 Task: Compose an email with the signature Jeanette Hall with the subject Confirmation of a task assignment and the message Im writing to request a follow-up meeting to discuss the issues we raised in the last meeting. from softage.5@softage.net to softage.10@softage.net, select the message and change font size to large, align the email to center Send the email. Finally, move the email from Sent Items to the label Grades
Action: Mouse moved to (66, 55)
Screenshot: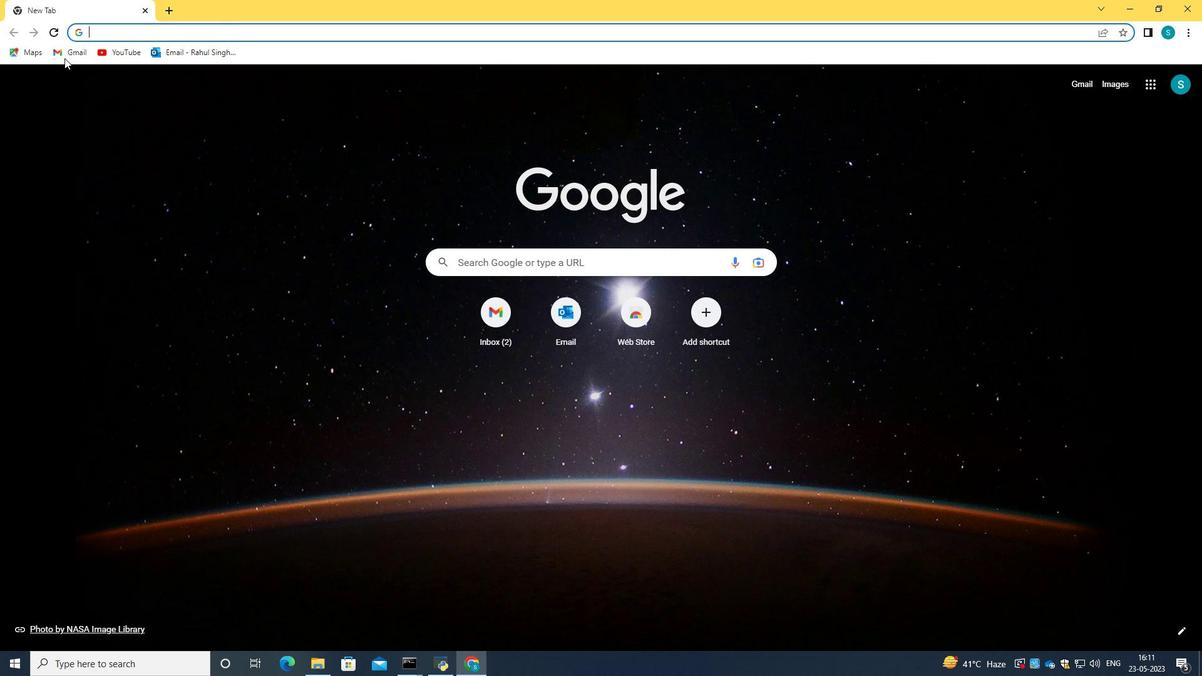 
Action: Mouse pressed left at (66, 55)
Screenshot: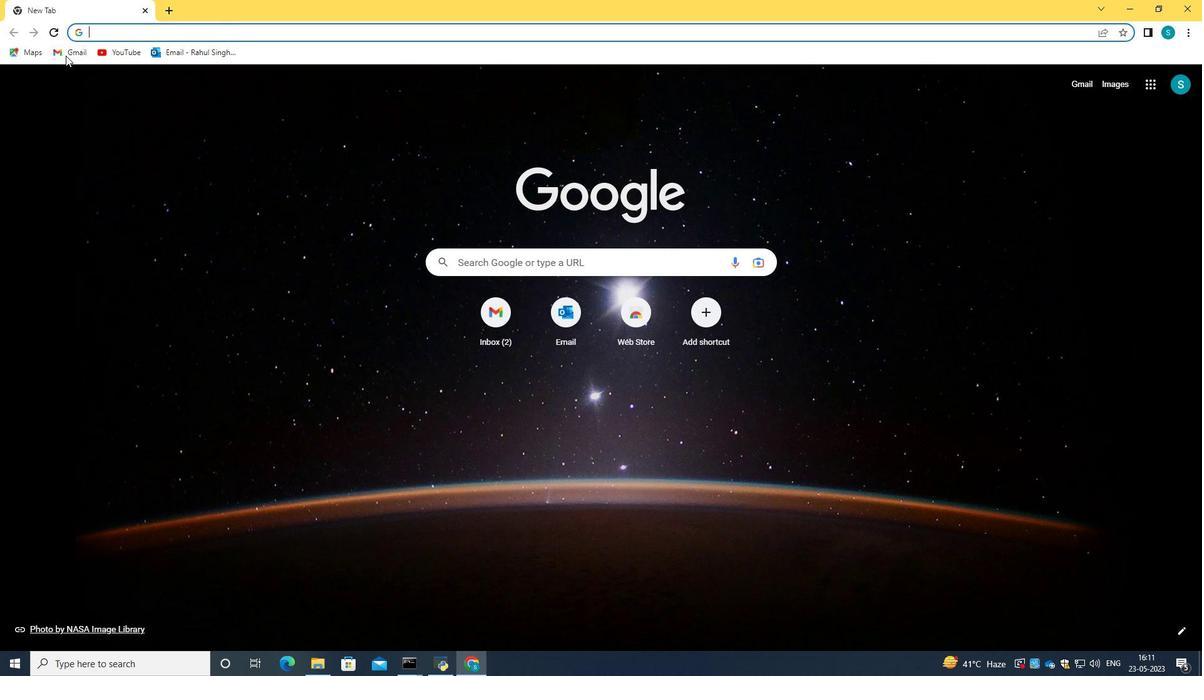 
Action: Mouse moved to (588, 197)
Screenshot: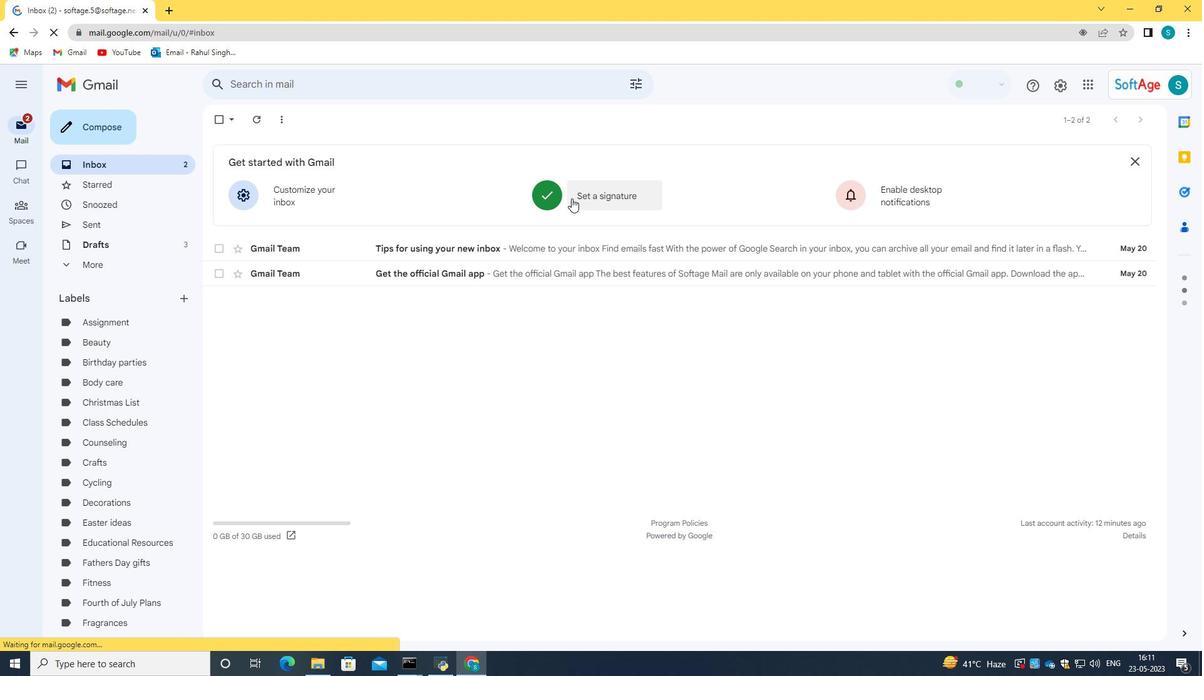 
Action: Mouse pressed left at (588, 197)
Screenshot: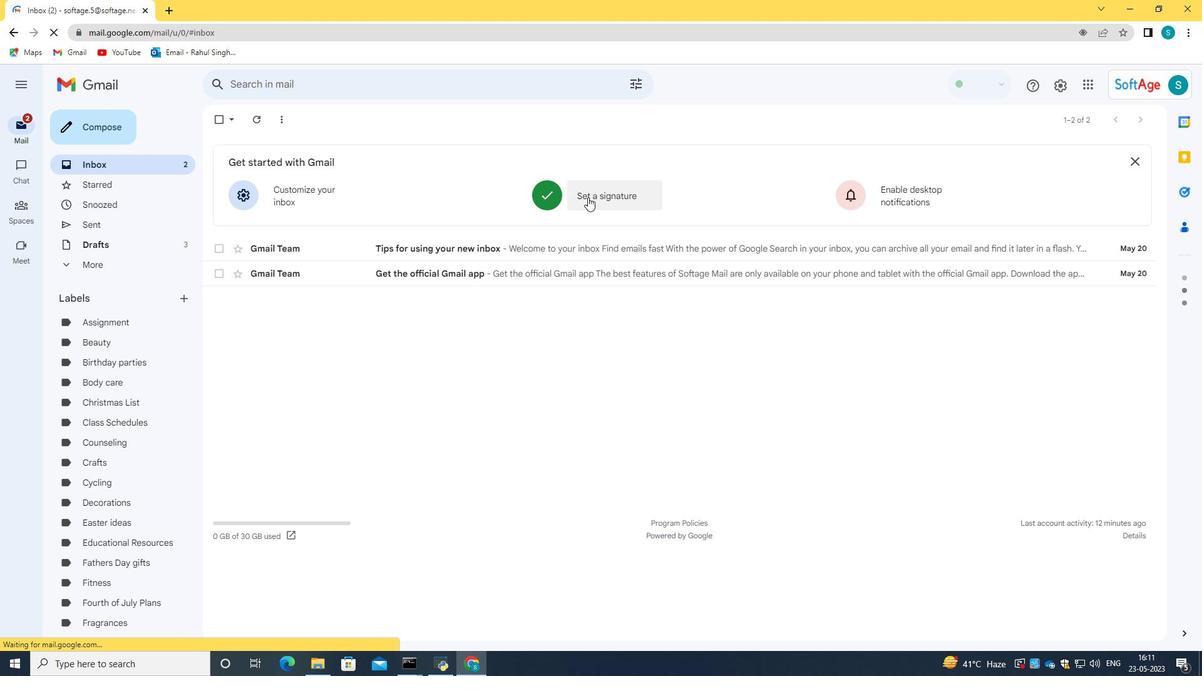 
Action: Mouse moved to (562, 275)
Screenshot: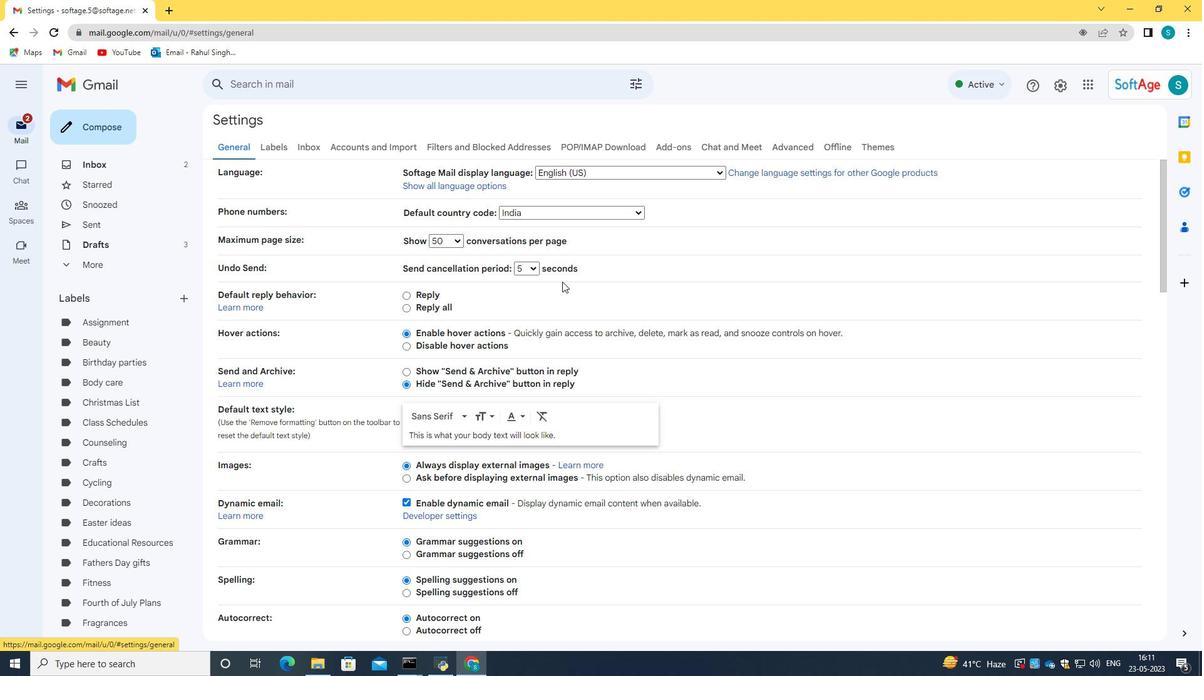 
Action: Mouse scrolled (562, 274) with delta (0, 0)
Screenshot: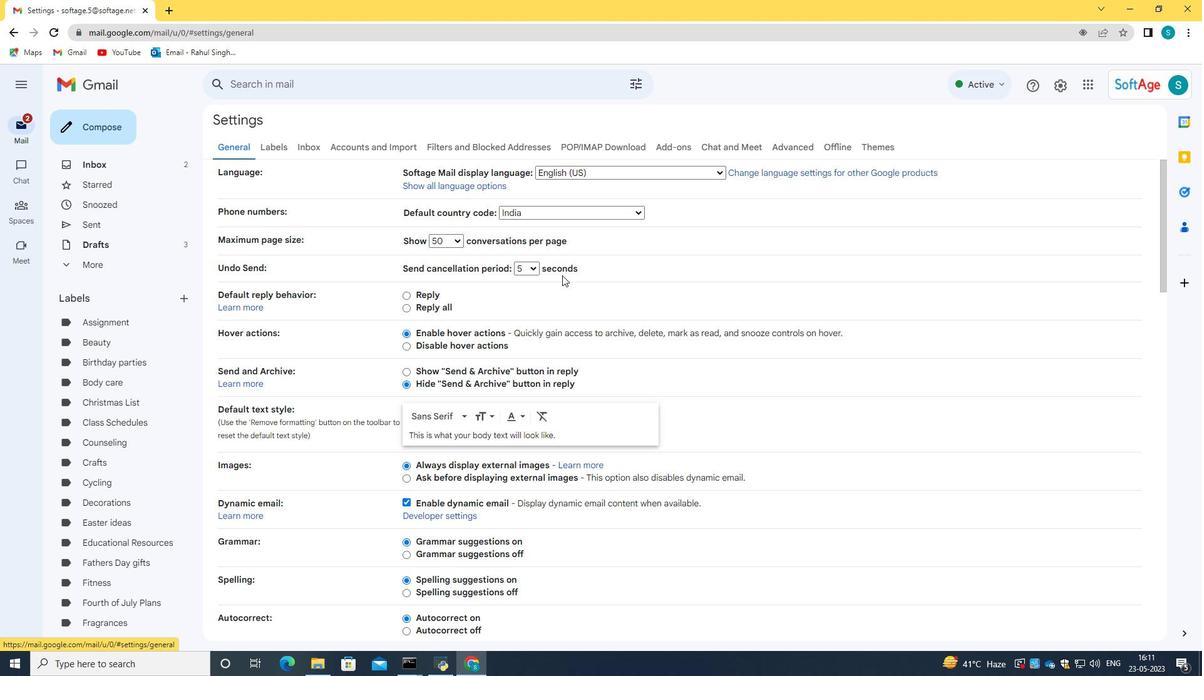 
Action: Mouse scrolled (562, 274) with delta (0, 0)
Screenshot: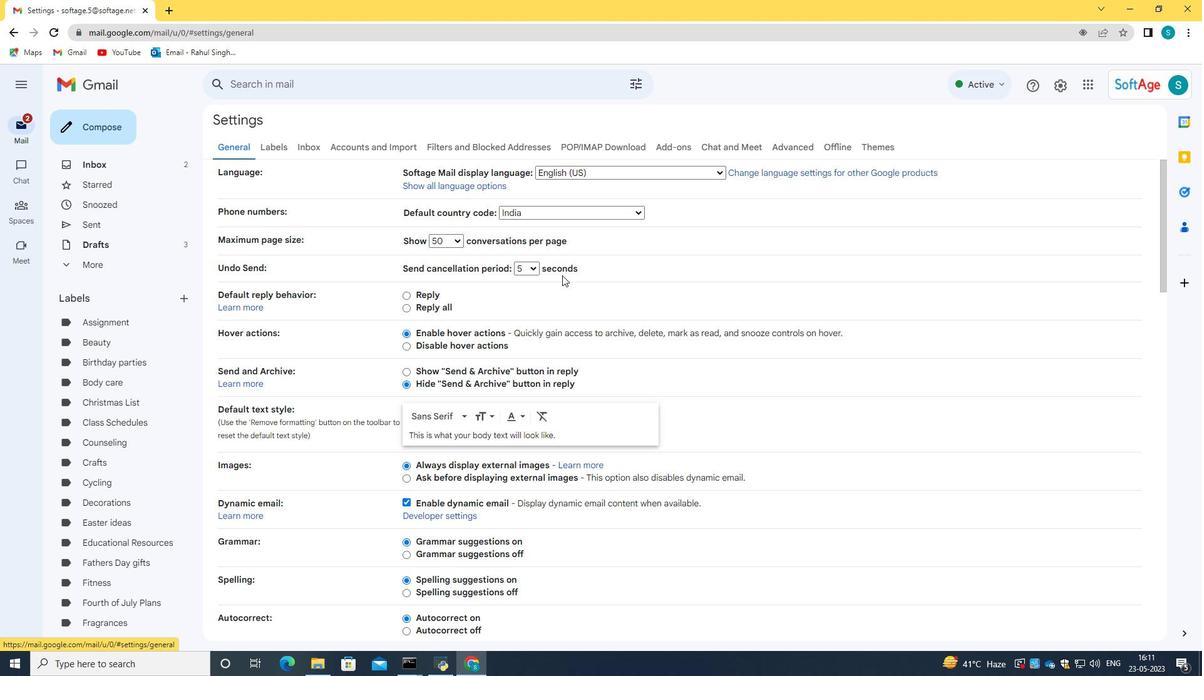 
Action: Mouse scrolled (562, 274) with delta (0, 0)
Screenshot: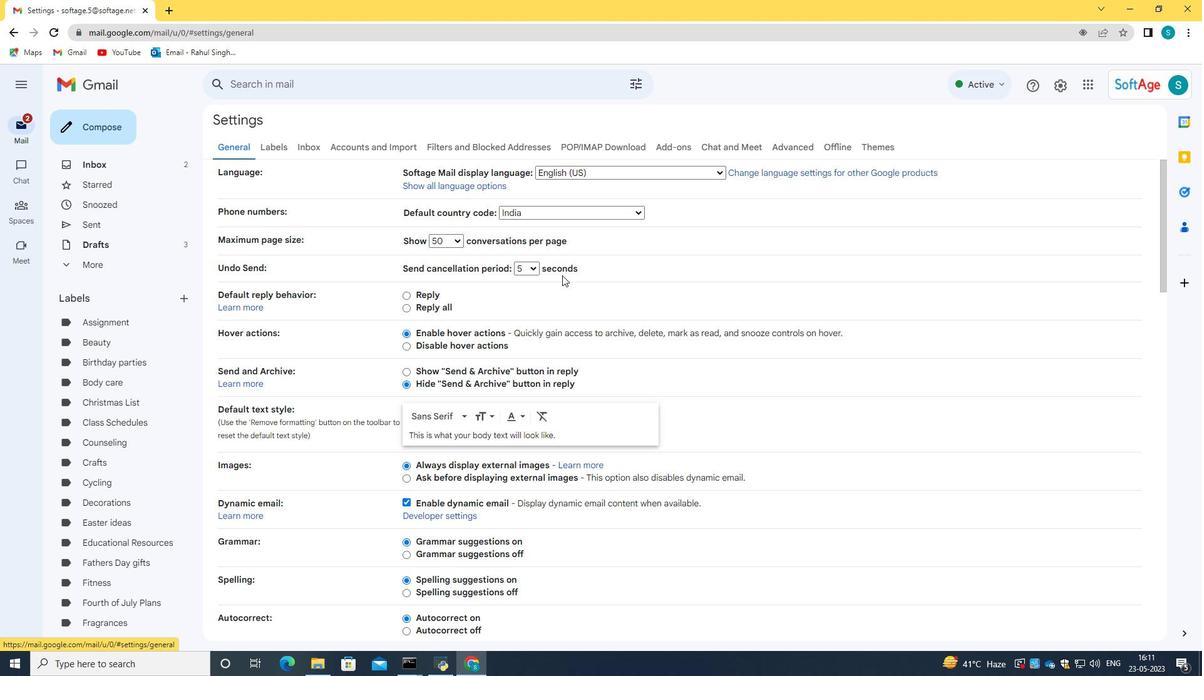 
Action: Mouse scrolled (562, 274) with delta (0, 0)
Screenshot: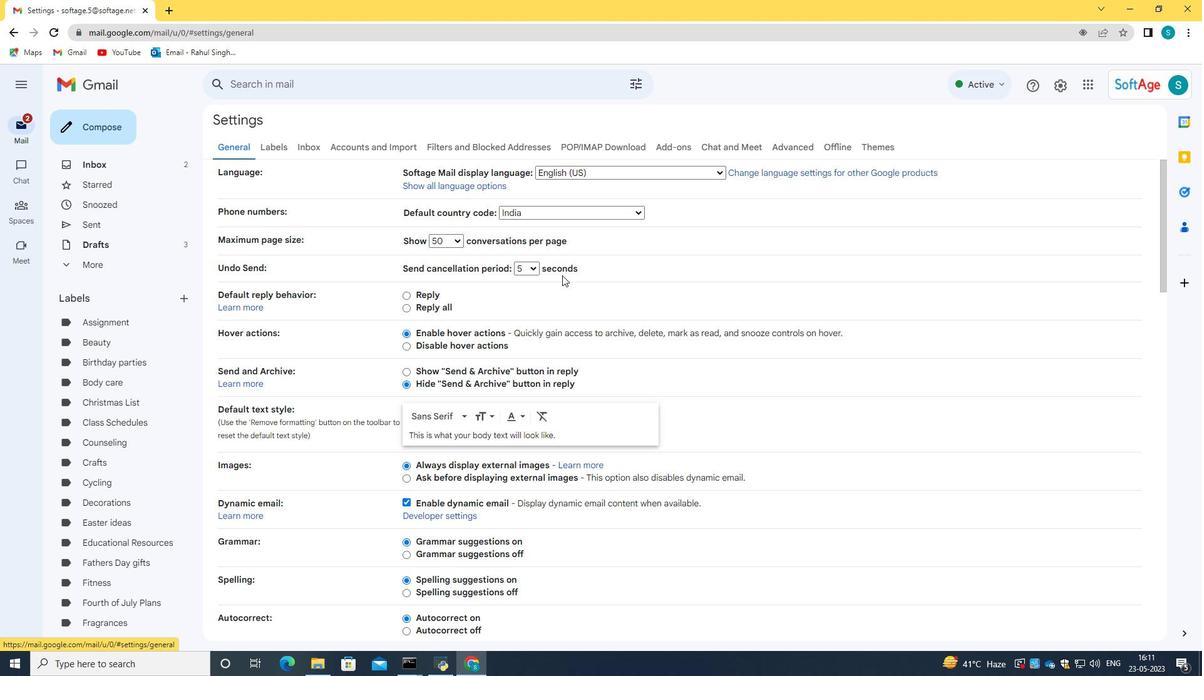 
Action: Mouse scrolled (562, 274) with delta (0, 0)
Screenshot: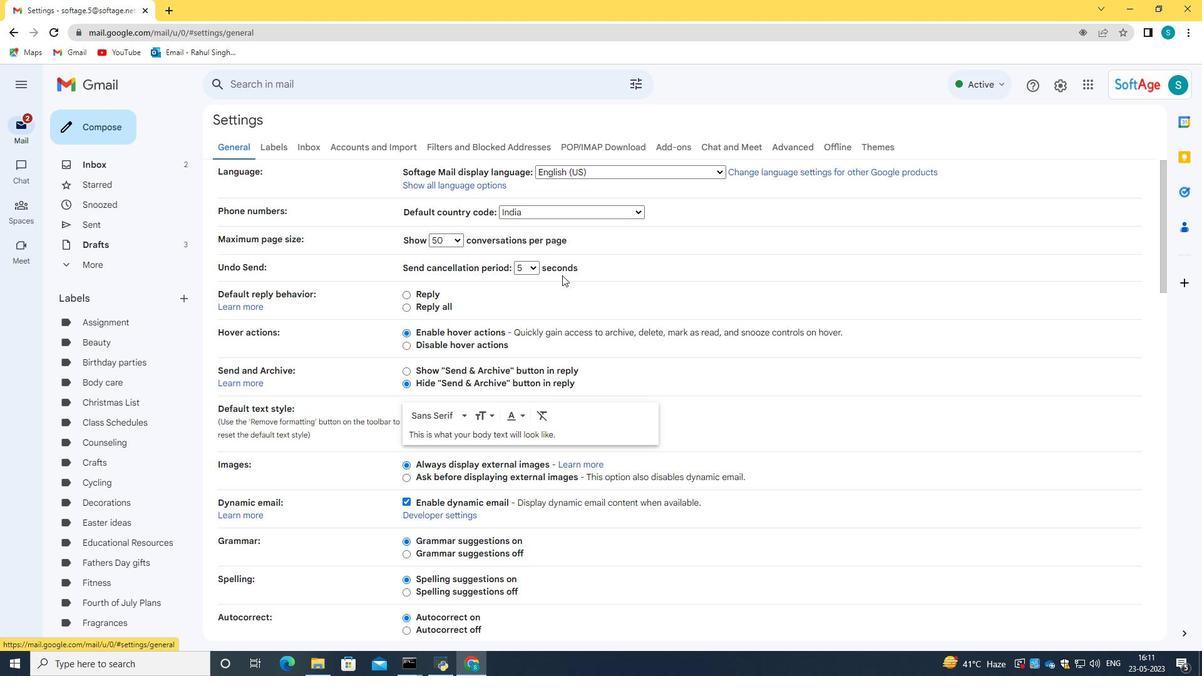 
Action: Mouse scrolled (562, 274) with delta (0, 0)
Screenshot: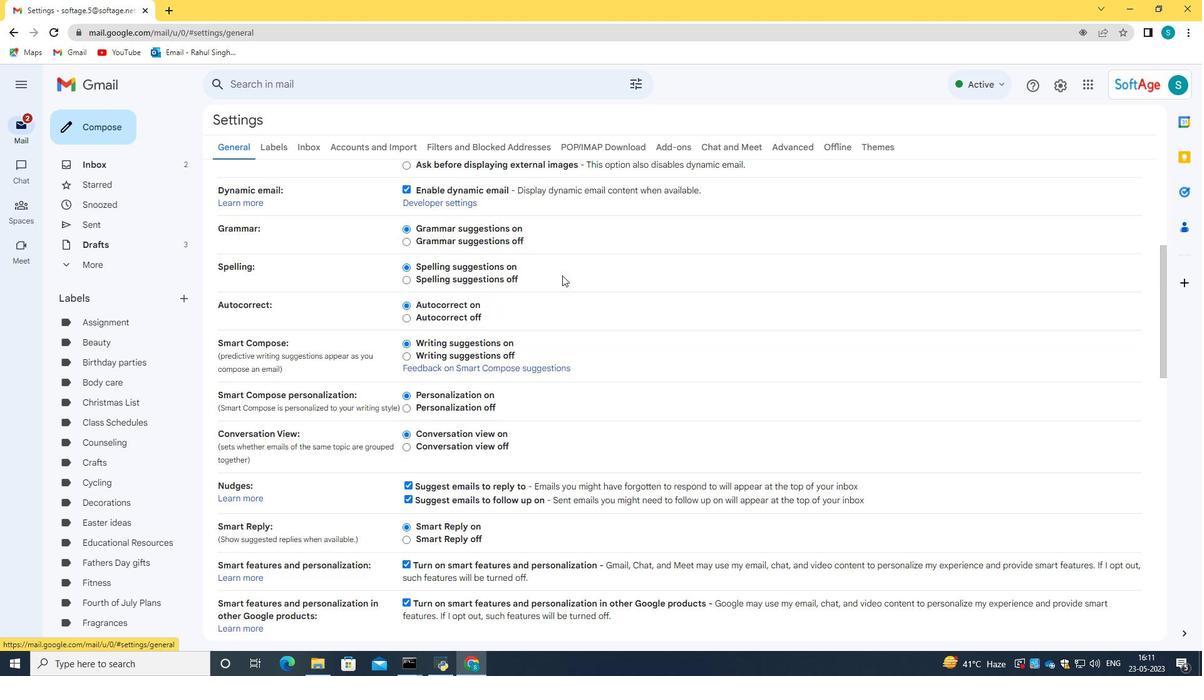 
Action: Mouse scrolled (562, 274) with delta (0, 0)
Screenshot: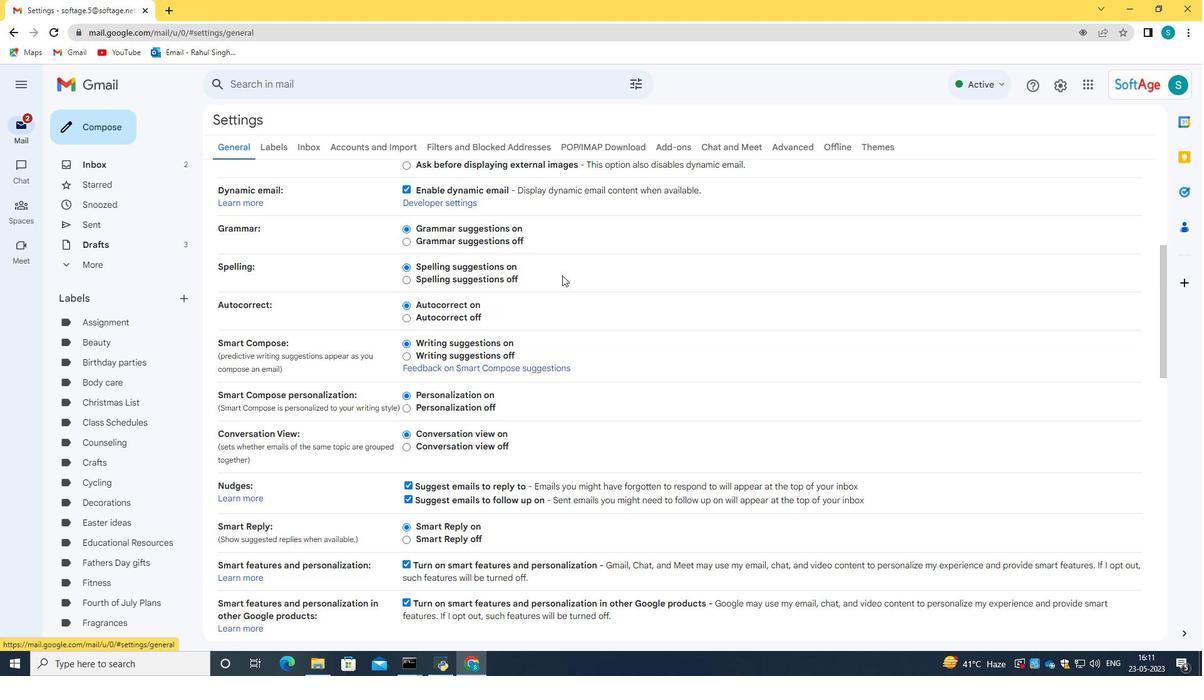 
Action: Mouse scrolled (562, 274) with delta (0, 0)
Screenshot: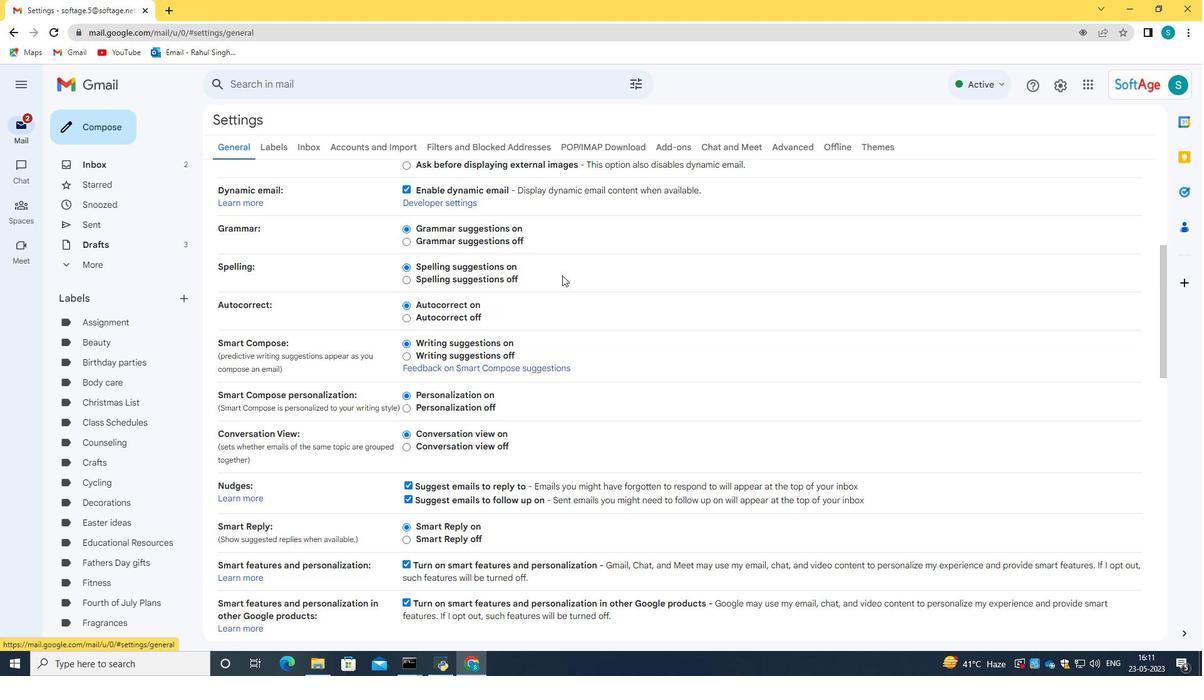 
Action: Mouse moved to (562, 275)
Screenshot: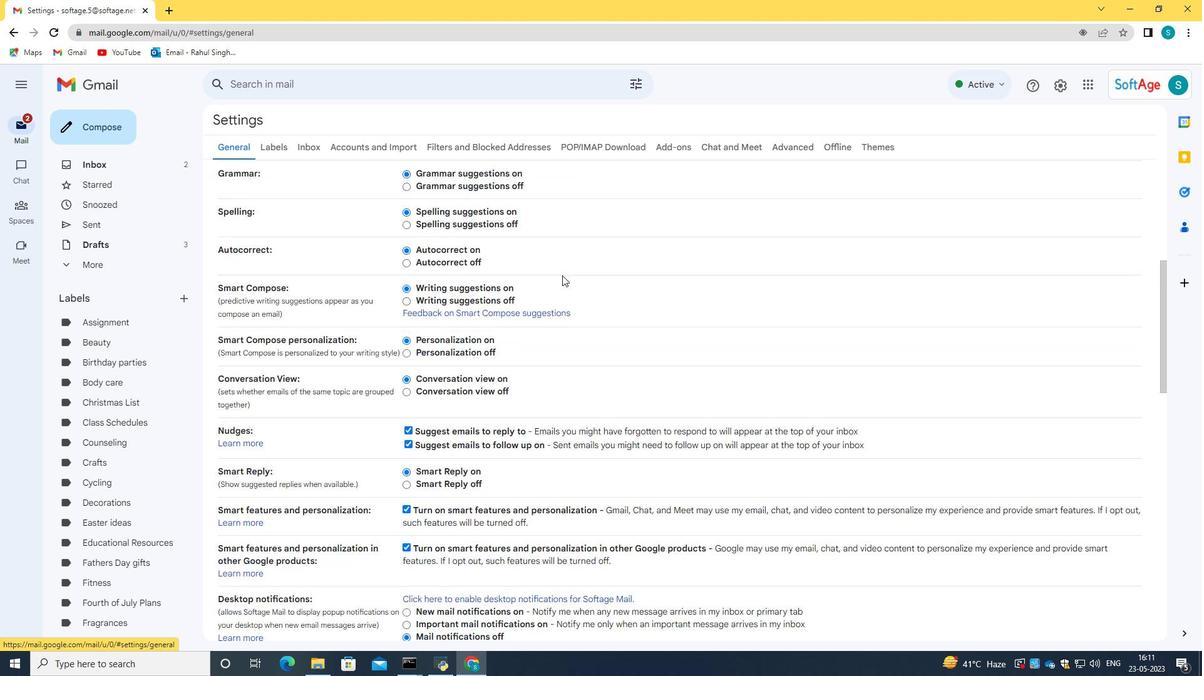 
Action: Mouse scrolled (562, 274) with delta (0, 0)
Screenshot: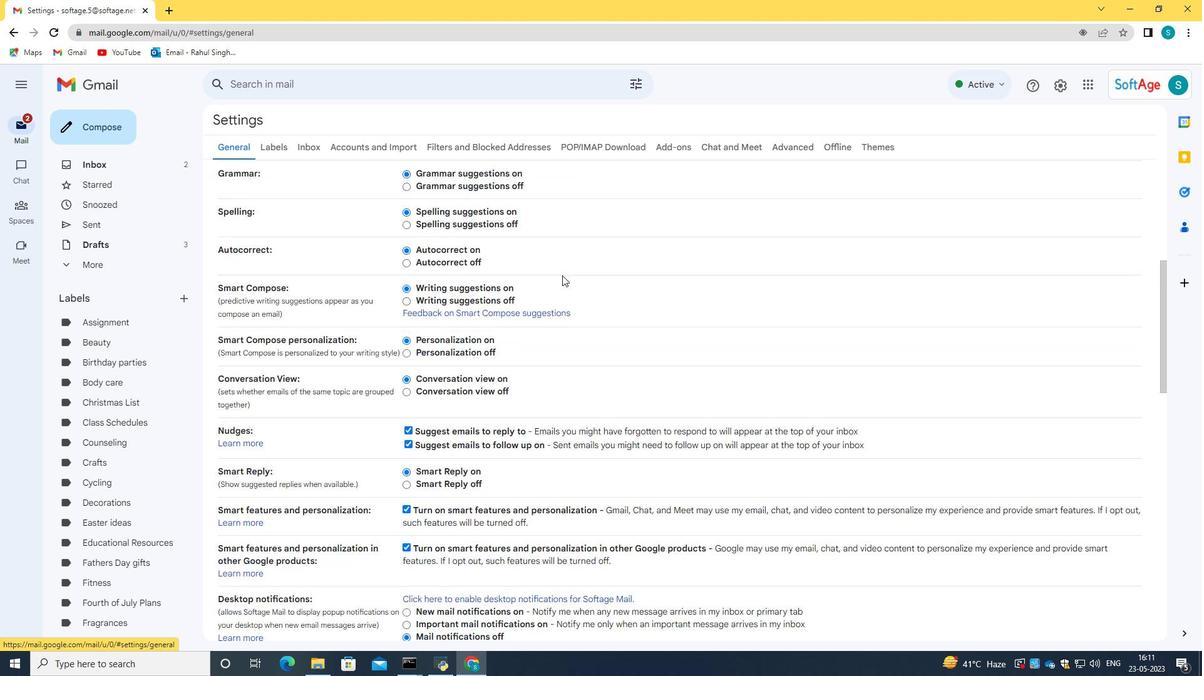 
Action: Mouse scrolled (562, 274) with delta (0, 0)
Screenshot: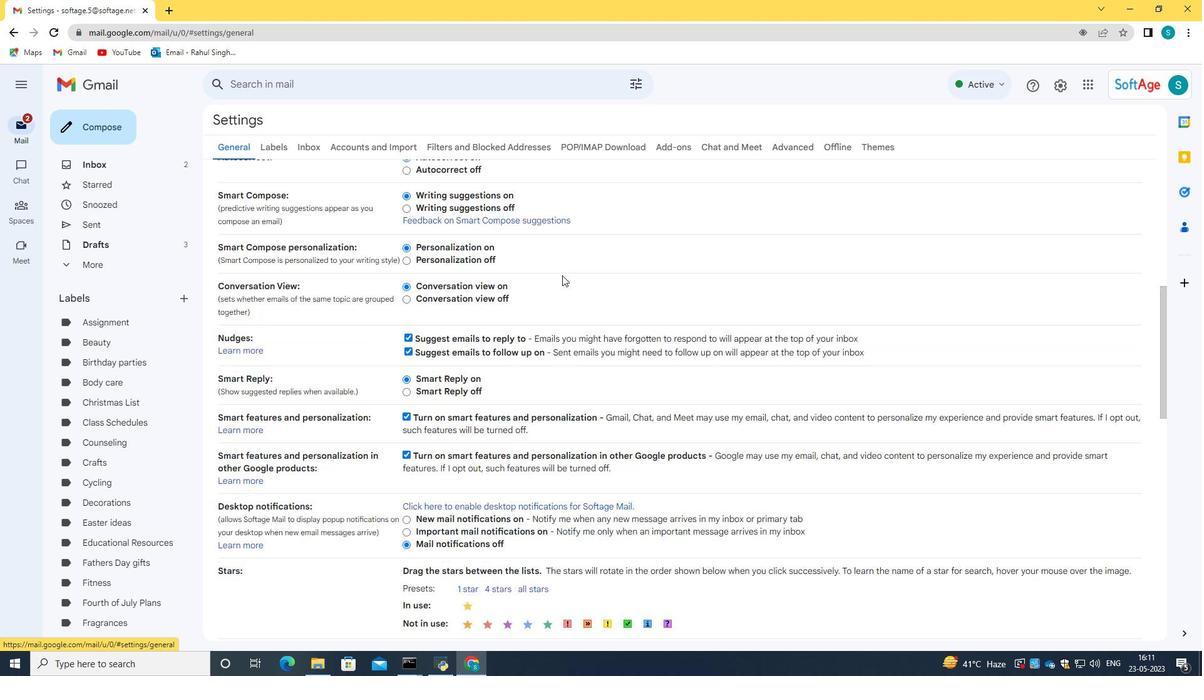 
Action: Mouse scrolled (562, 274) with delta (0, 0)
Screenshot: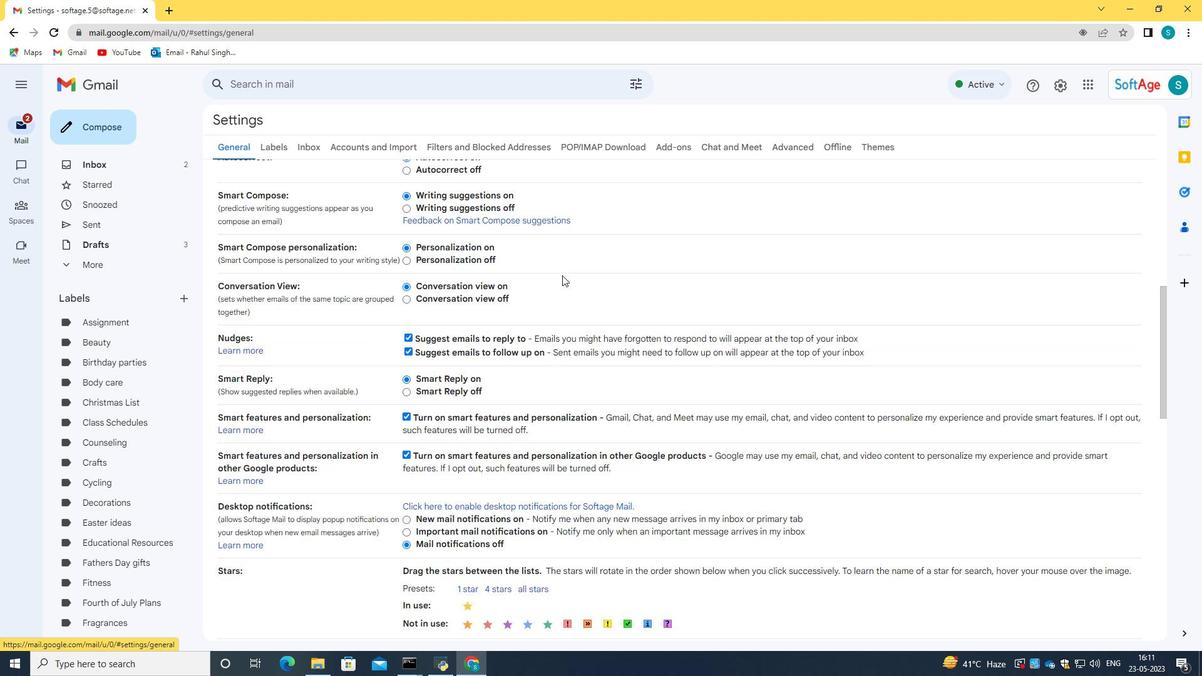 
Action: Mouse scrolled (562, 274) with delta (0, 0)
Screenshot: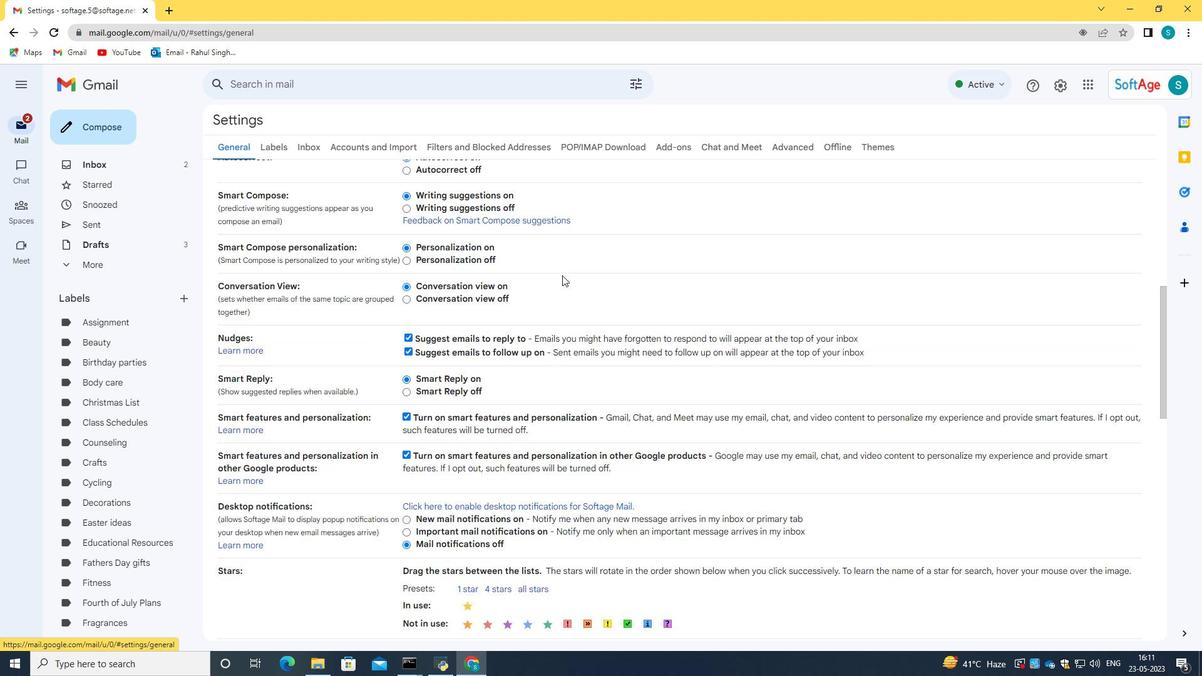 
Action: Mouse scrolled (562, 274) with delta (0, 0)
Screenshot: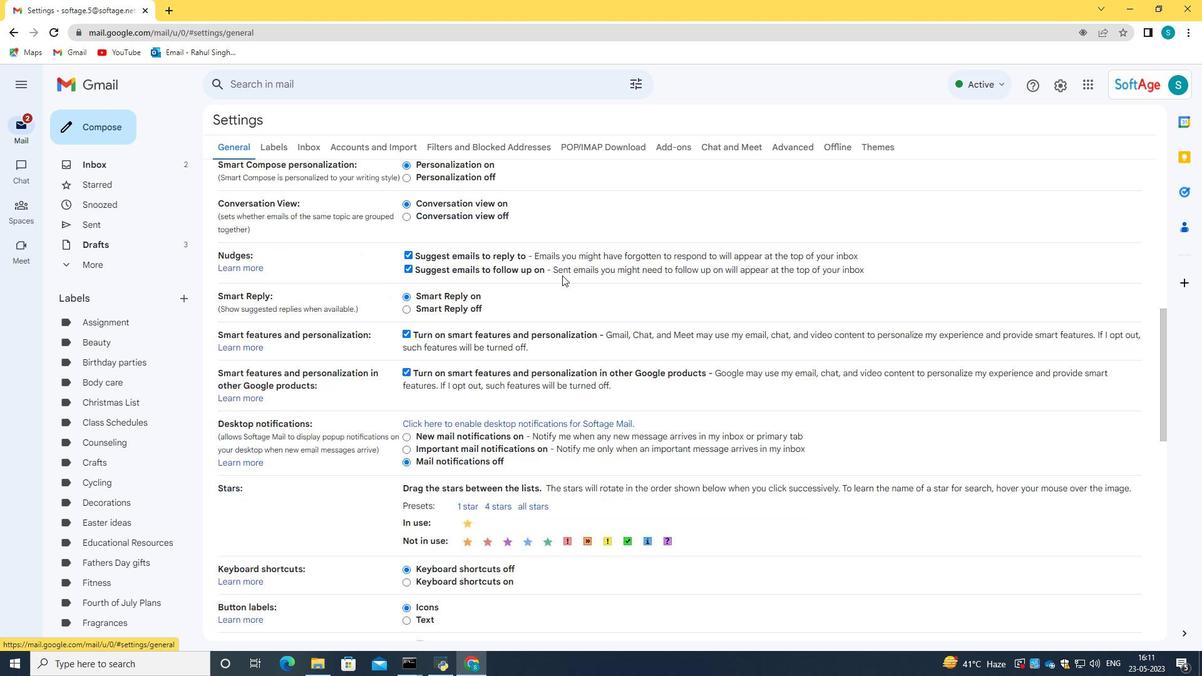 
Action: Mouse moved to (455, 572)
Screenshot: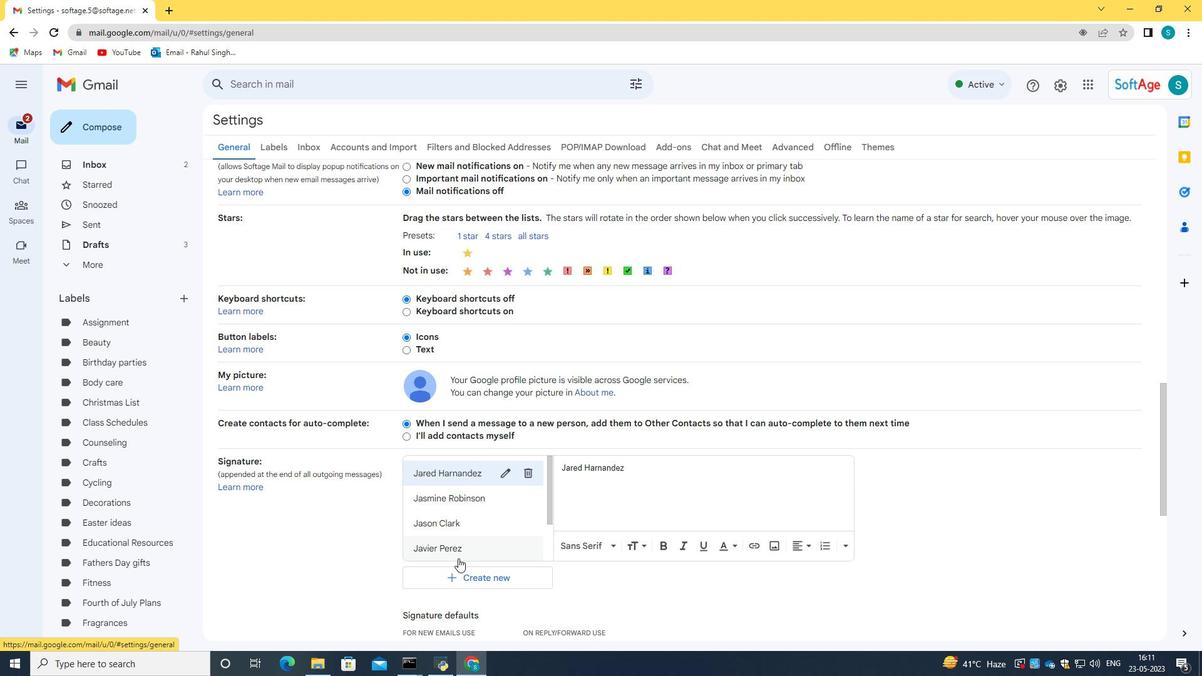 
Action: Mouse pressed left at (455, 572)
Screenshot: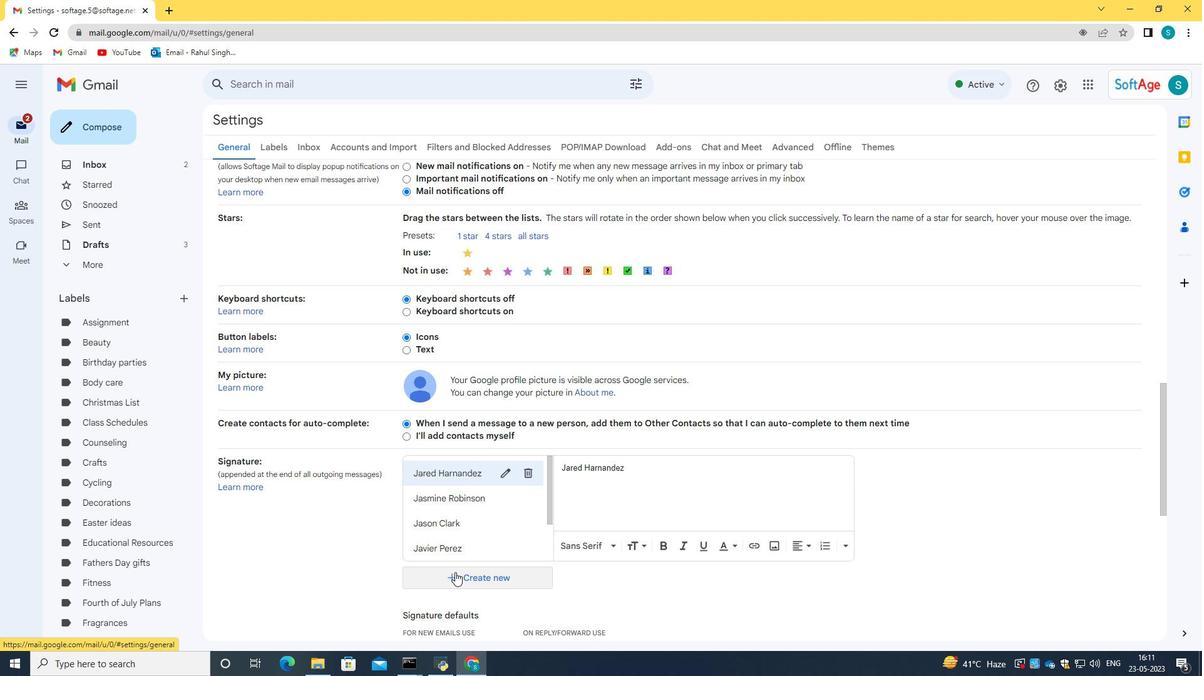 
Action: Mouse moved to (553, 351)
Screenshot: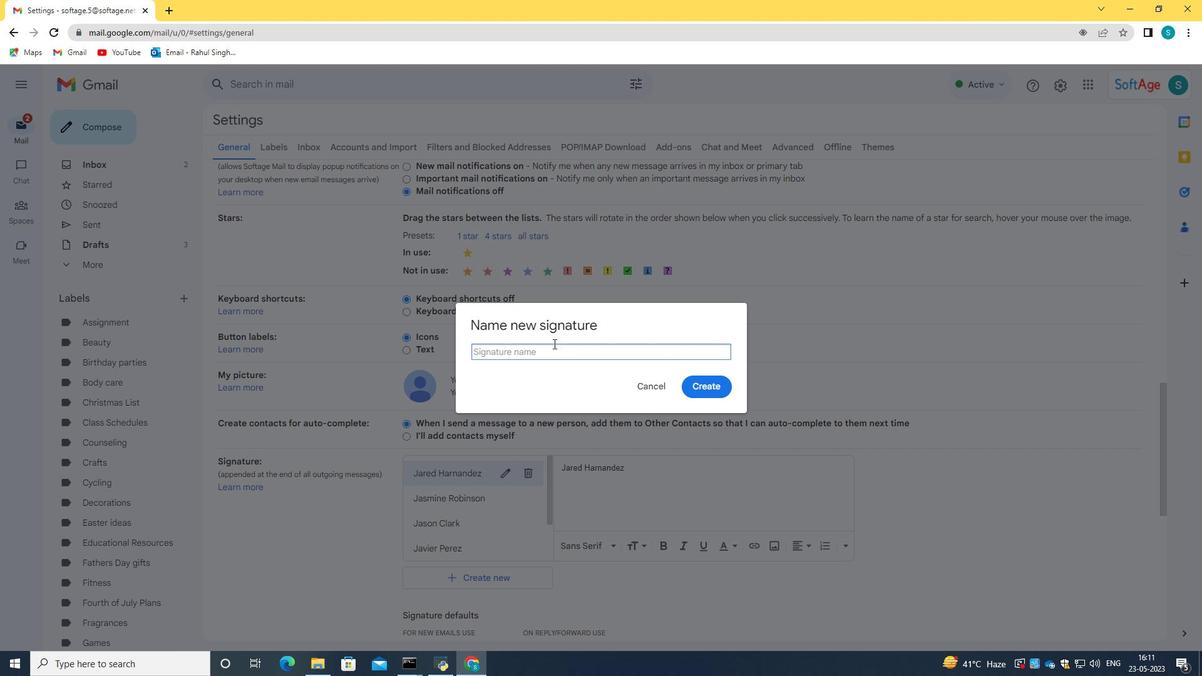 
Action: Key pressed <Key.caps_lock>J<Key.caps_lock>eanette<Key.space><Key.caps_lock>H<Key.caps_lock>all
Screenshot: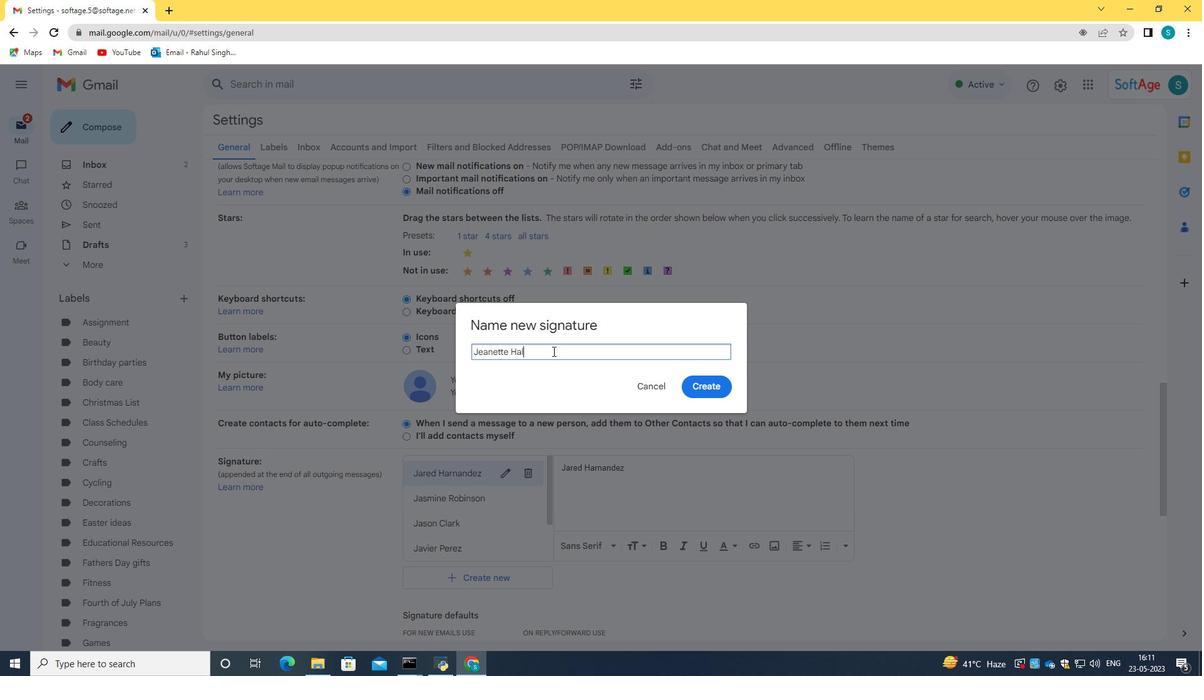 
Action: Mouse moved to (694, 387)
Screenshot: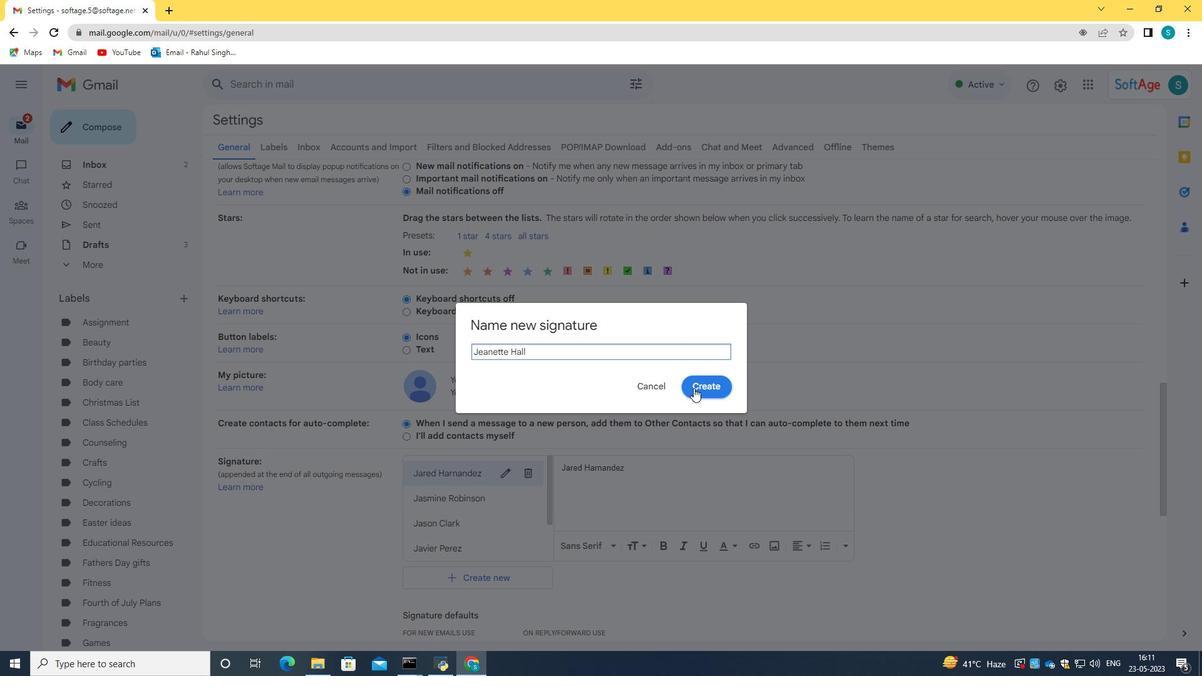 
Action: Mouse pressed left at (694, 387)
Screenshot: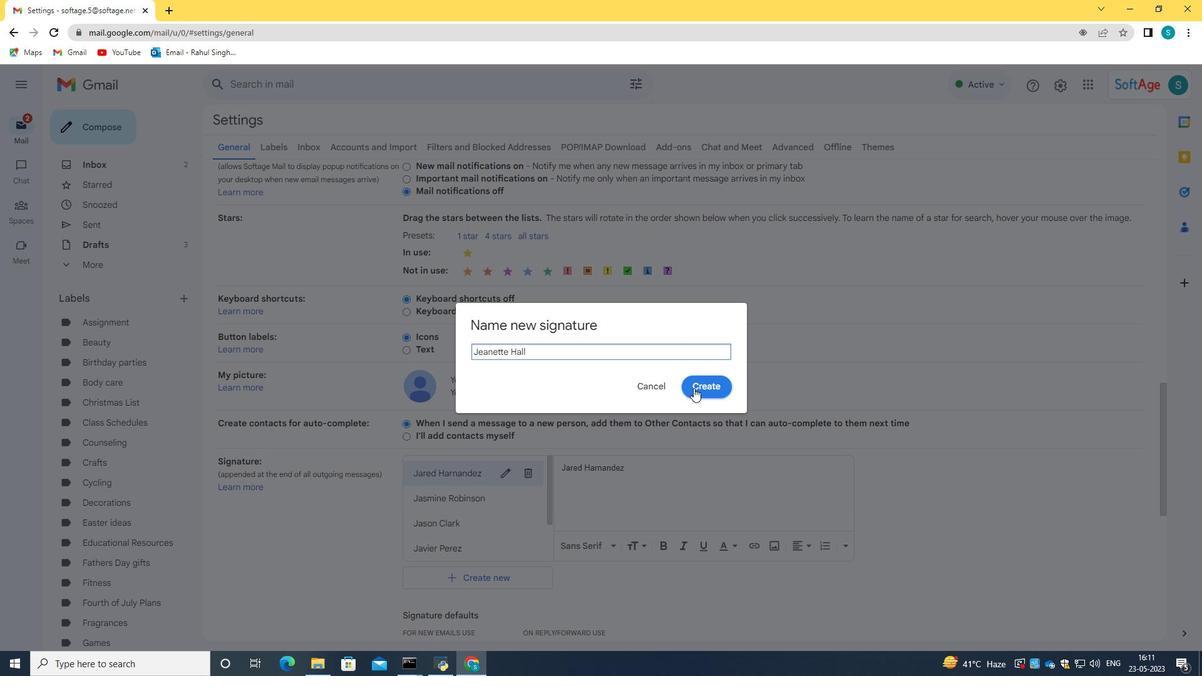 
Action: Mouse moved to (509, 265)
Screenshot: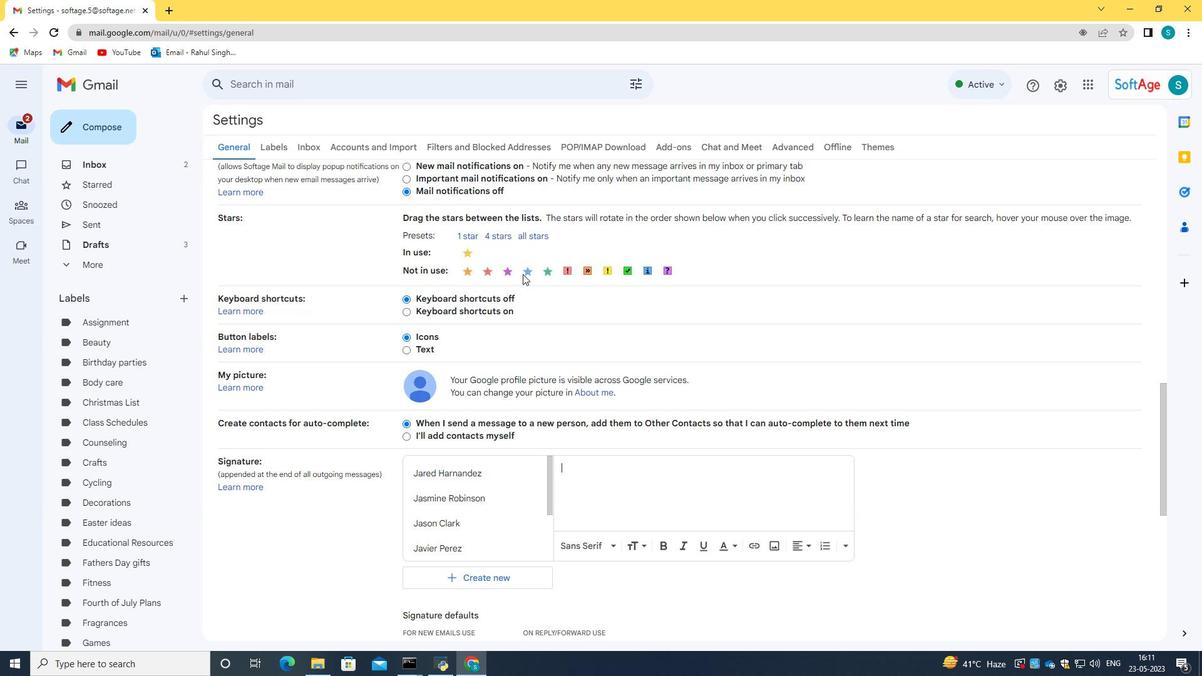 
Action: Mouse scrolled (509, 264) with delta (0, 0)
Screenshot: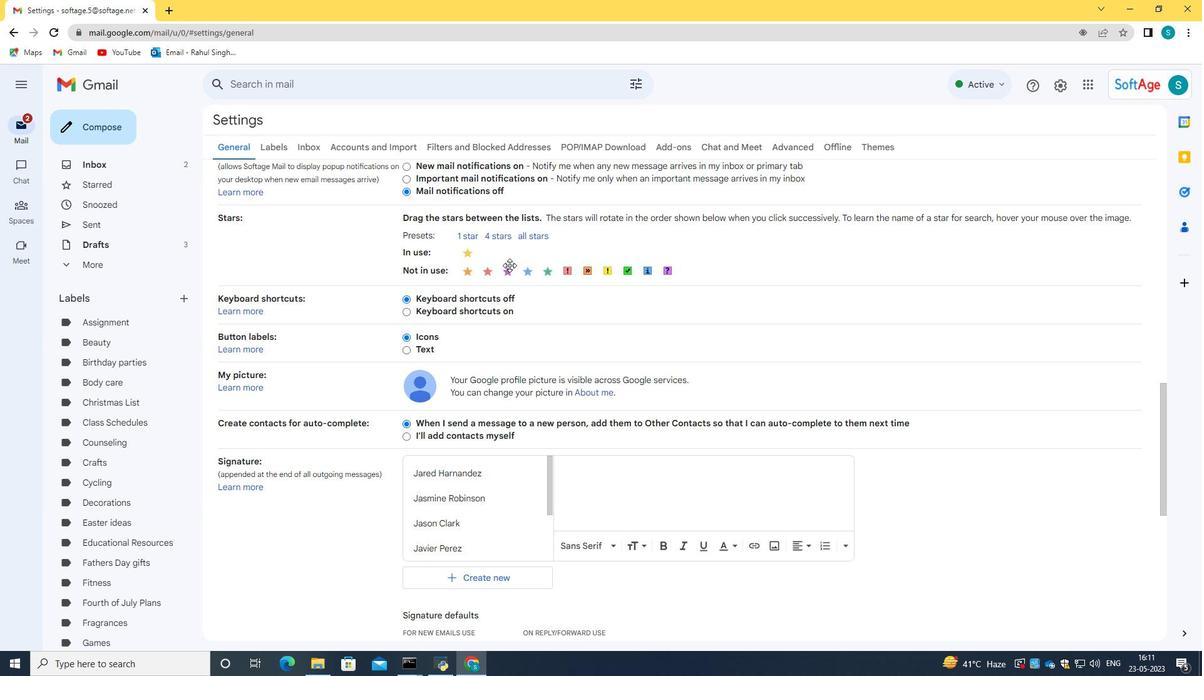 
Action: Mouse scrolled (509, 264) with delta (0, 0)
Screenshot: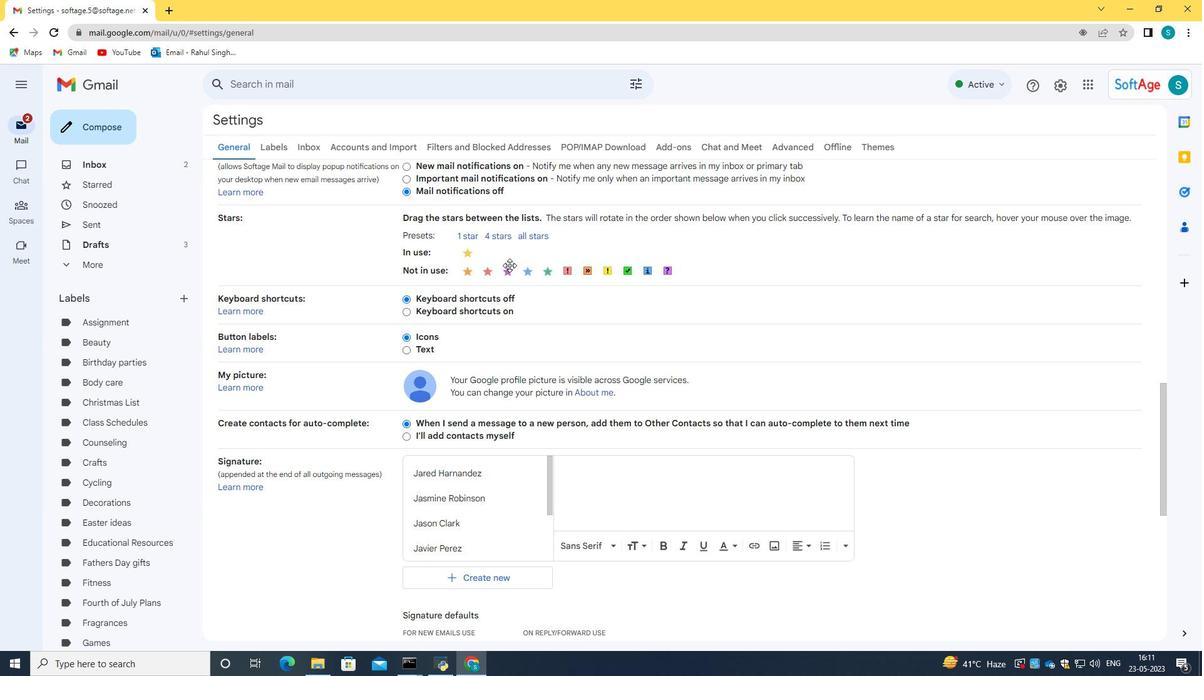 
Action: Mouse scrolled (509, 264) with delta (0, 0)
Screenshot: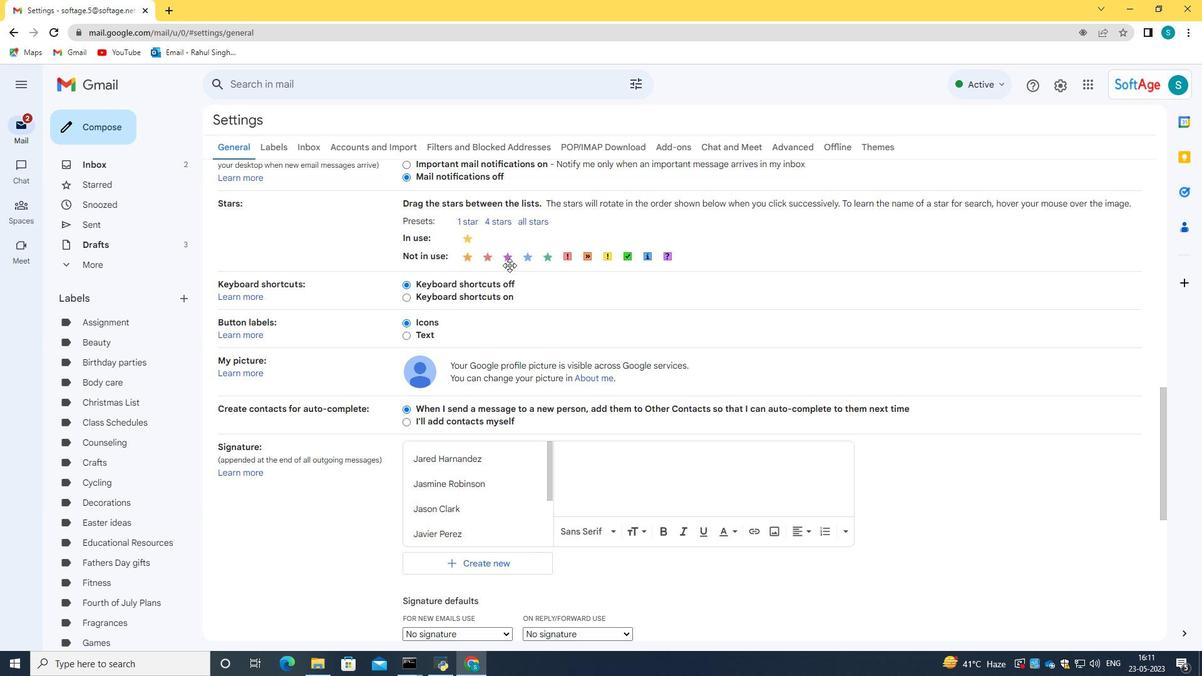 
Action: Mouse moved to (593, 291)
Screenshot: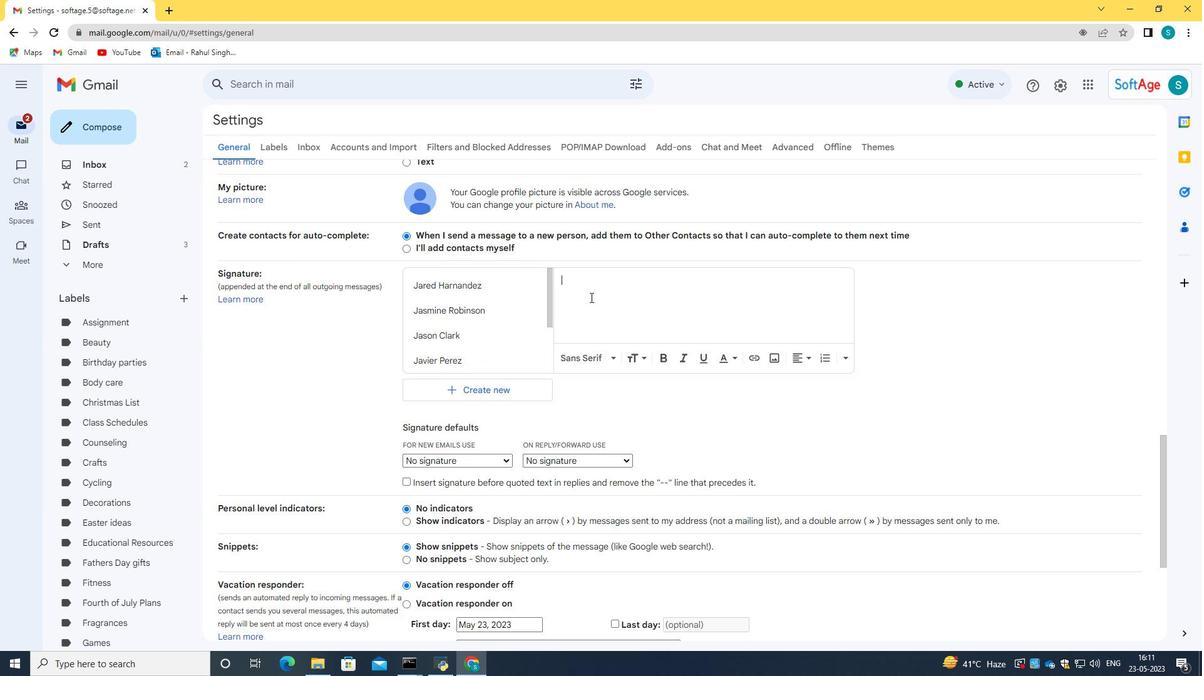 
Action: Key pressed <Key.caps_lock>J<Key.caps_lock>ee<Key.backspace>anette<Key.space><Key.caps_lock>H<Key.caps_lock>all
Screenshot: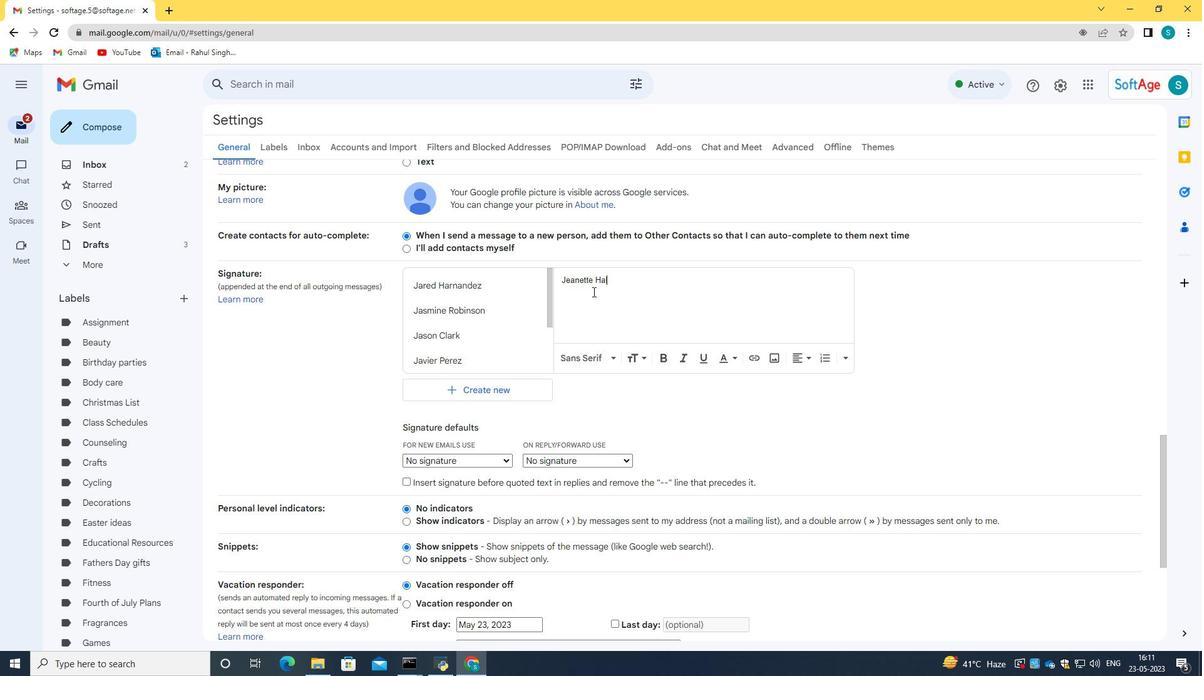 
Action: Mouse scrolled (593, 291) with delta (0, 0)
Screenshot: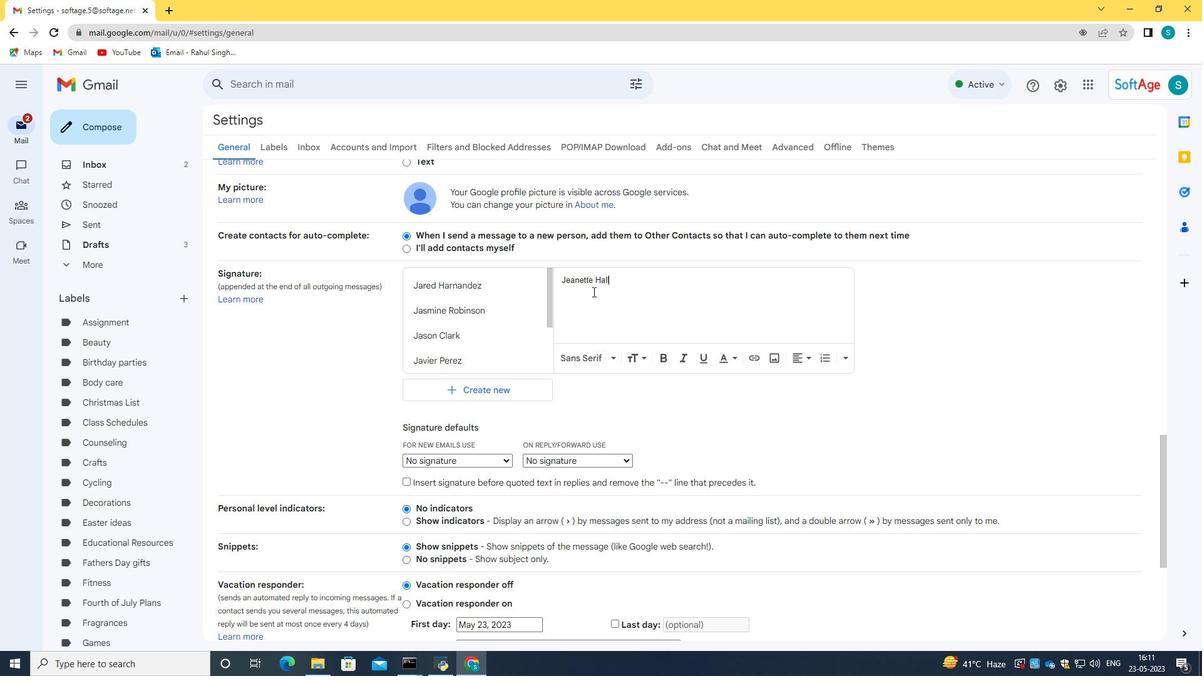 
Action: Mouse scrolled (593, 291) with delta (0, 0)
Screenshot: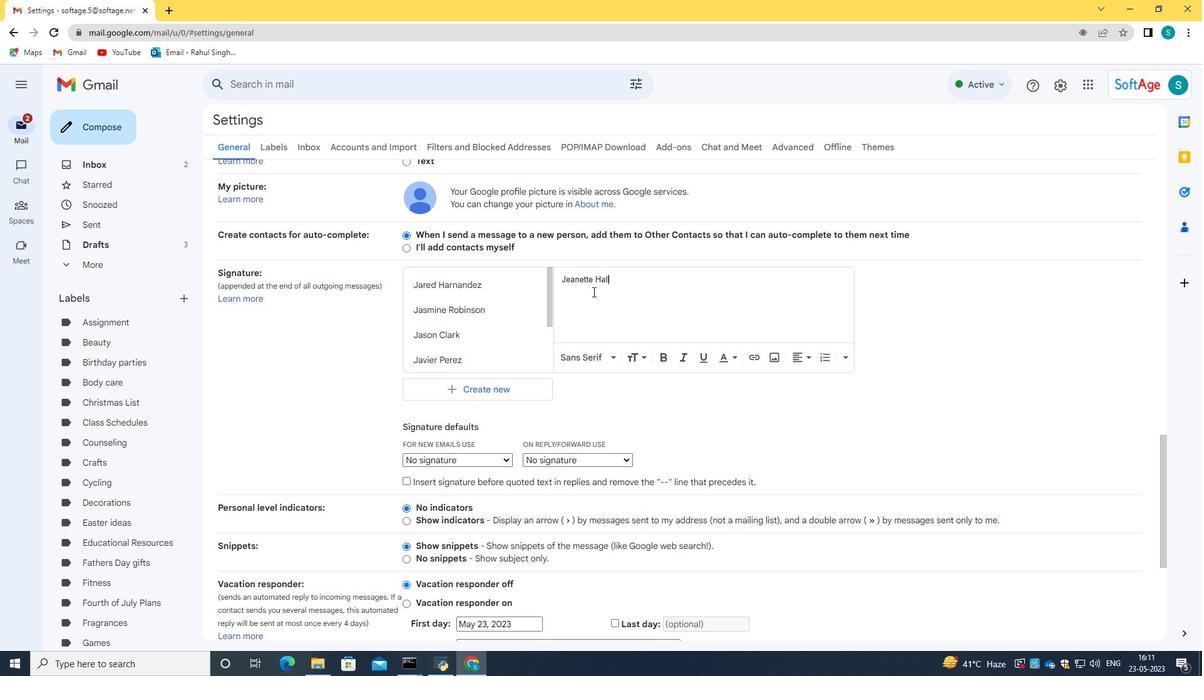 
Action: Mouse scrolled (593, 291) with delta (0, 0)
Screenshot: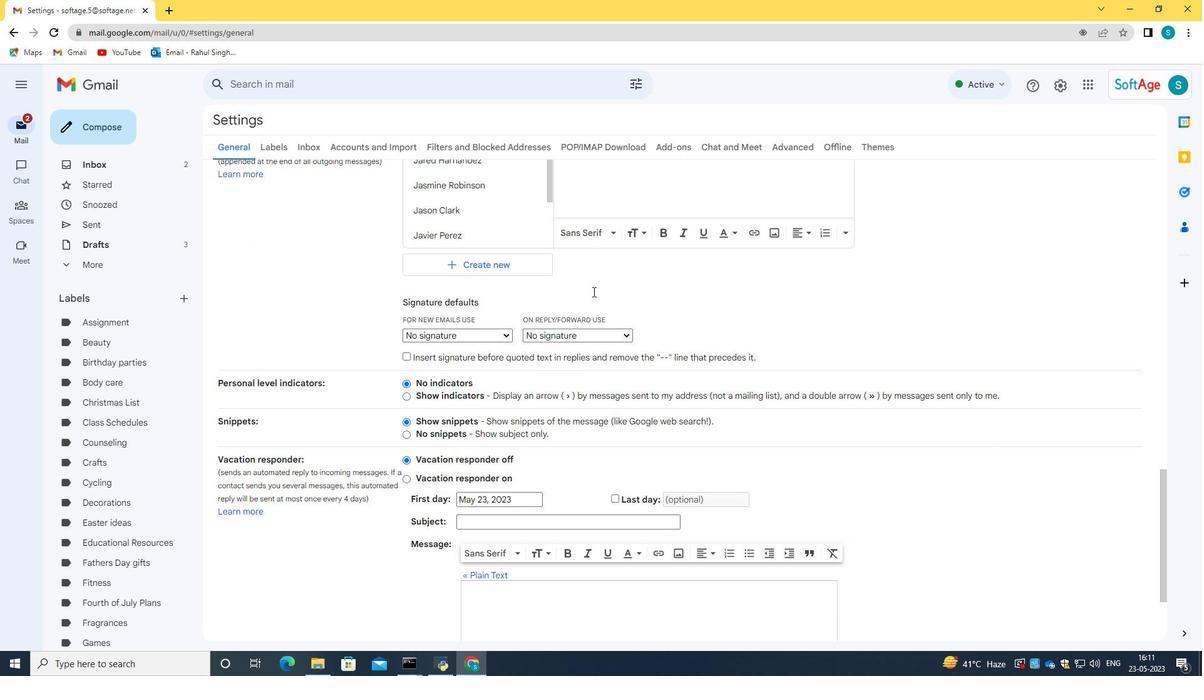 
Action: Mouse scrolled (593, 291) with delta (0, 0)
Screenshot: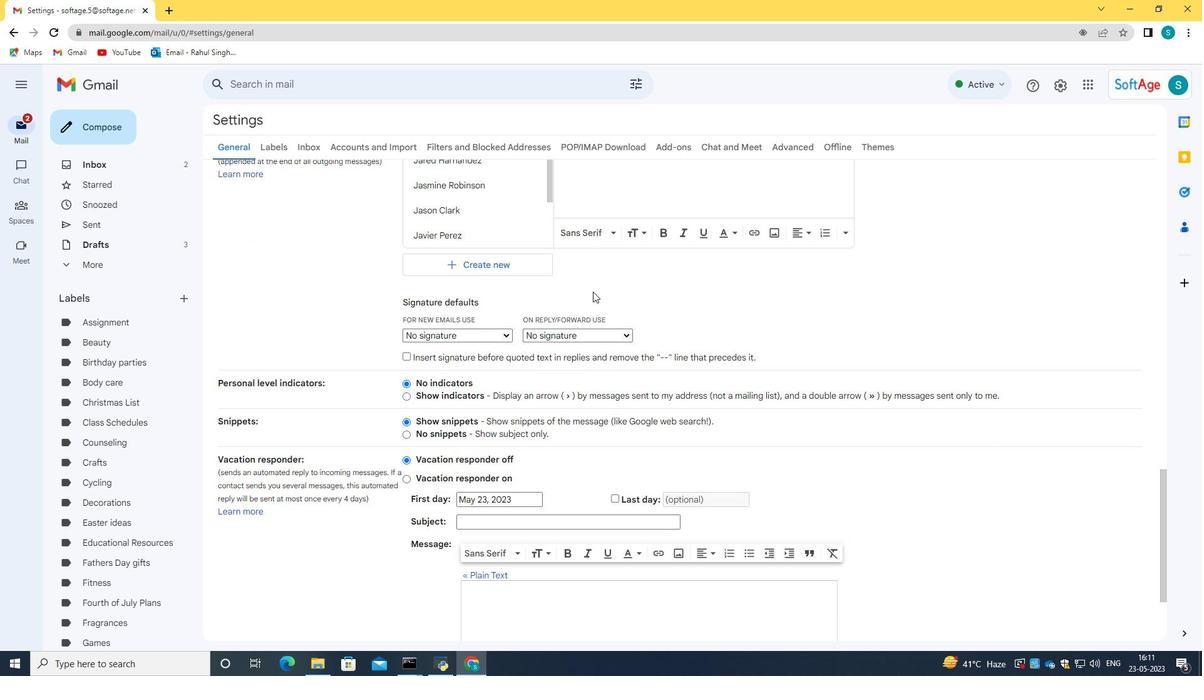 
Action: Mouse scrolled (593, 291) with delta (0, 0)
Screenshot: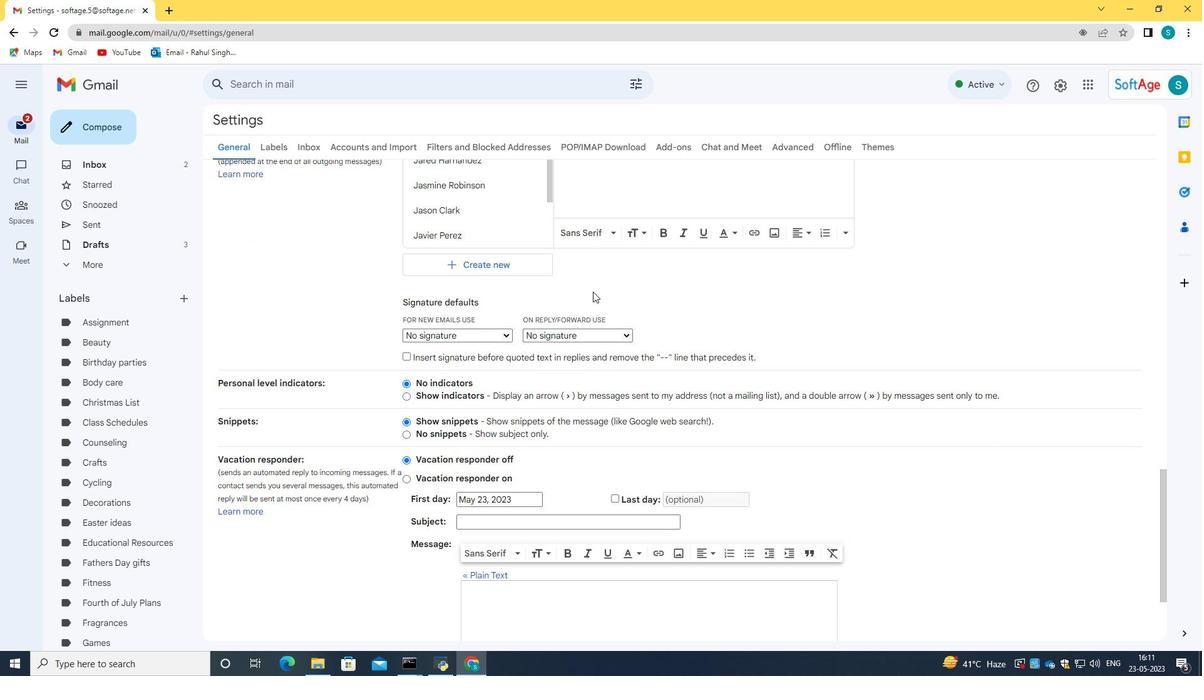
Action: Mouse scrolled (593, 291) with delta (0, 0)
Screenshot: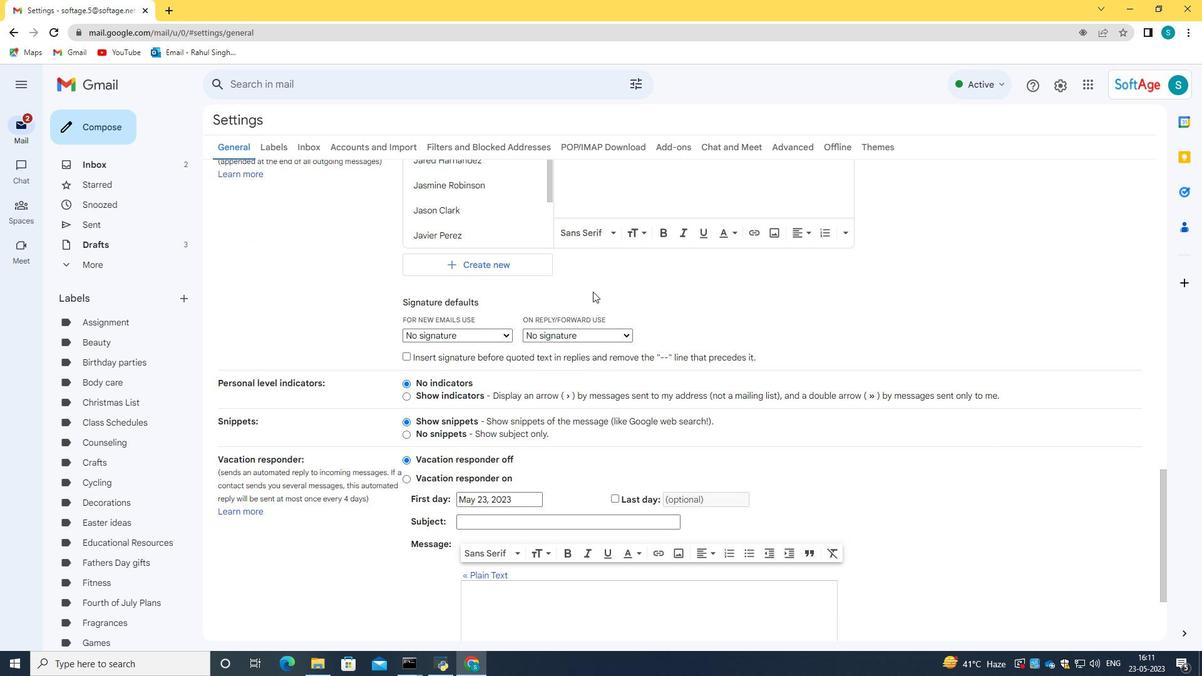 
Action: Mouse scrolled (593, 291) with delta (0, 0)
Screenshot: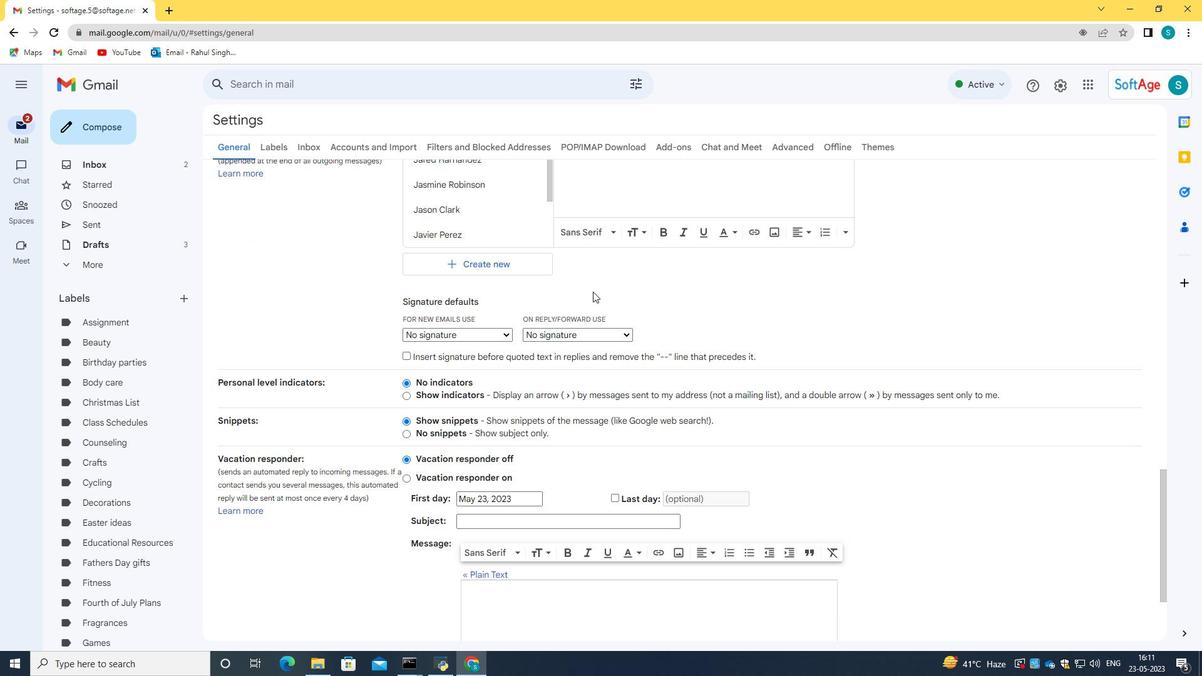
Action: Mouse scrolled (593, 291) with delta (0, 0)
Screenshot: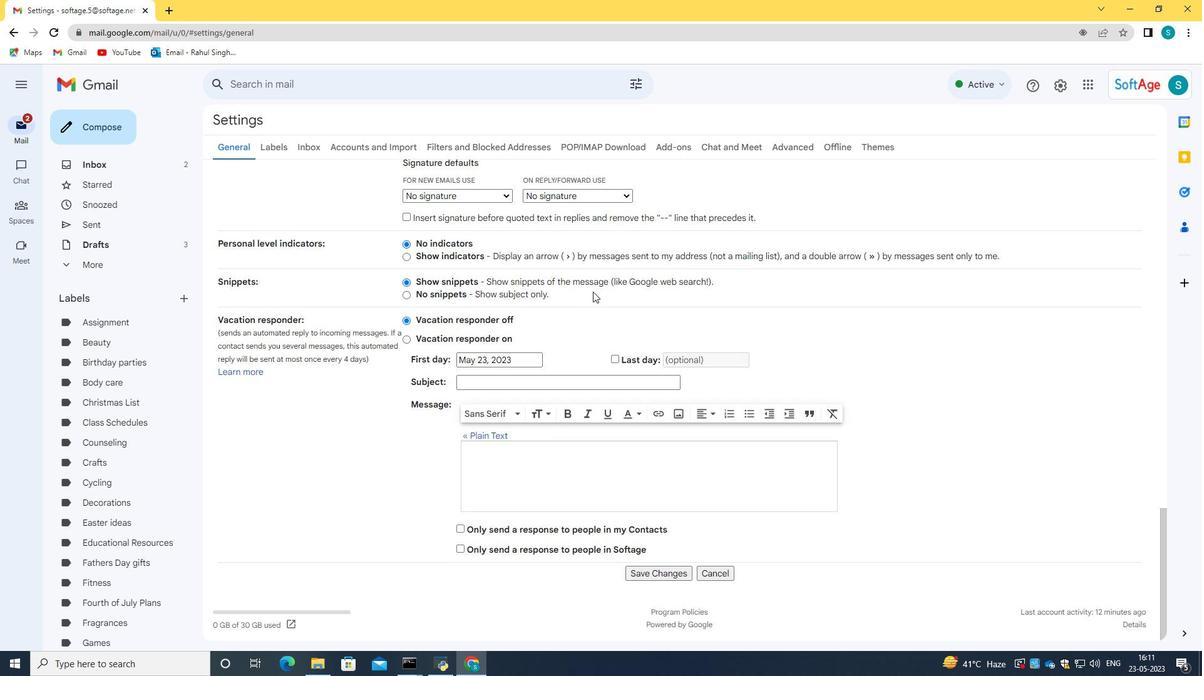 
Action: Mouse scrolled (593, 291) with delta (0, 0)
Screenshot: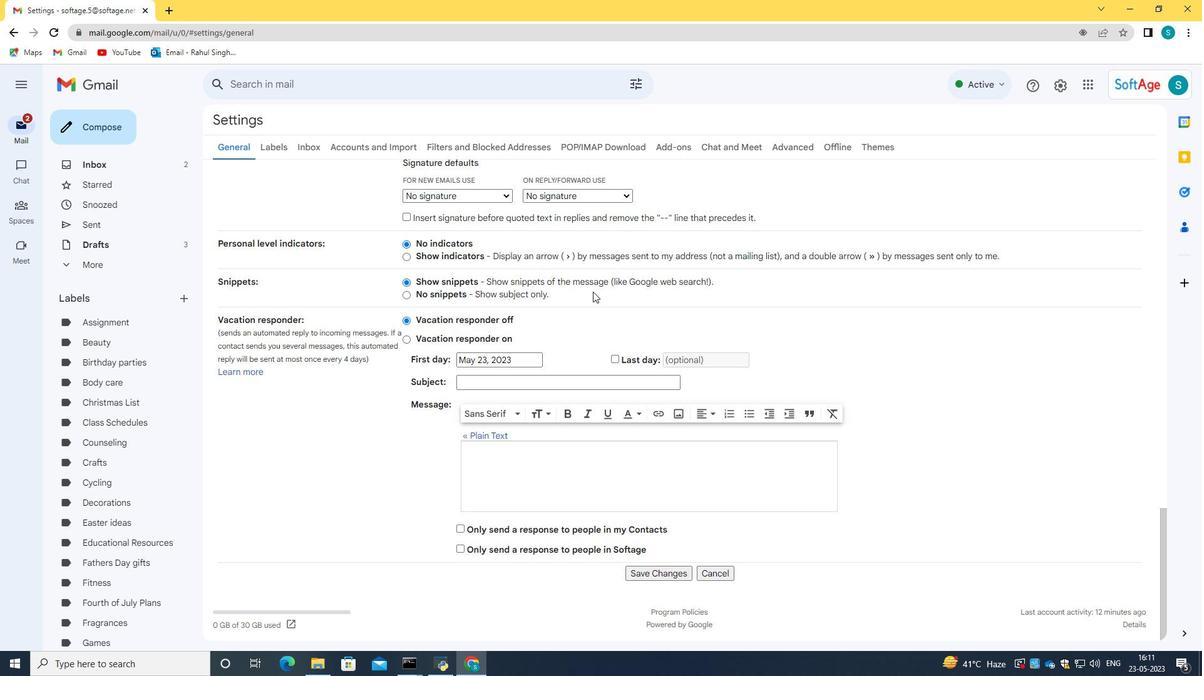 
Action: Mouse scrolled (593, 291) with delta (0, 0)
Screenshot: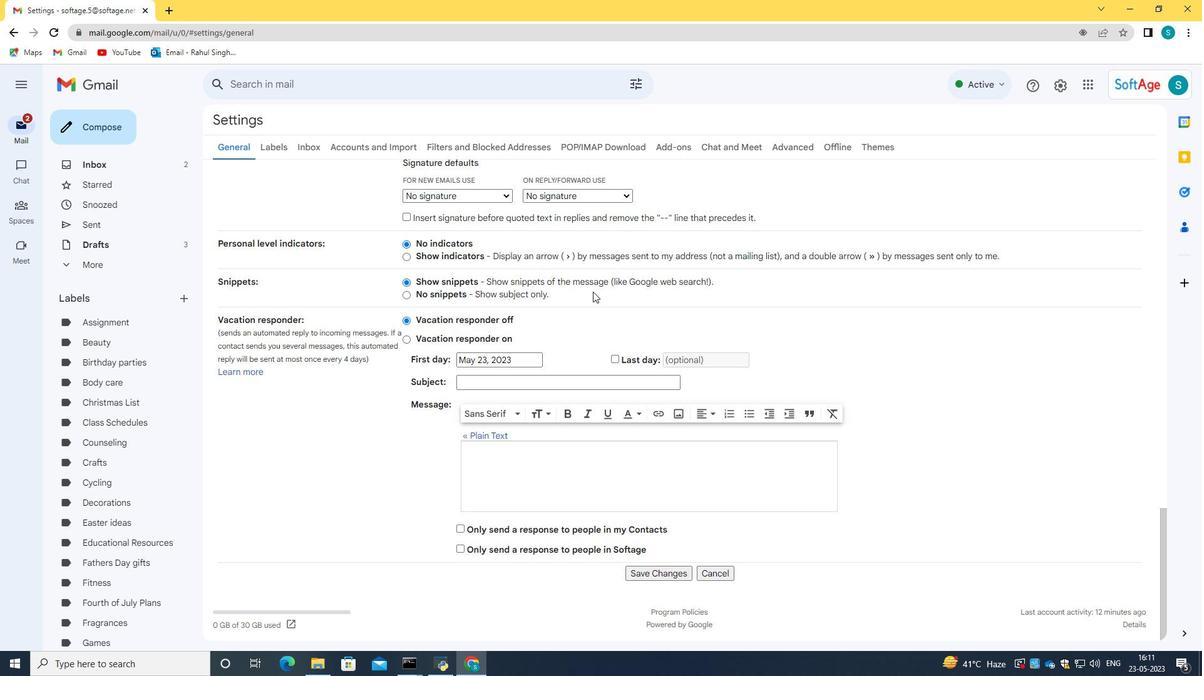 
Action: Mouse moved to (593, 291)
Screenshot: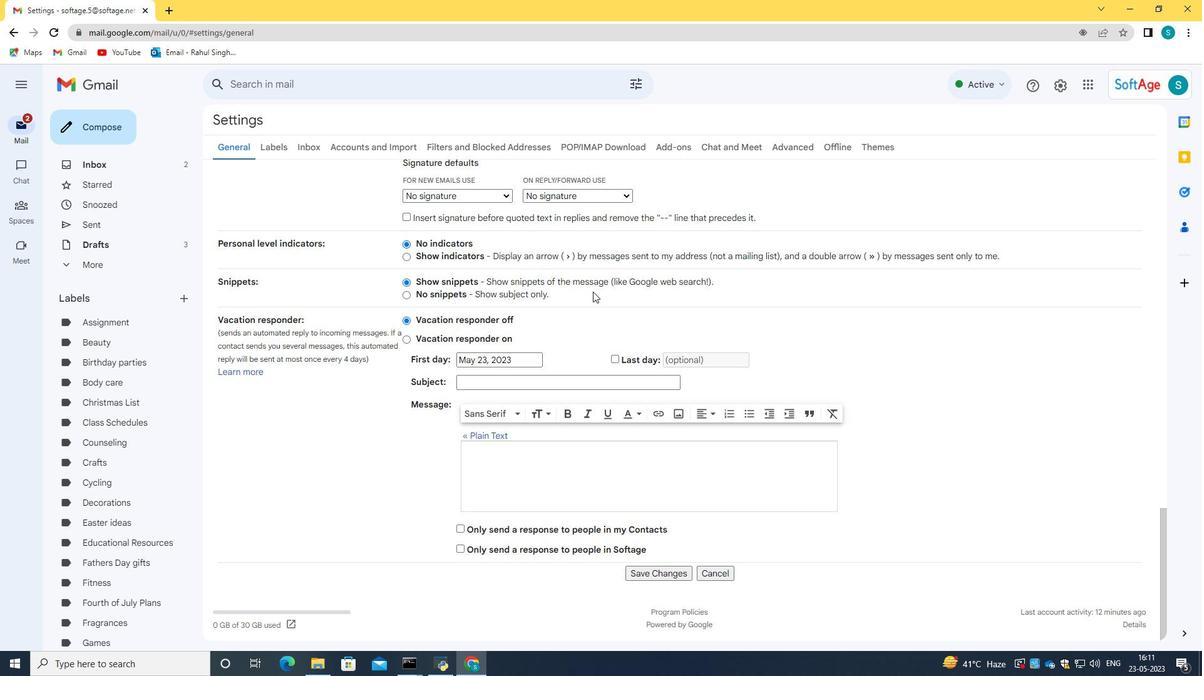 
Action: Mouse scrolled (593, 290) with delta (0, 0)
Screenshot: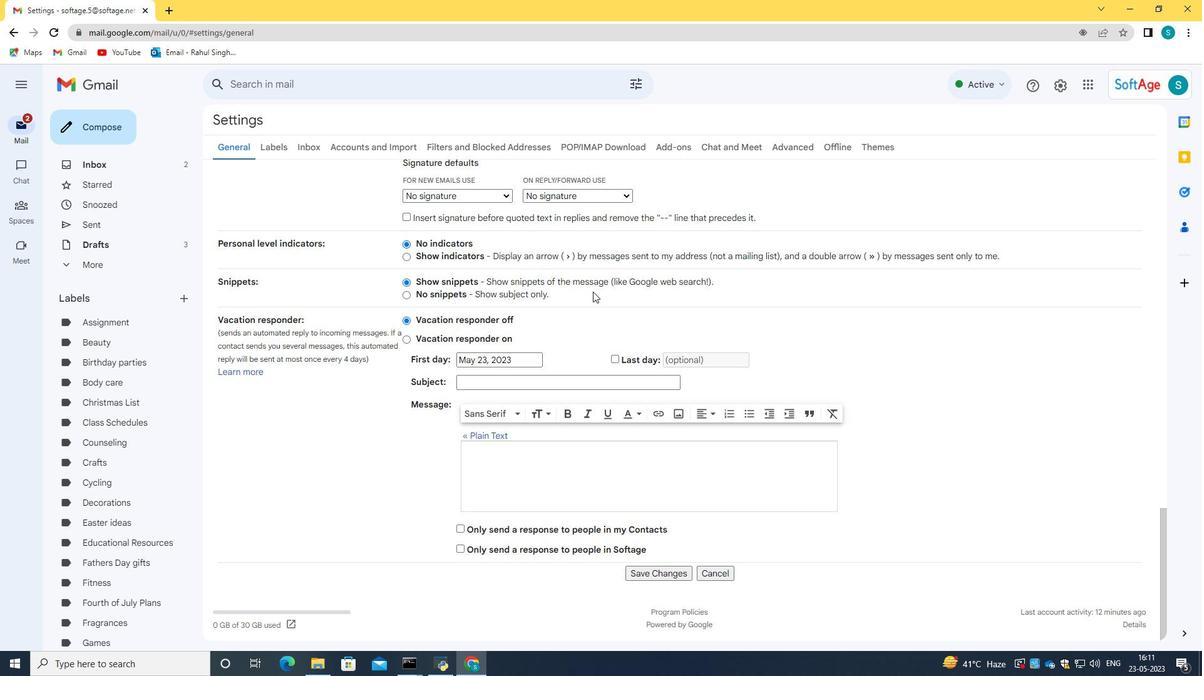 
Action: Mouse moved to (670, 578)
Screenshot: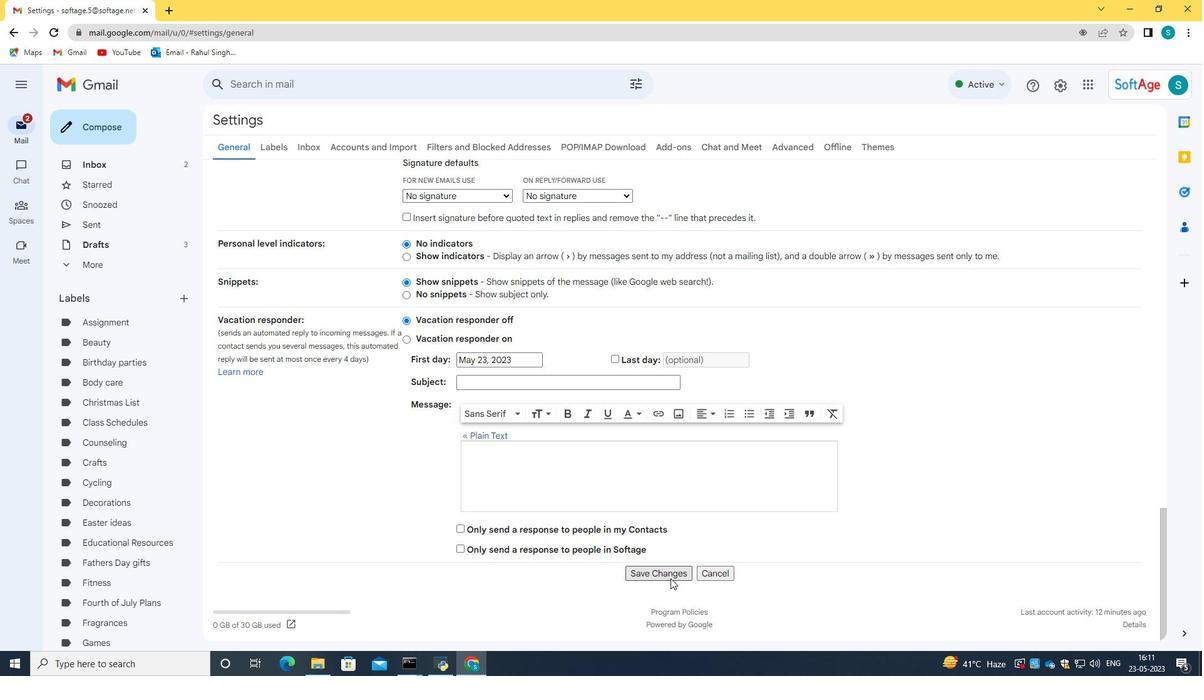 
Action: Mouse pressed left at (670, 578)
Screenshot: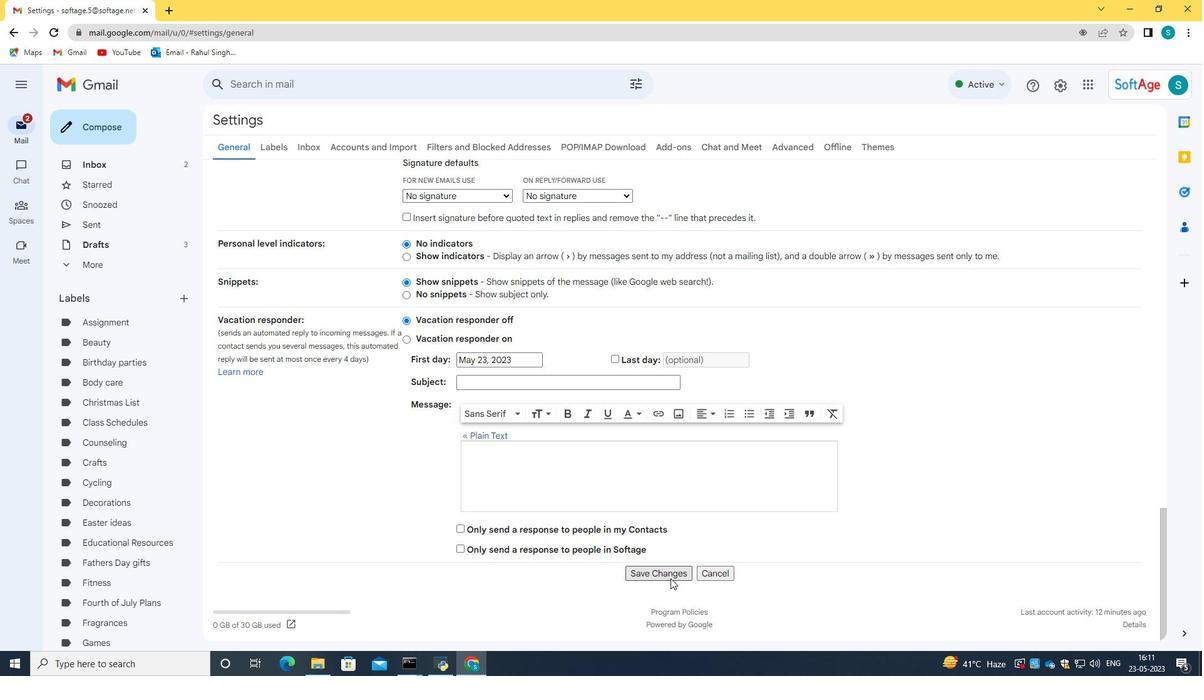 
Action: Mouse moved to (101, 133)
Screenshot: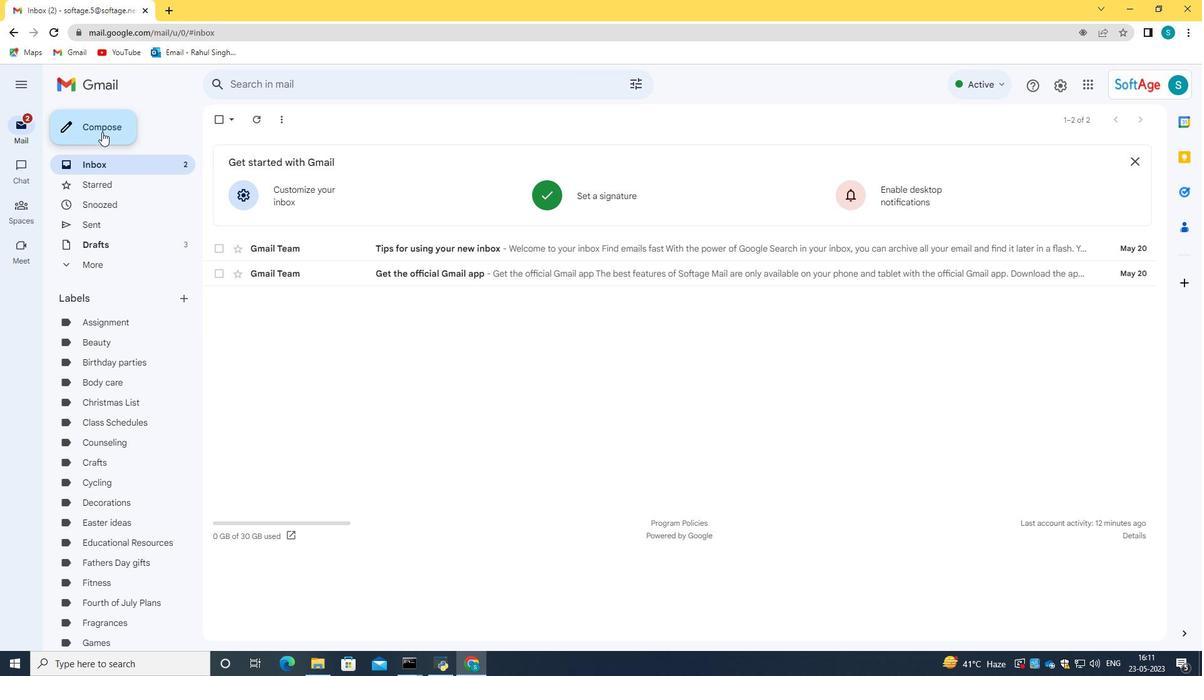 
Action: Mouse pressed left at (101, 133)
Screenshot: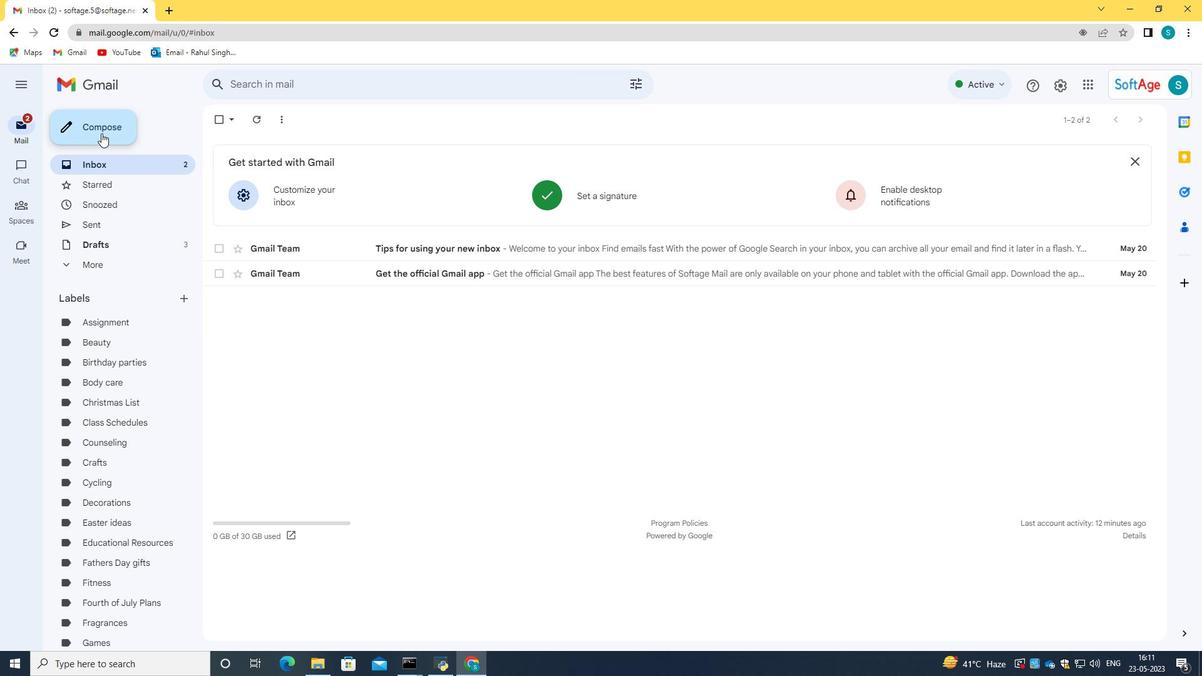 
Action: Mouse moved to (1135, 275)
Screenshot: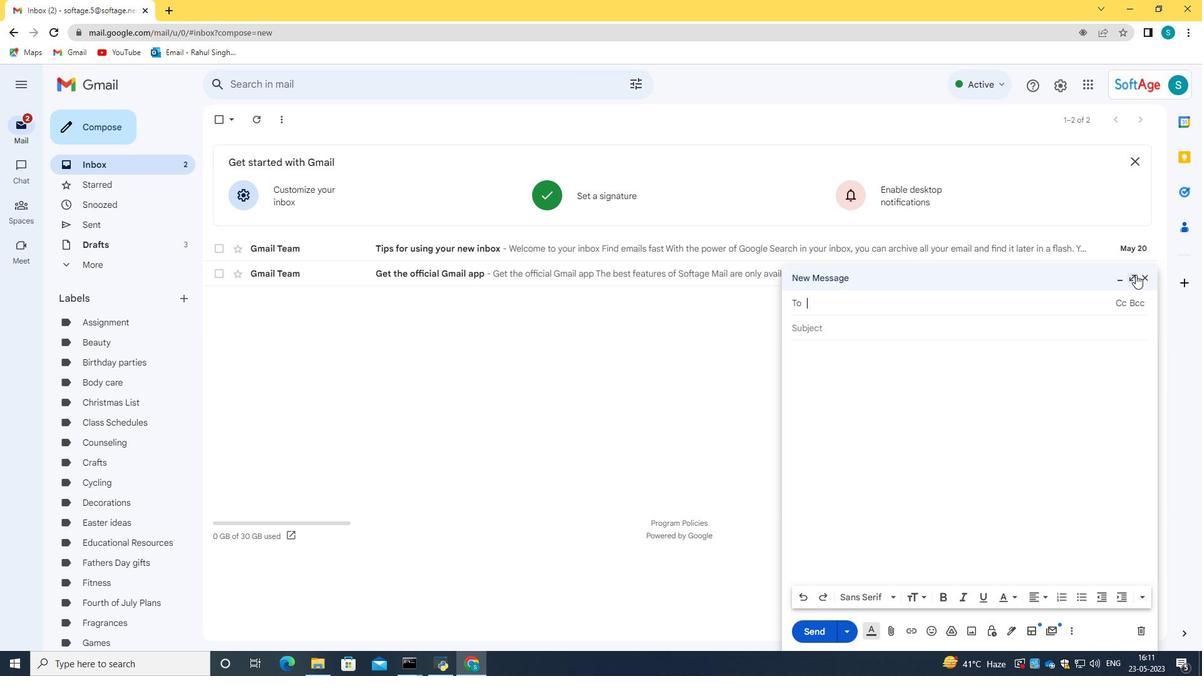 
Action: Mouse pressed left at (1135, 275)
Screenshot: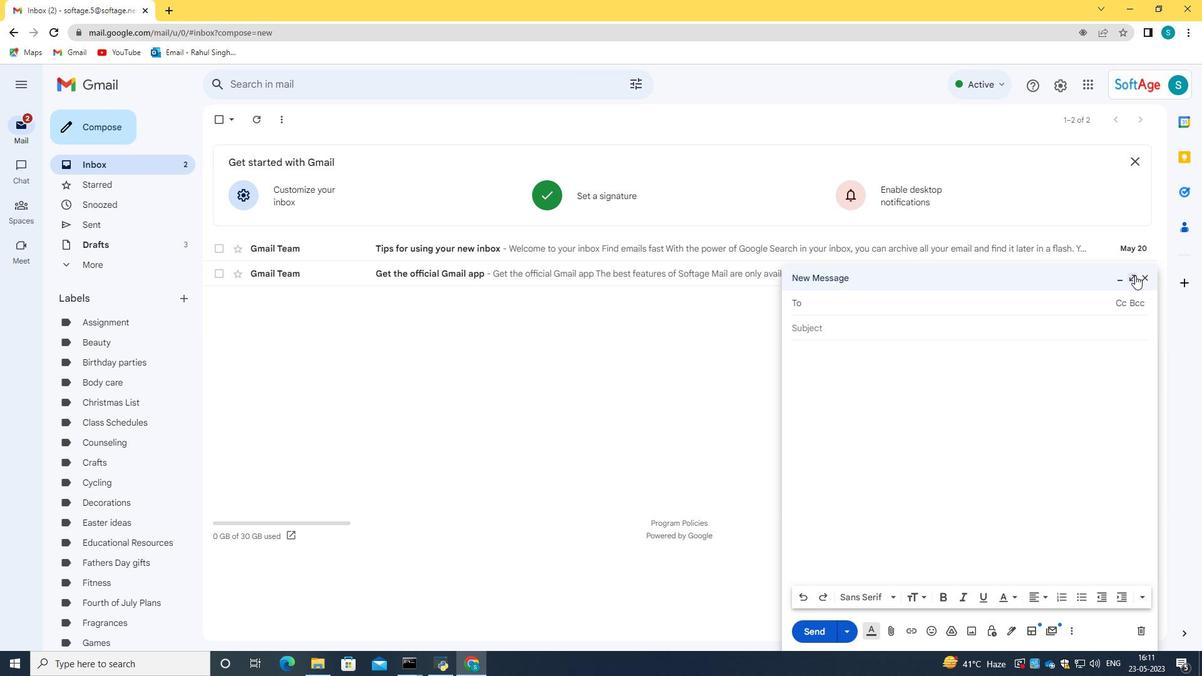 
Action: Mouse moved to (325, 611)
Screenshot: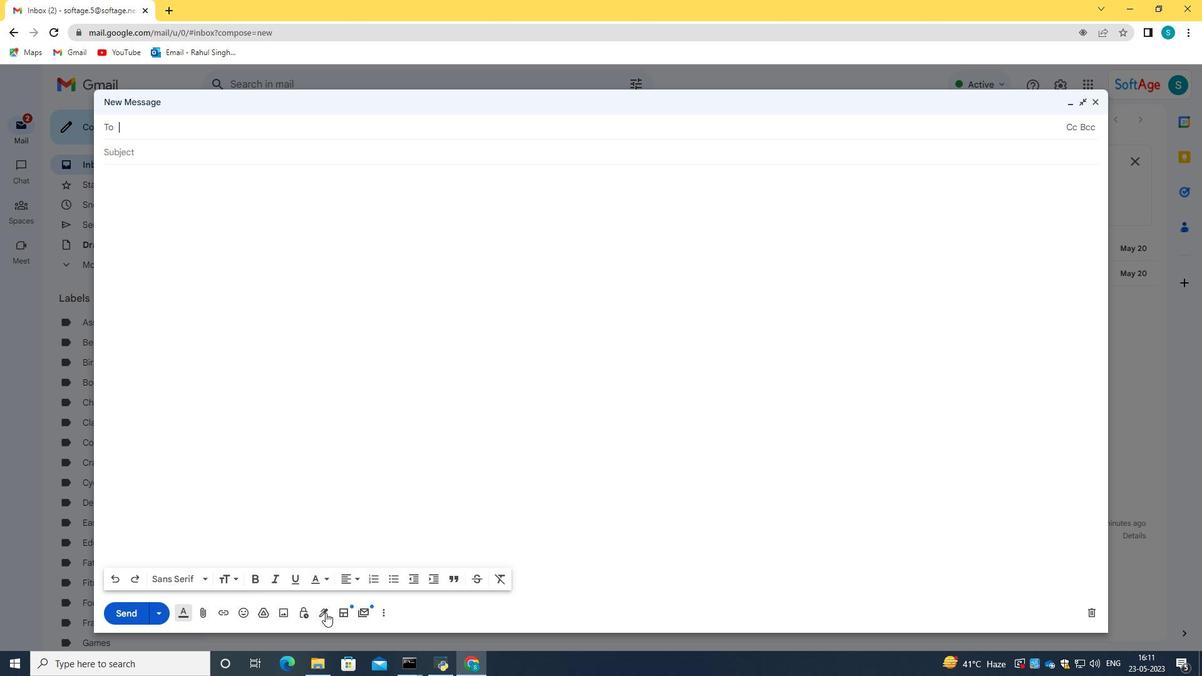 
Action: Mouse pressed left at (325, 611)
Screenshot: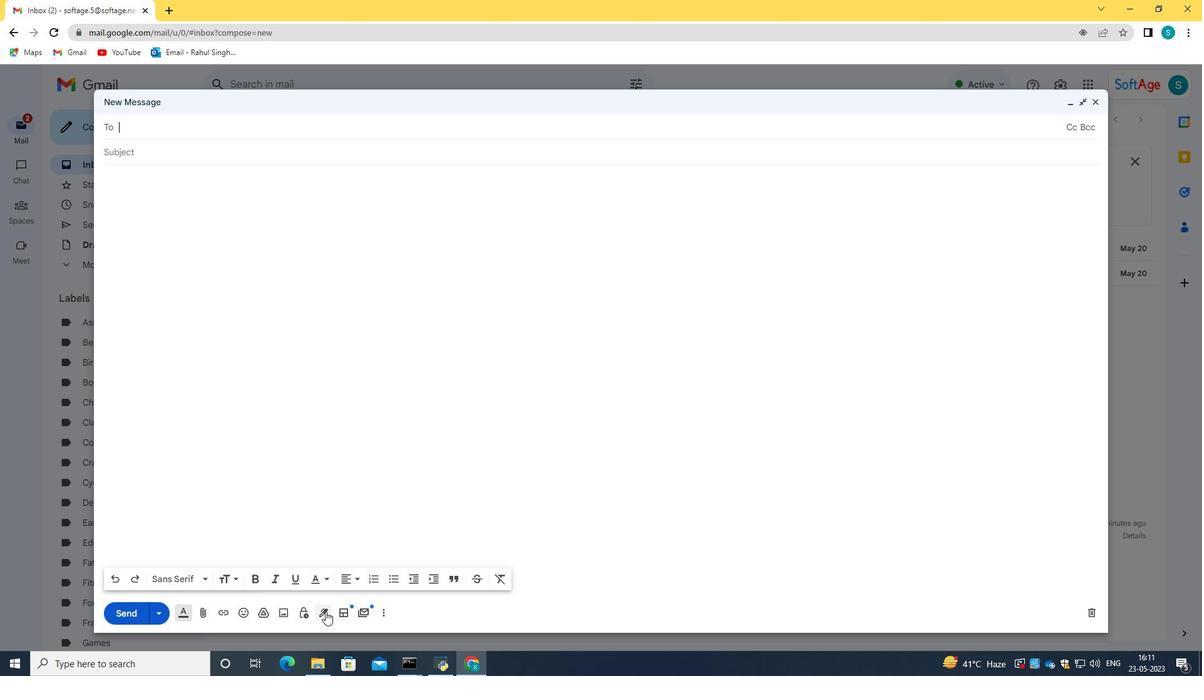 
Action: Mouse moved to (384, 584)
Screenshot: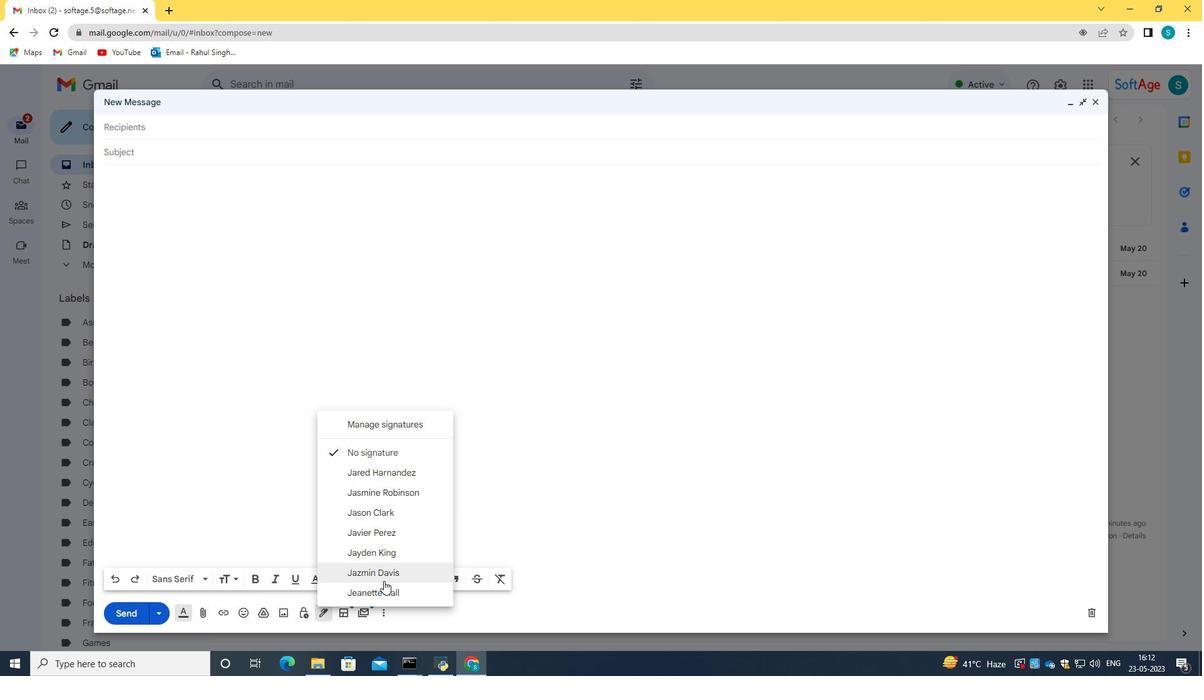
Action: Mouse pressed left at (384, 584)
Screenshot: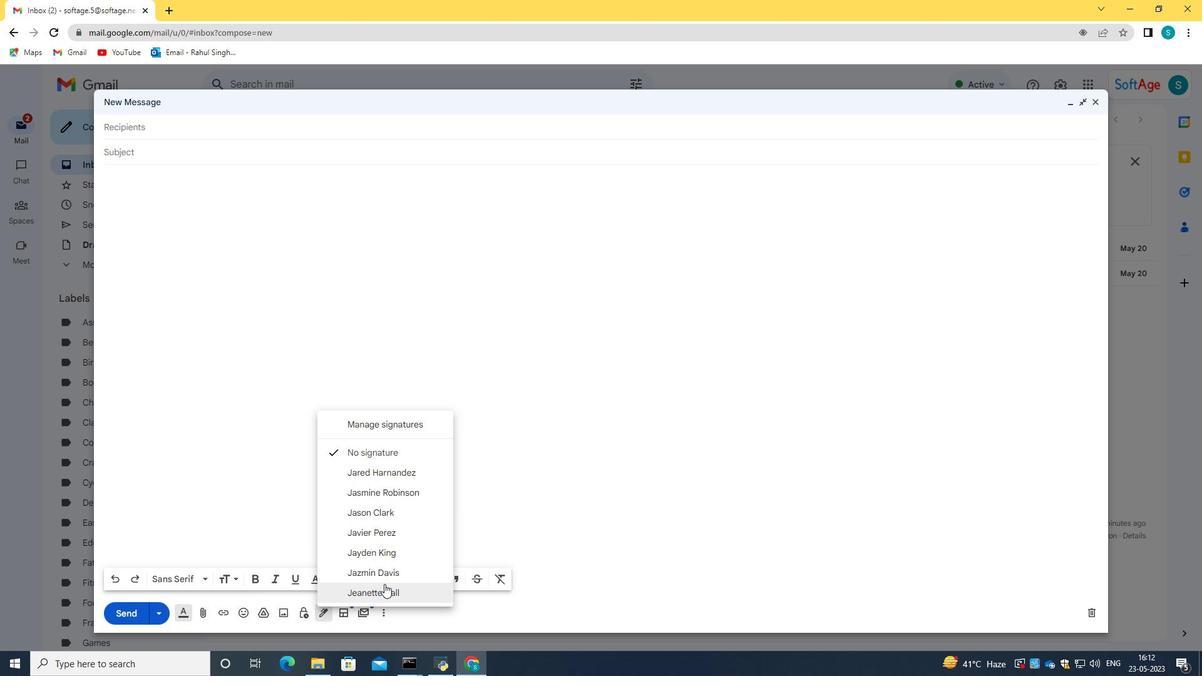 
Action: Mouse moved to (154, 157)
Screenshot: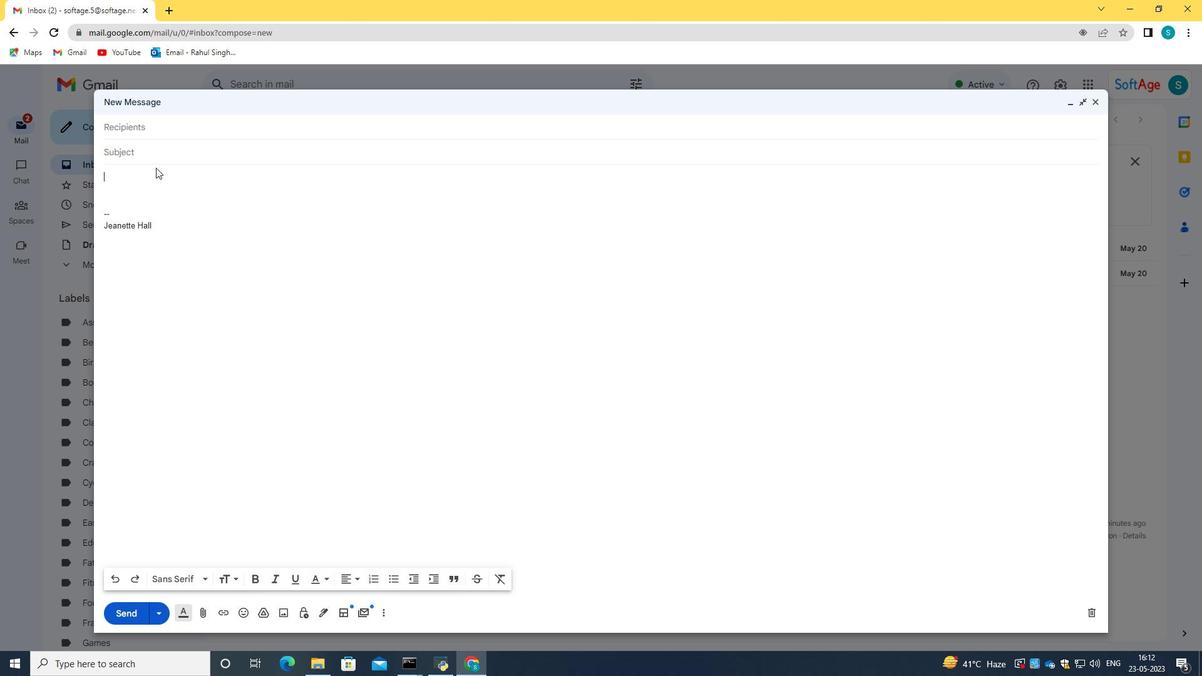 
Action: Mouse pressed left at (154, 157)
Screenshot: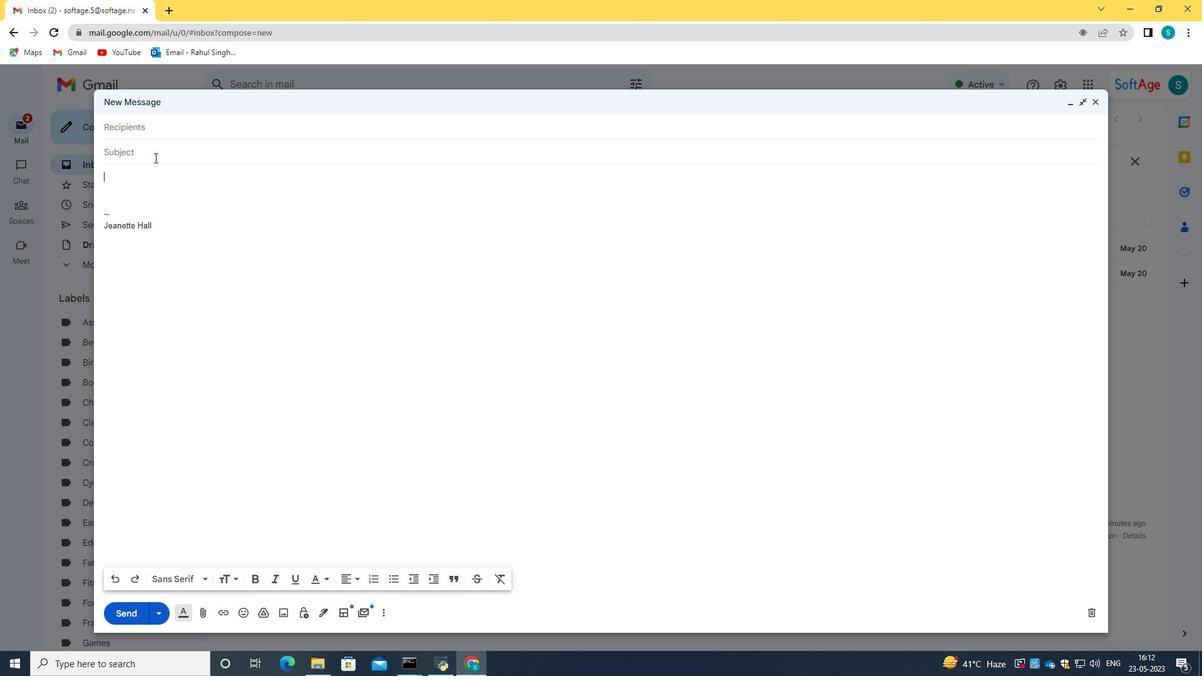 
Action: Key pressed <Key.caps_lock>C<Key.caps_lock>onfirmation<Key.space>of<Key.space>a<Key.space>task<Key.space>assignment<Key.space>
Screenshot: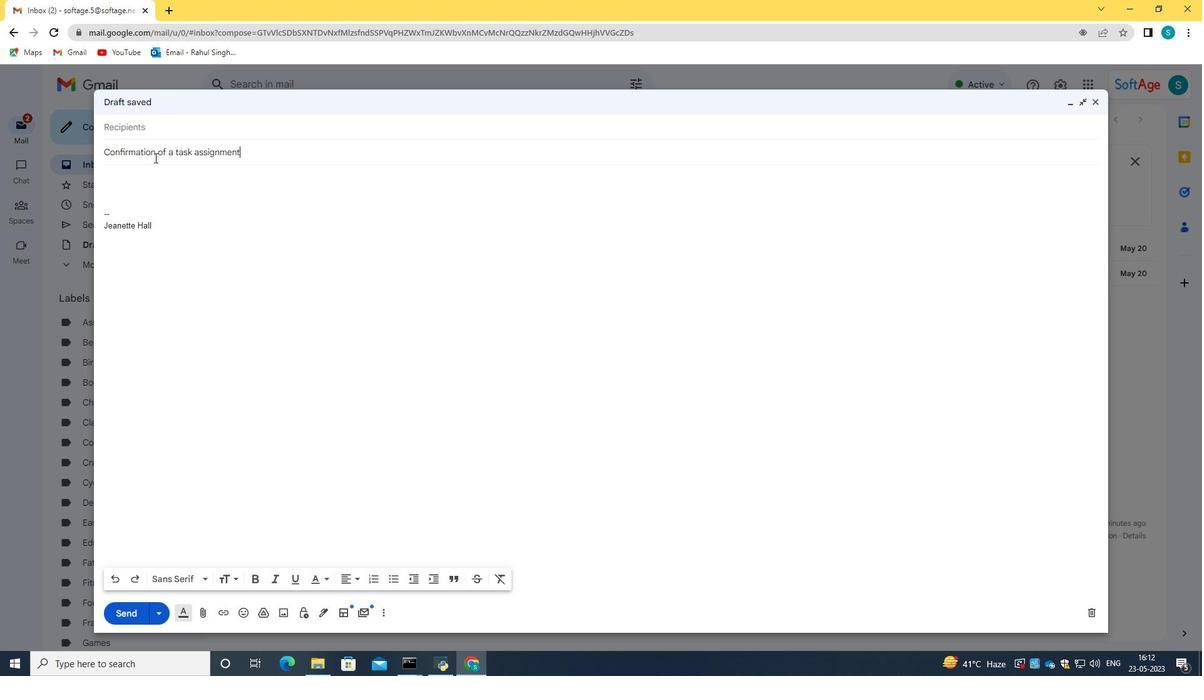 
Action: Mouse moved to (209, 181)
Screenshot: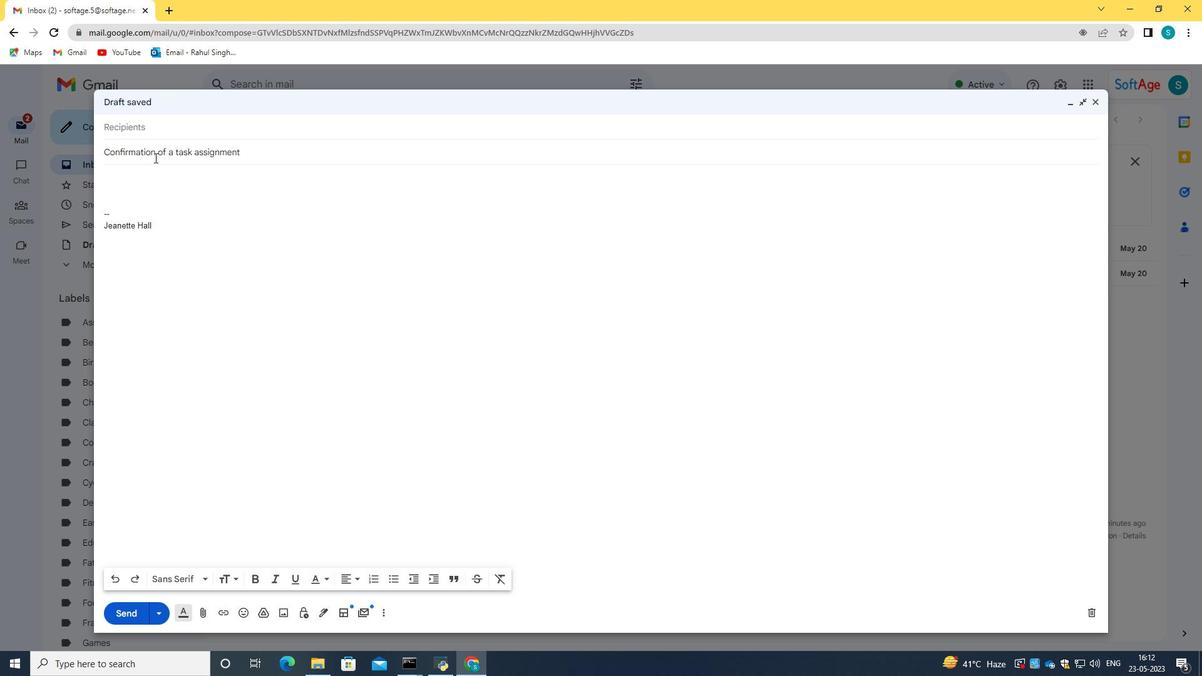 
Action: Mouse scrolled (209, 181) with delta (0, 0)
Screenshot: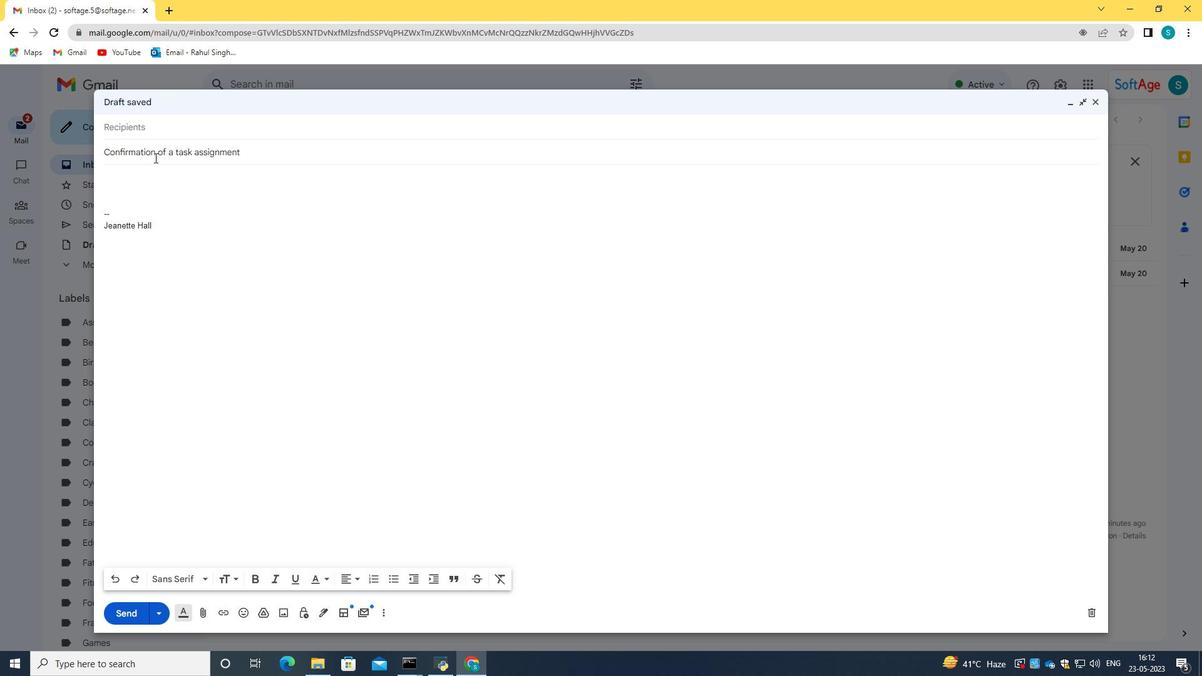 
Action: Mouse moved to (148, 177)
Screenshot: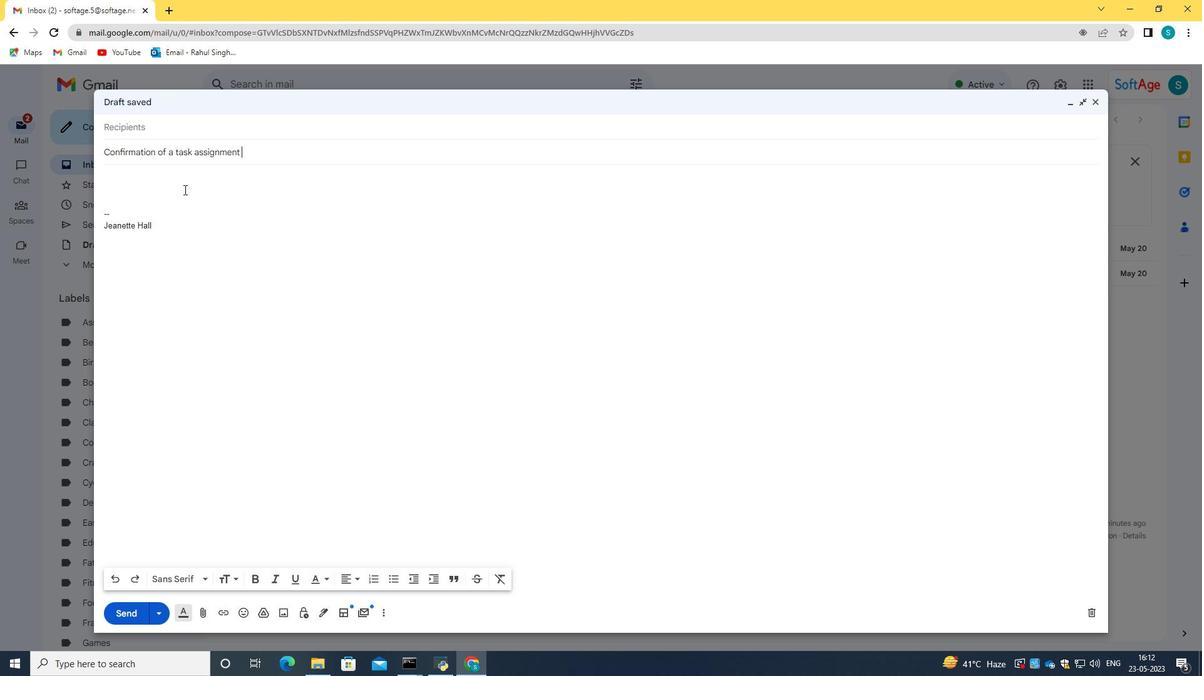 
Action: Mouse pressed left at (148, 177)
Screenshot: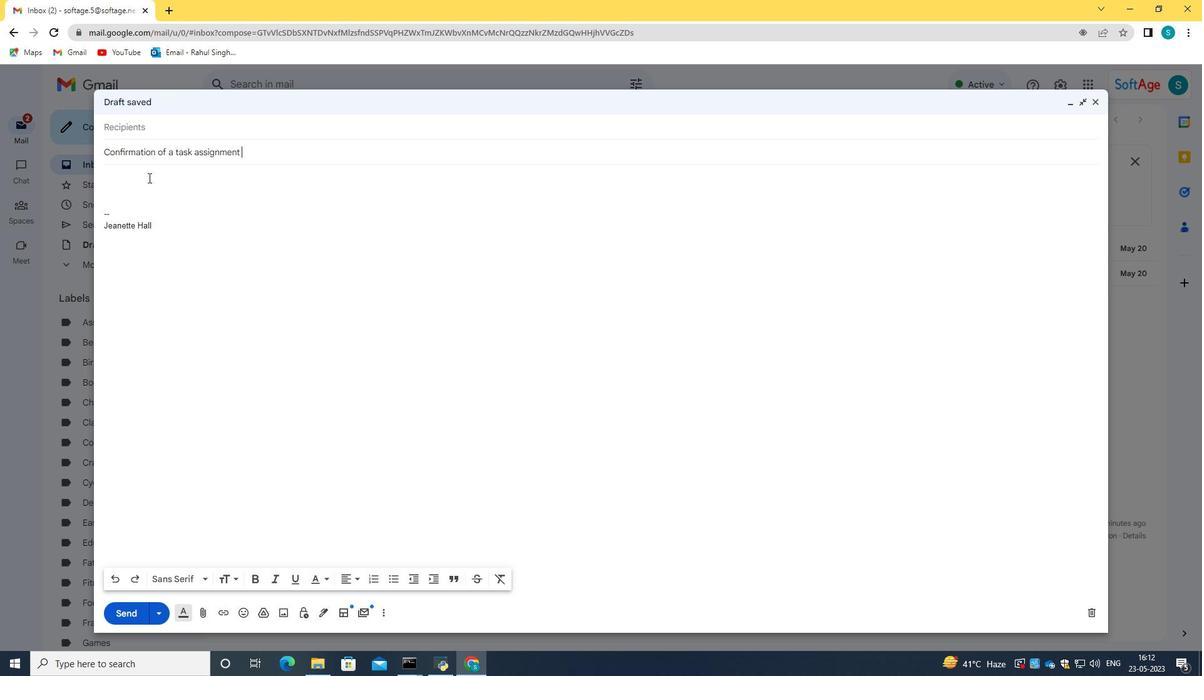 
Action: Key pressed <Key.caps_lock>I<Key.caps_lock><Key.space>m<Key.space><Key.backspace><Key.backspace>am<Key.space>writing<Key.space>a<Key.backspace>to<Key.space>request<Key.space>a<Key.space>follow-up<Key.space>meeting<Key.space>to<Key.space>discuss<Key.space>the<Key.space>issues<Key.space>we<Key.space>raised<Key.space>in<Key.space>the<Key.space>last<Key.space>meeting.
Screenshot: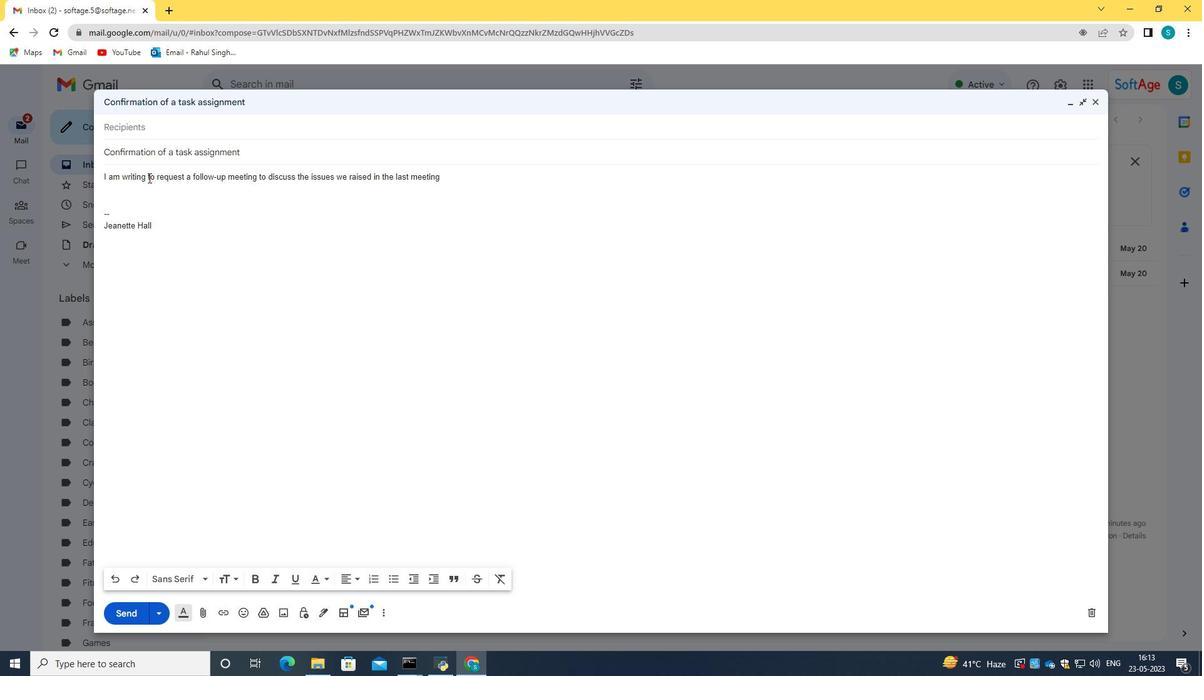 
Action: Mouse moved to (160, 127)
Screenshot: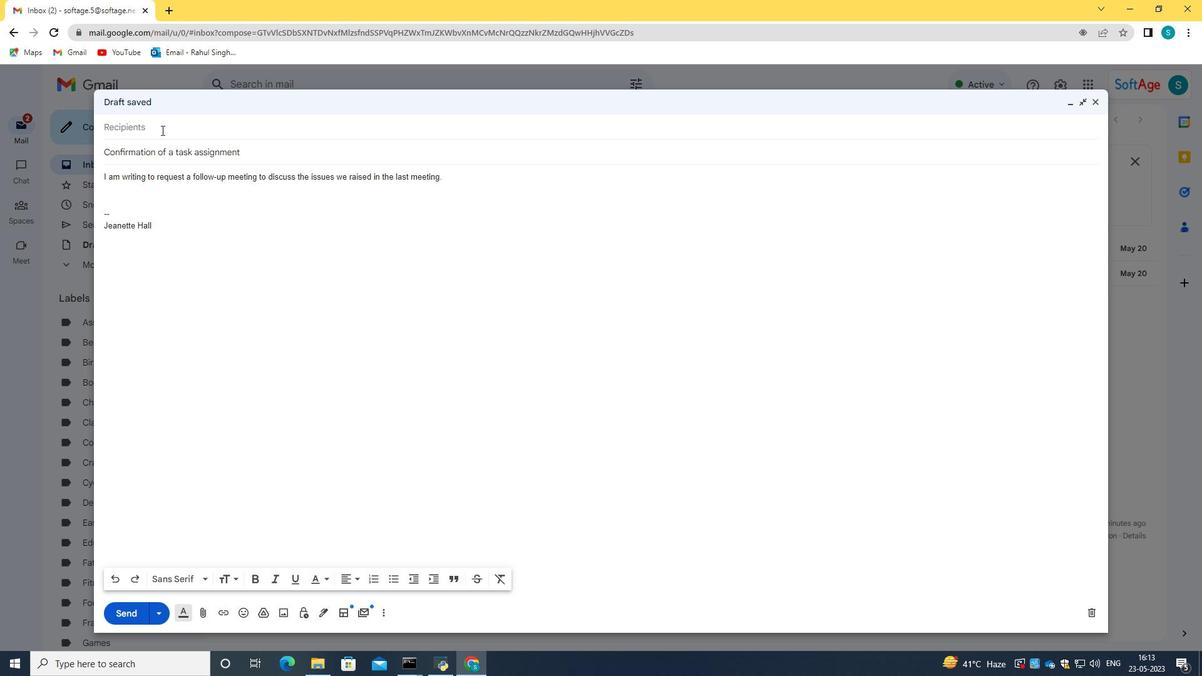 
Action: Mouse pressed left at (160, 127)
Screenshot: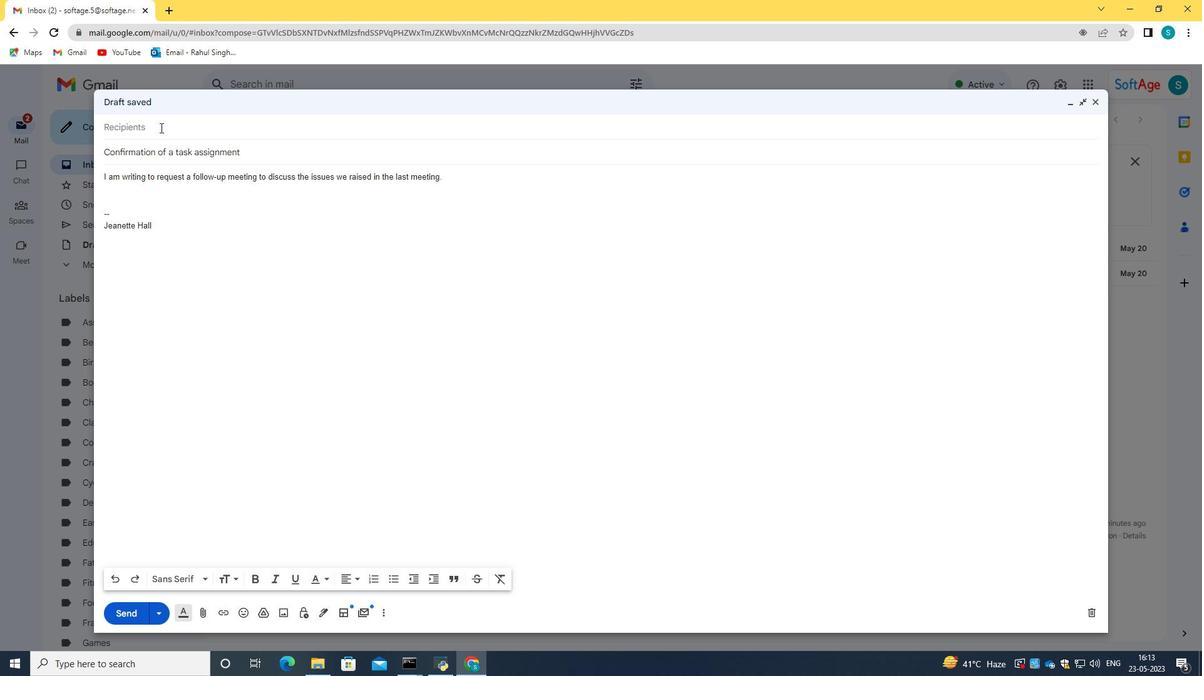 
Action: Key pressed softage.10<Key.shift>@softage.net
Screenshot: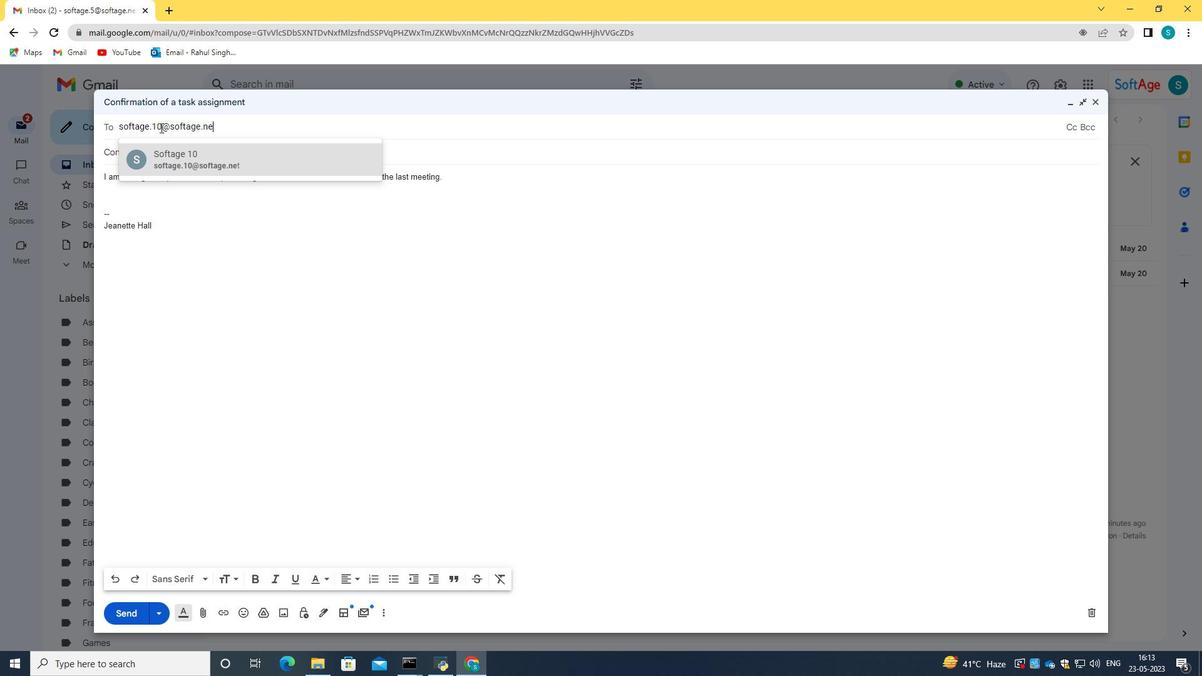 
Action: Mouse moved to (220, 151)
Screenshot: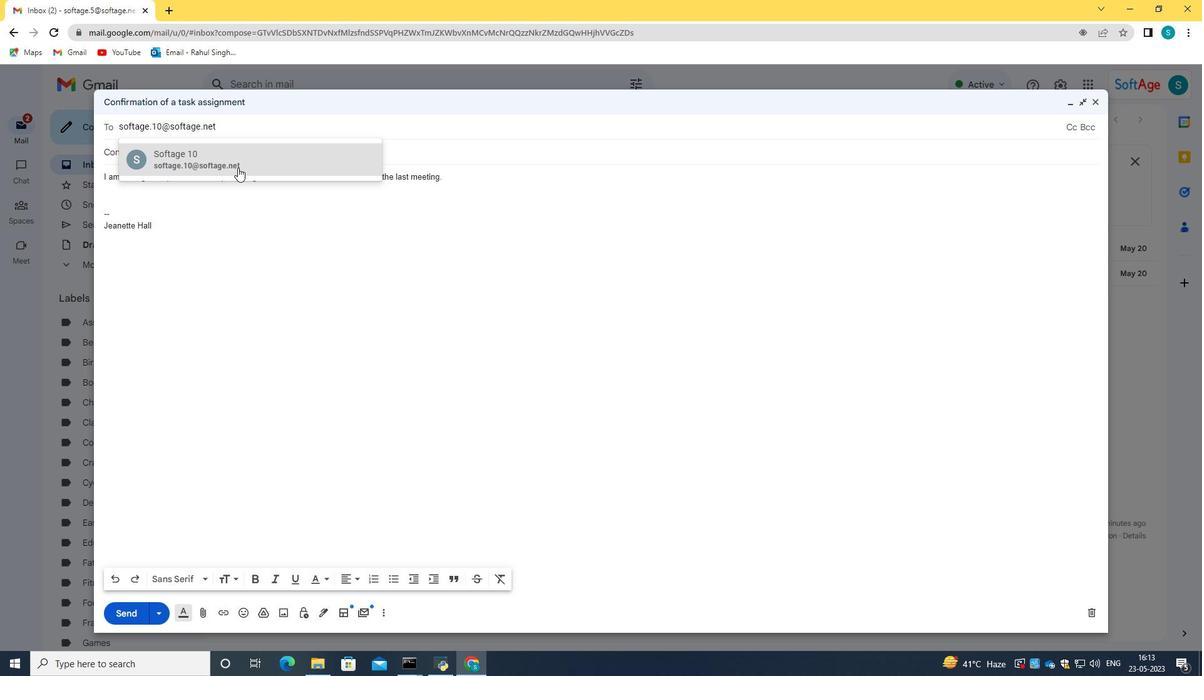 
Action: Mouse pressed left at (220, 151)
Screenshot: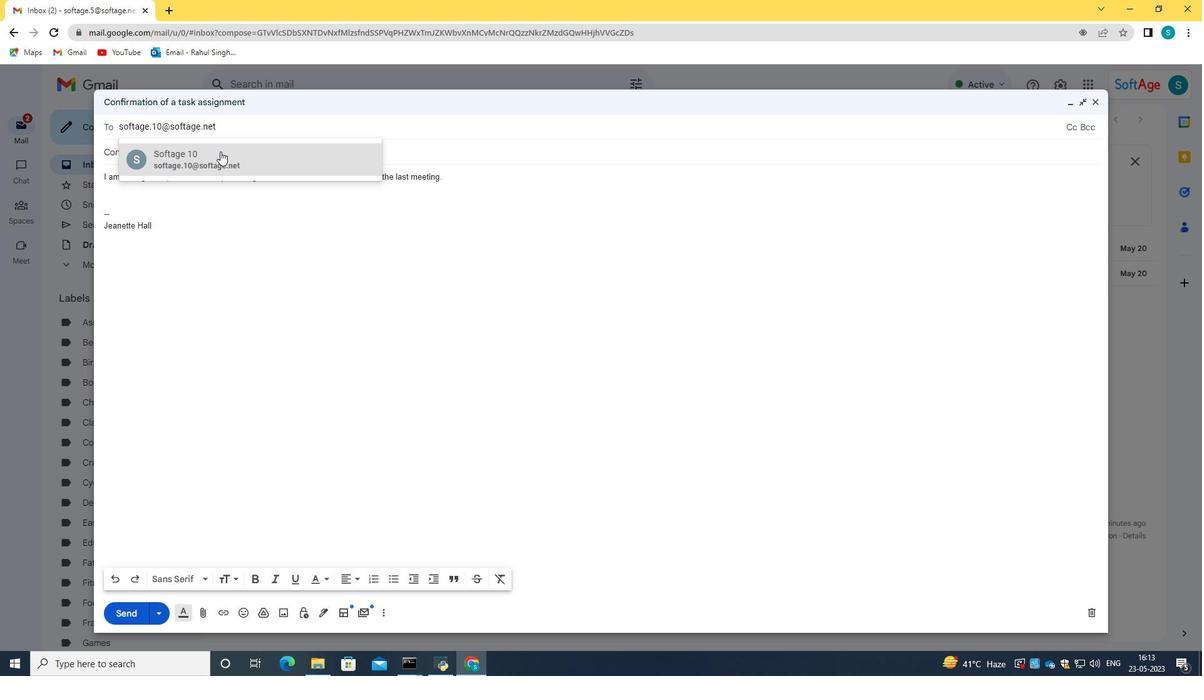 
Action: Mouse moved to (440, 189)
Screenshot: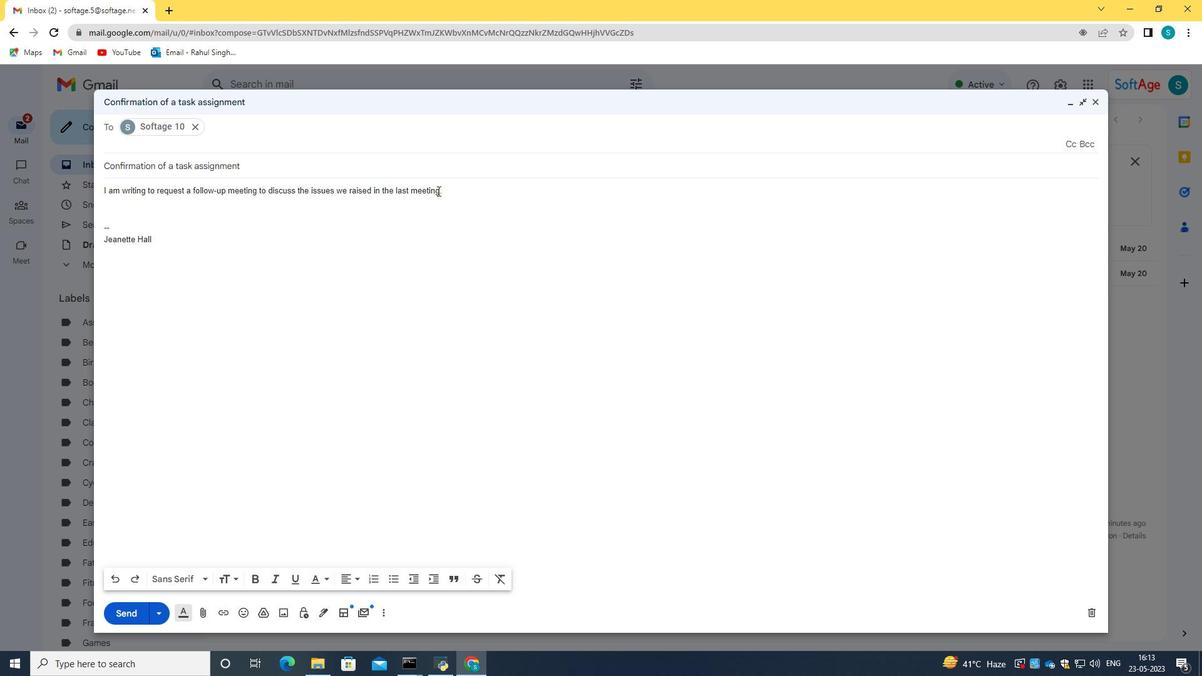 
Action: Mouse pressed left at (440, 189)
Screenshot: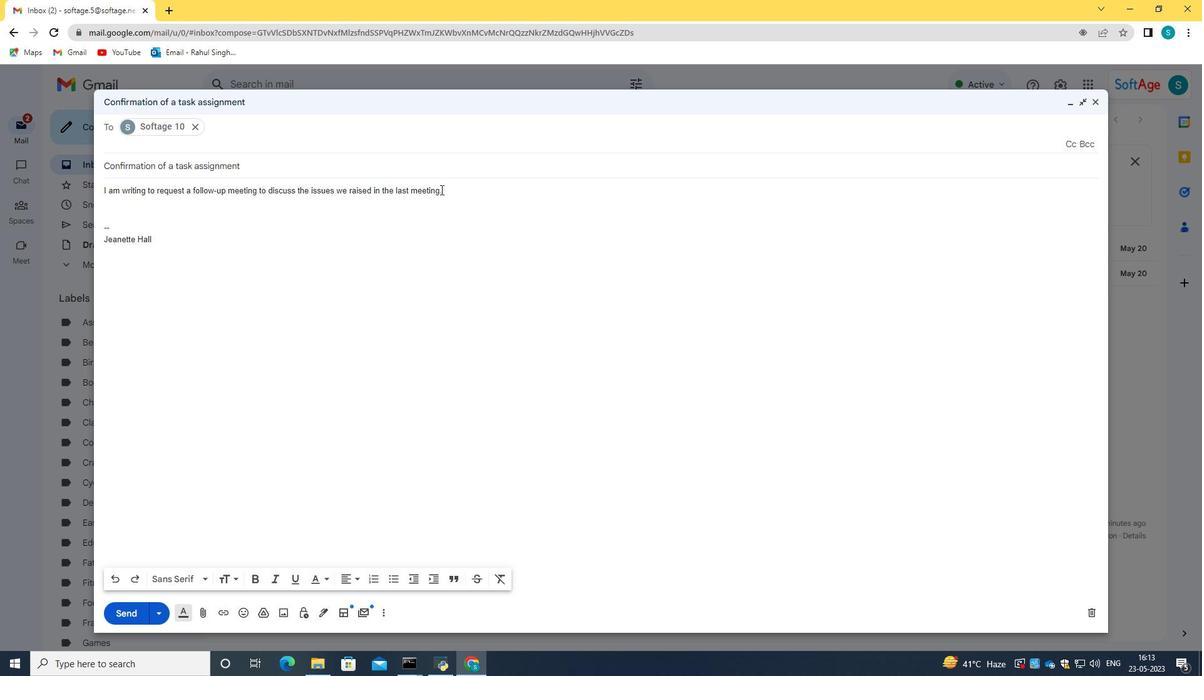 
Action: Mouse moved to (443, 177)
Screenshot: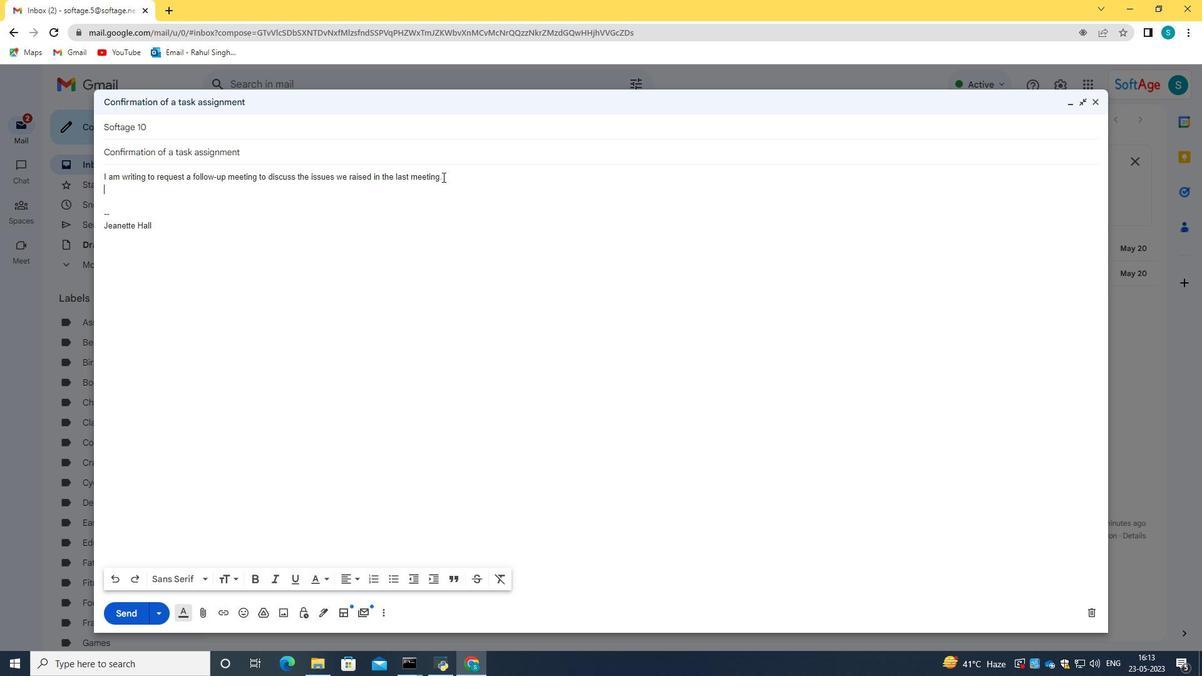 
Action: Mouse pressed left at (443, 177)
Screenshot: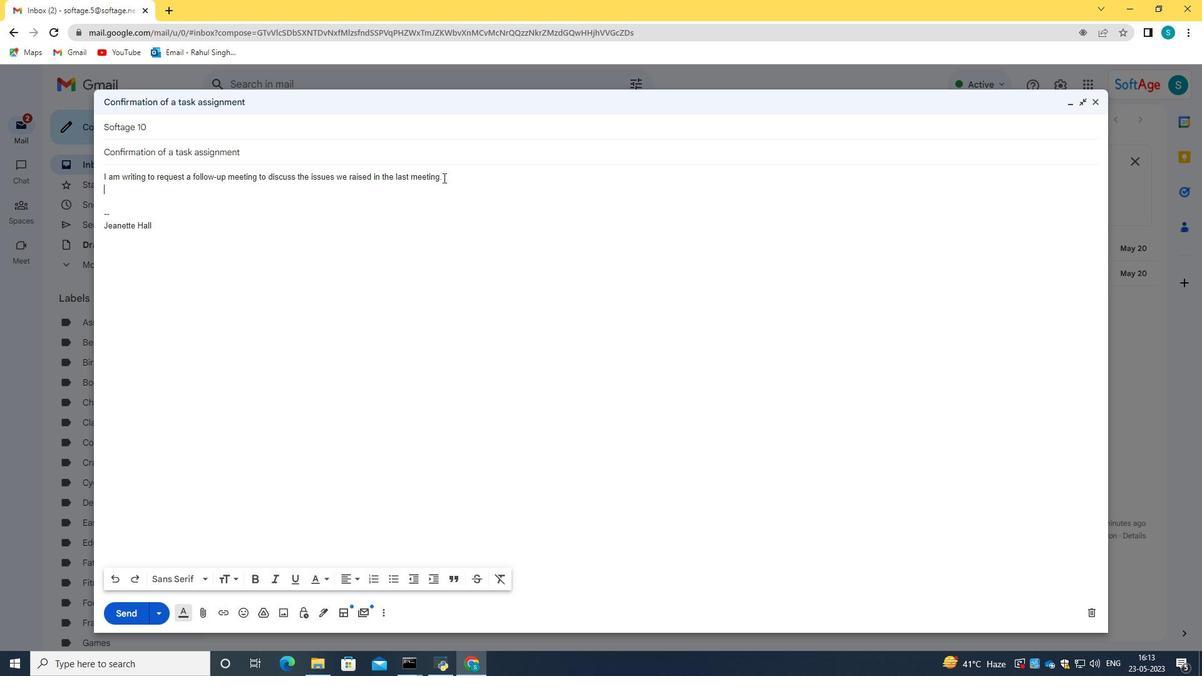 
Action: Mouse moved to (236, 581)
Screenshot: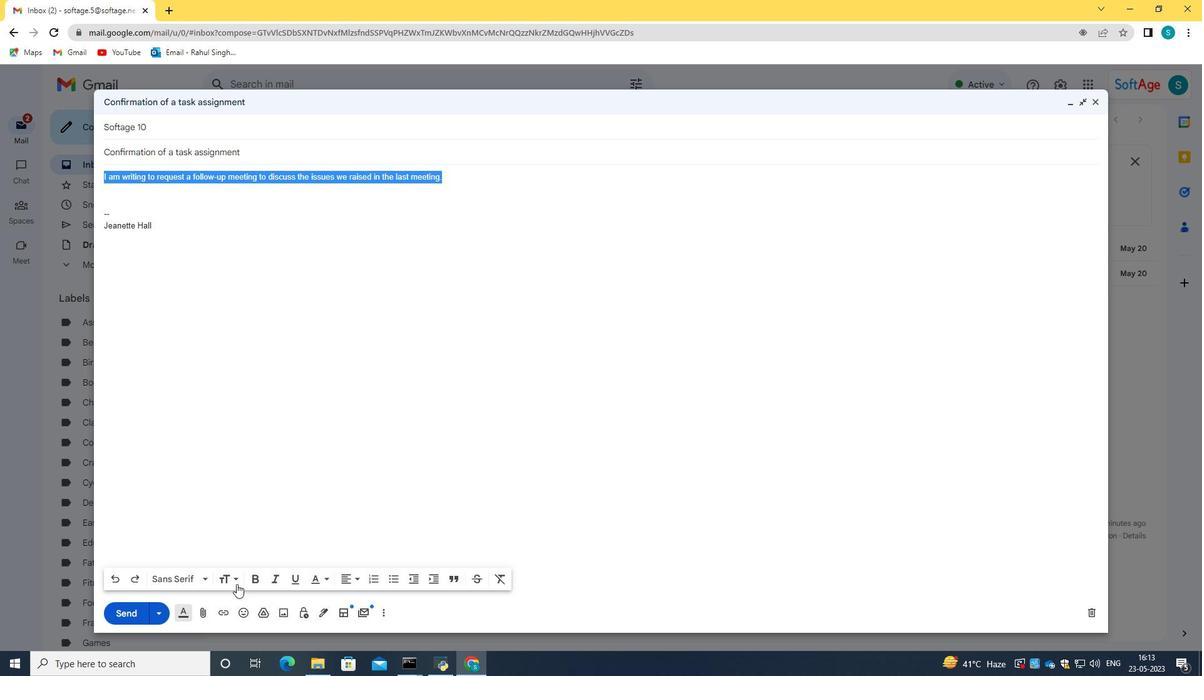 
Action: Mouse pressed left at (236, 581)
Screenshot: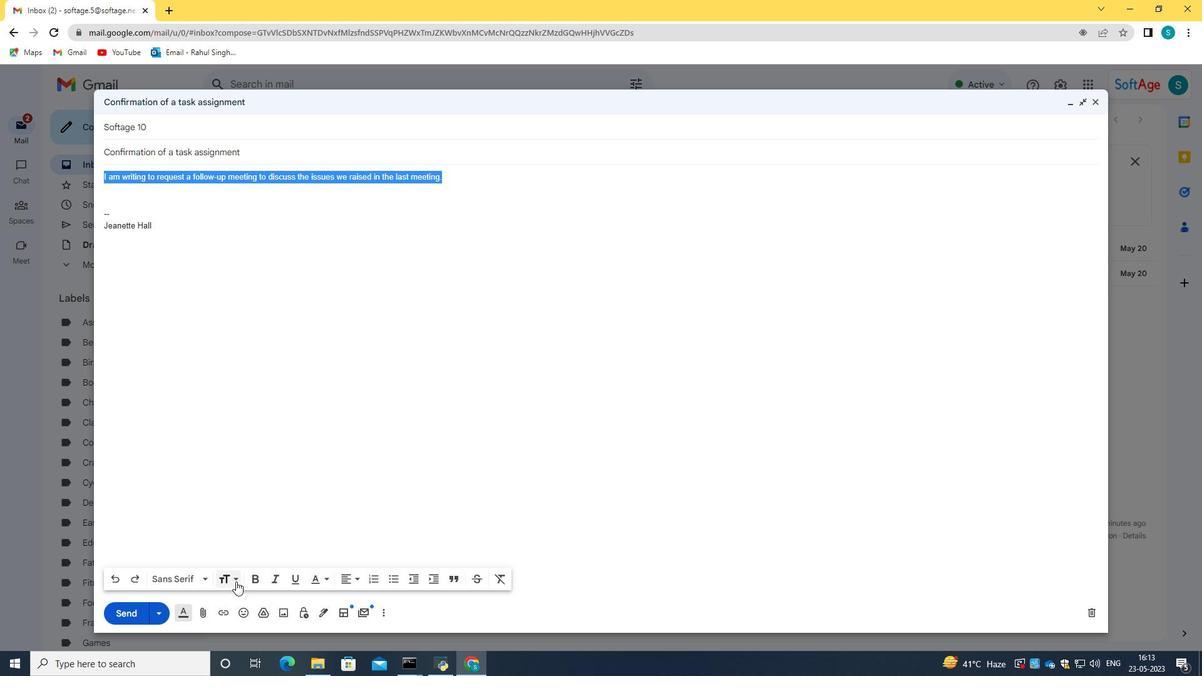 
Action: Mouse moved to (242, 534)
Screenshot: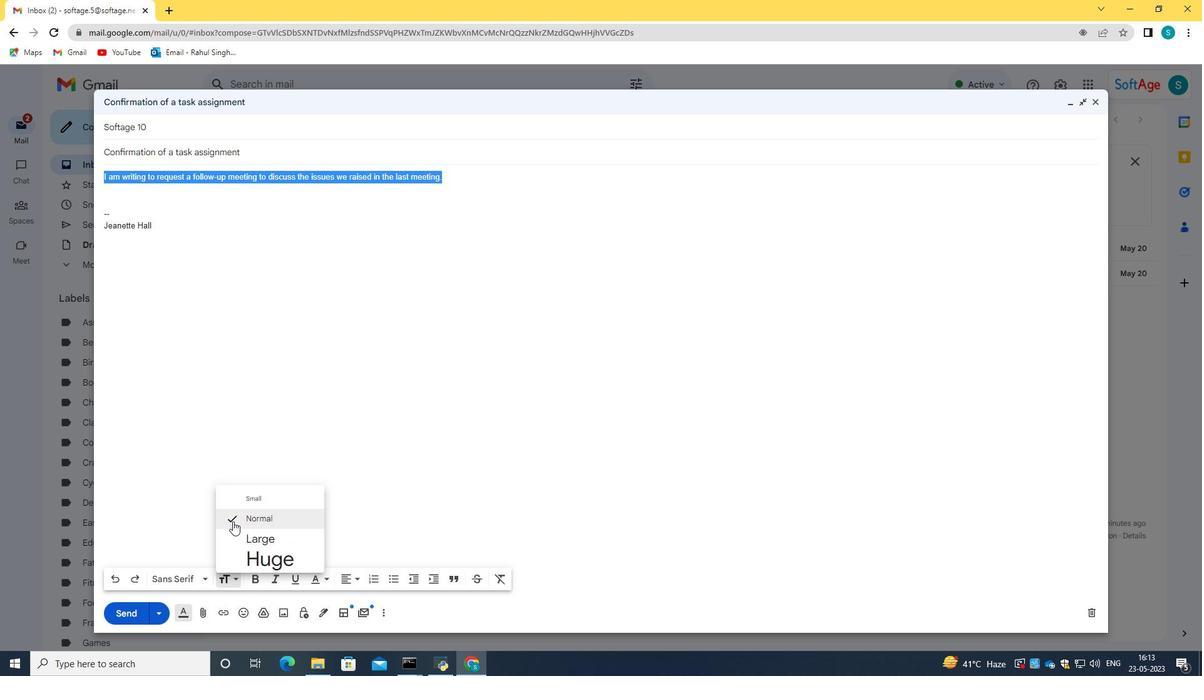 
Action: Mouse pressed left at (242, 534)
Screenshot: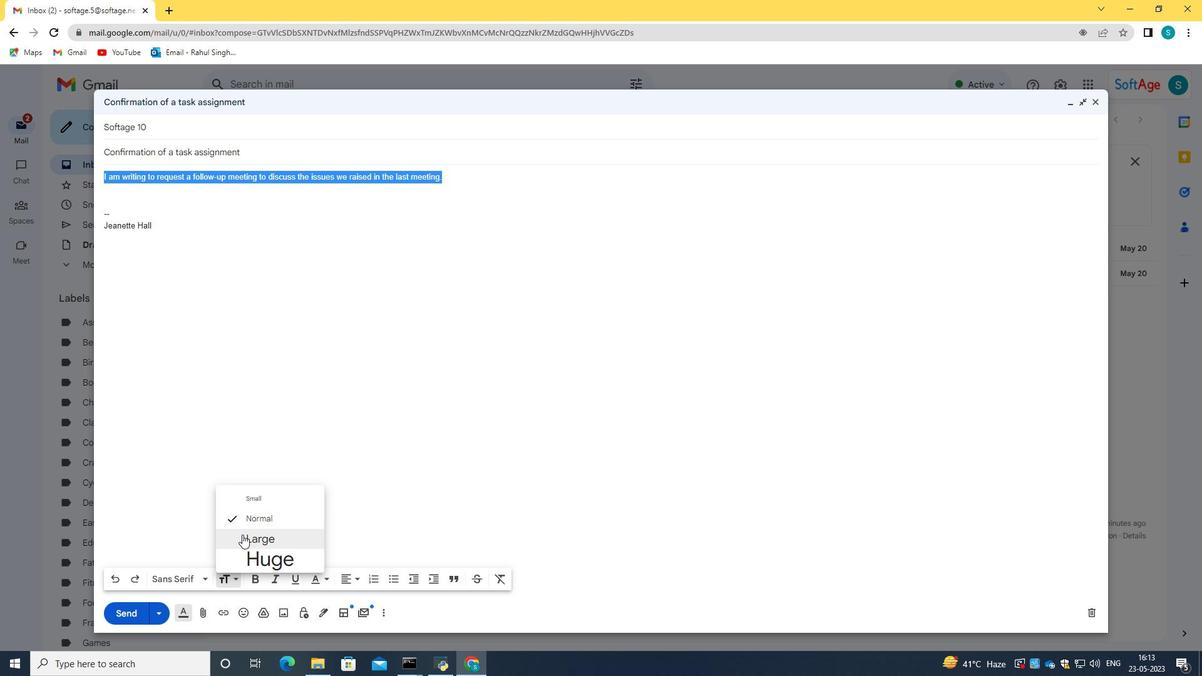 
Action: Mouse moved to (352, 579)
Screenshot: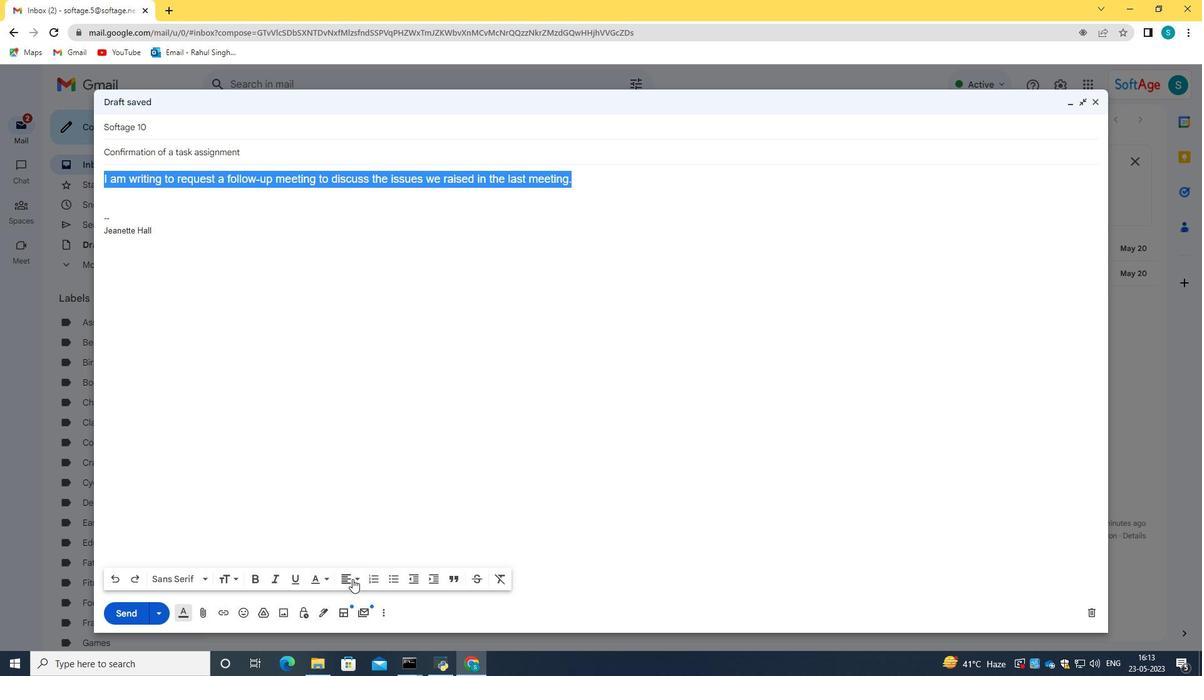 
Action: Mouse pressed left at (352, 579)
Screenshot: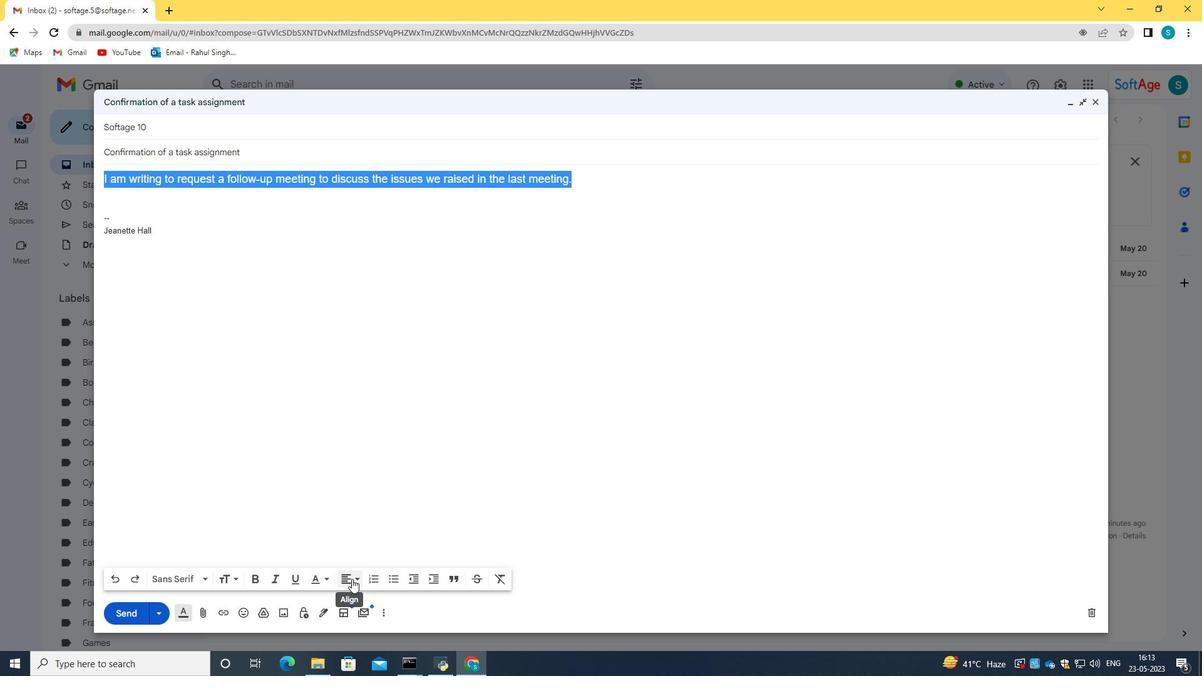 
Action: Mouse moved to (350, 548)
Screenshot: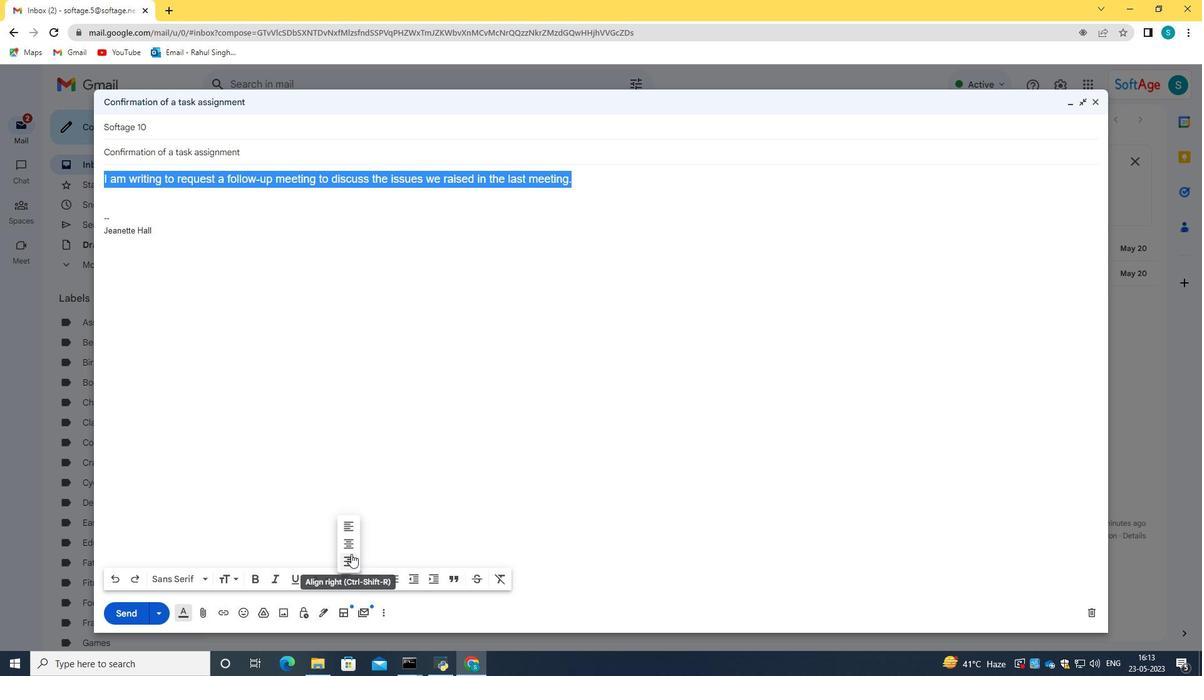 
Action: Mouse pressed left at (350, 548)
Screenshot: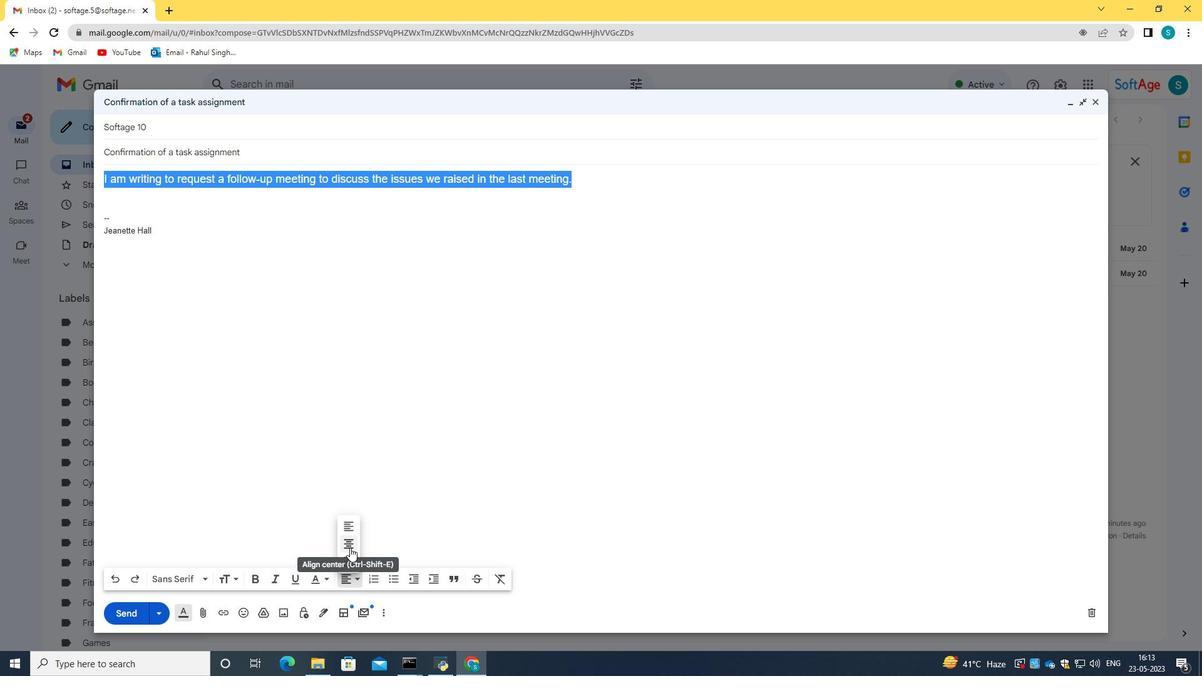
Action: Mouse moved to (440, 442)
Screenshot: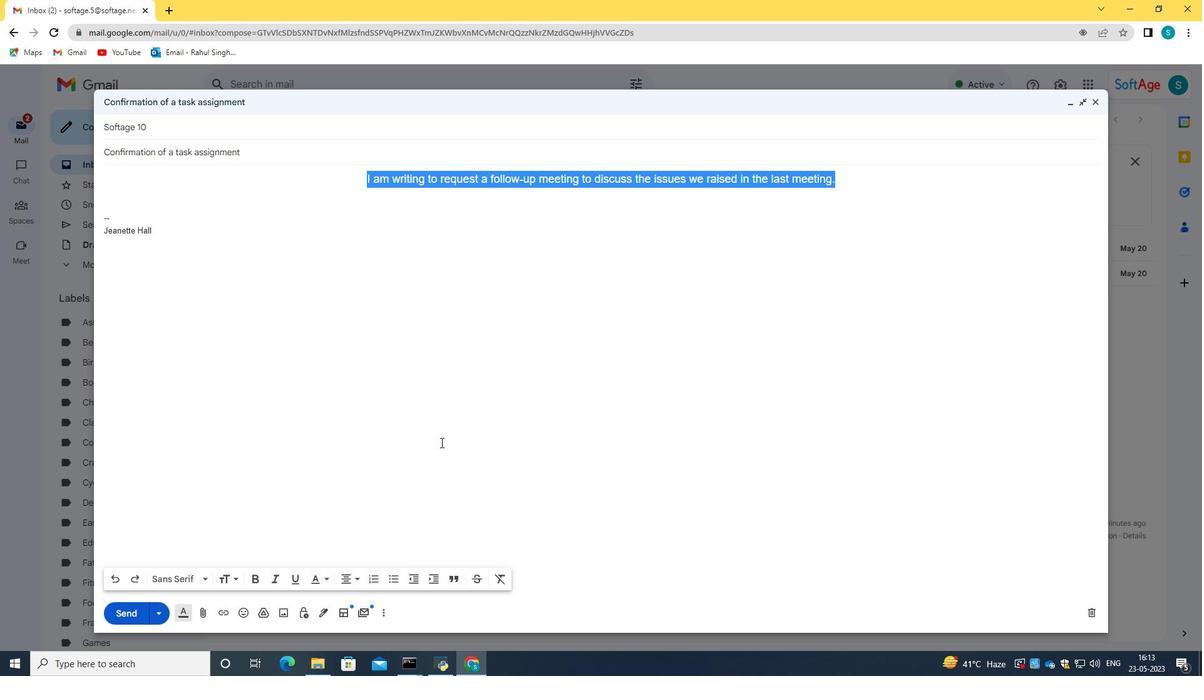 
Action: Mouse pressed left at (440, 442)
Screenshot: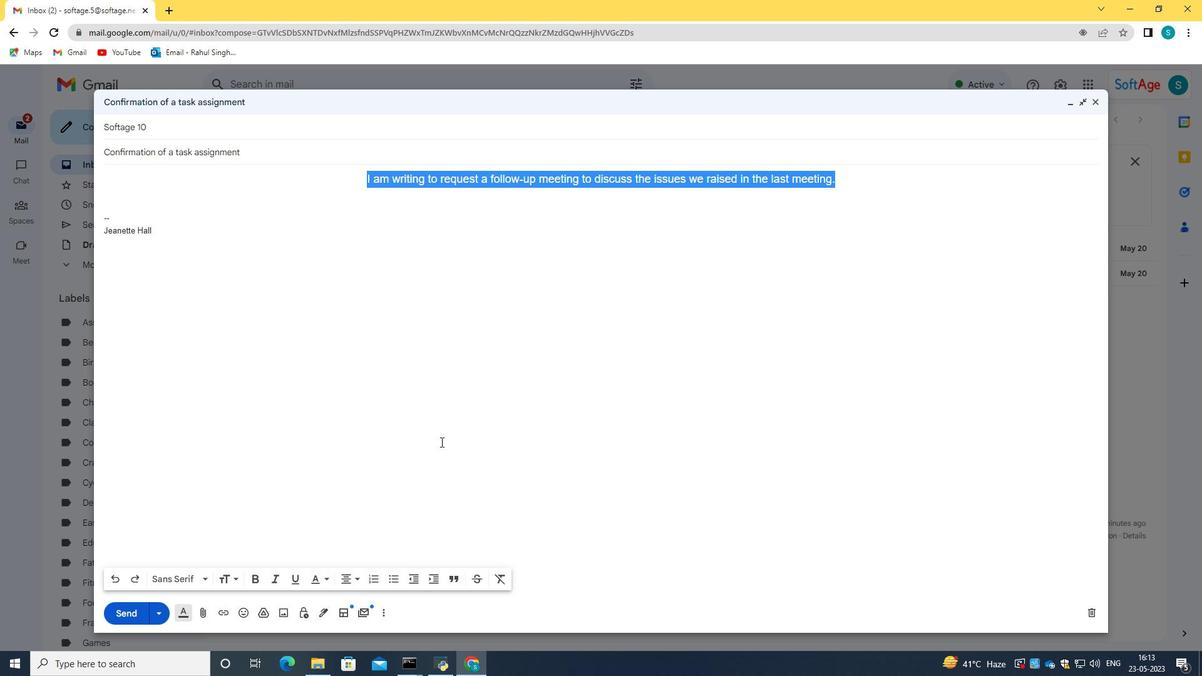 
Action: Mouse moved to (140, 612)
Screenshot: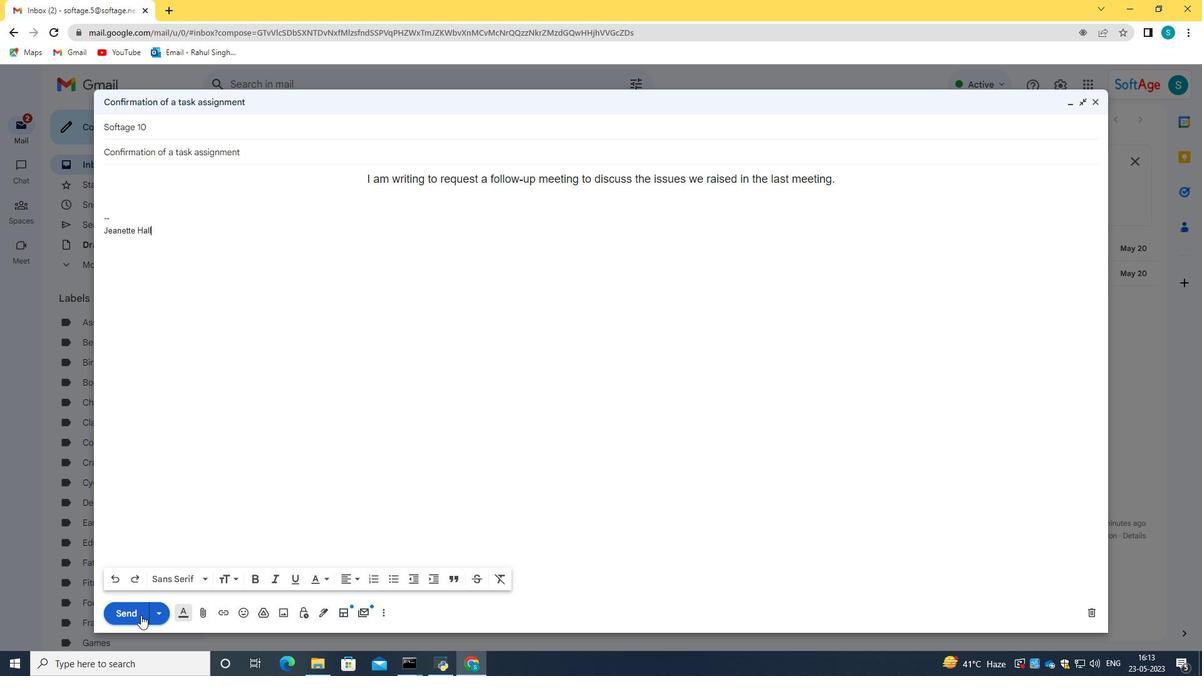 
Action: Mouse pressed left at (140, 612)
Screenshot: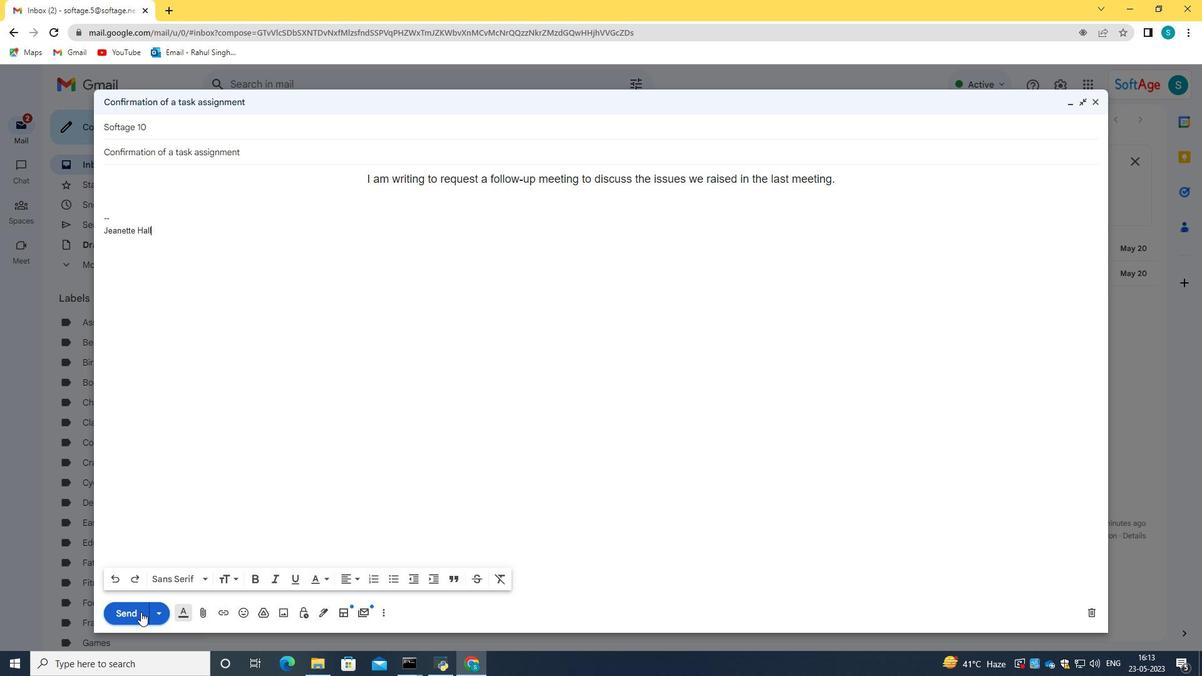 
Action: Mouse moved to (121, 226)
Screenshot: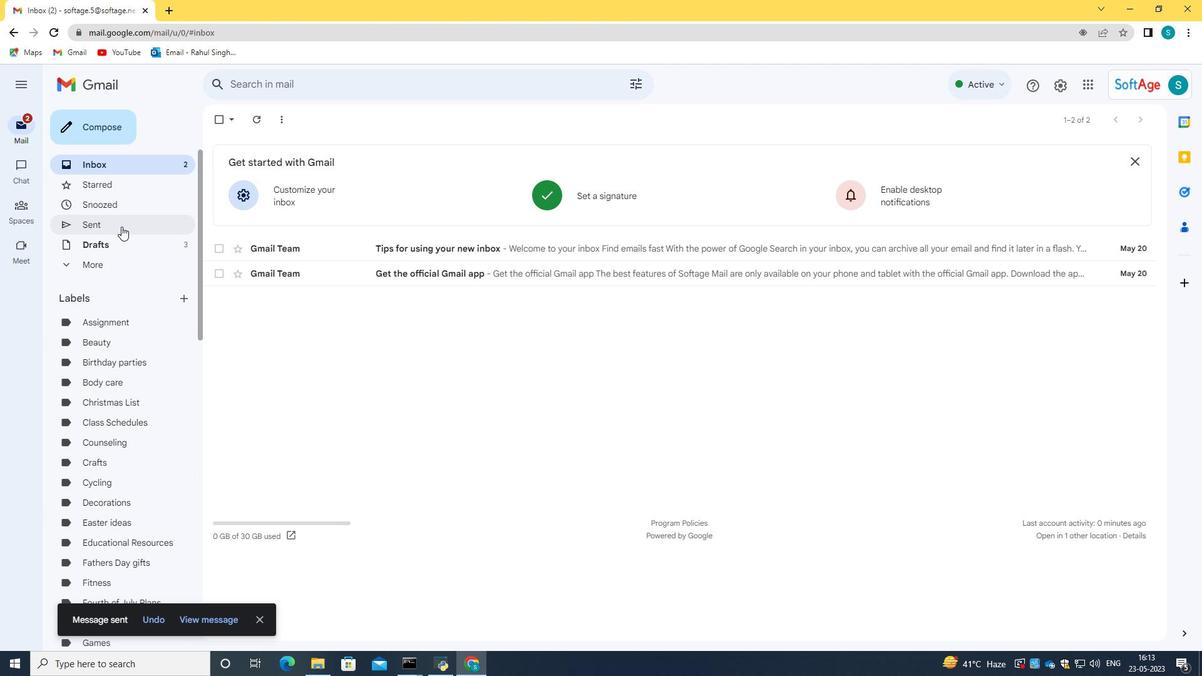 
Action: Mouse pressed left at (121, 226)
Screenshot: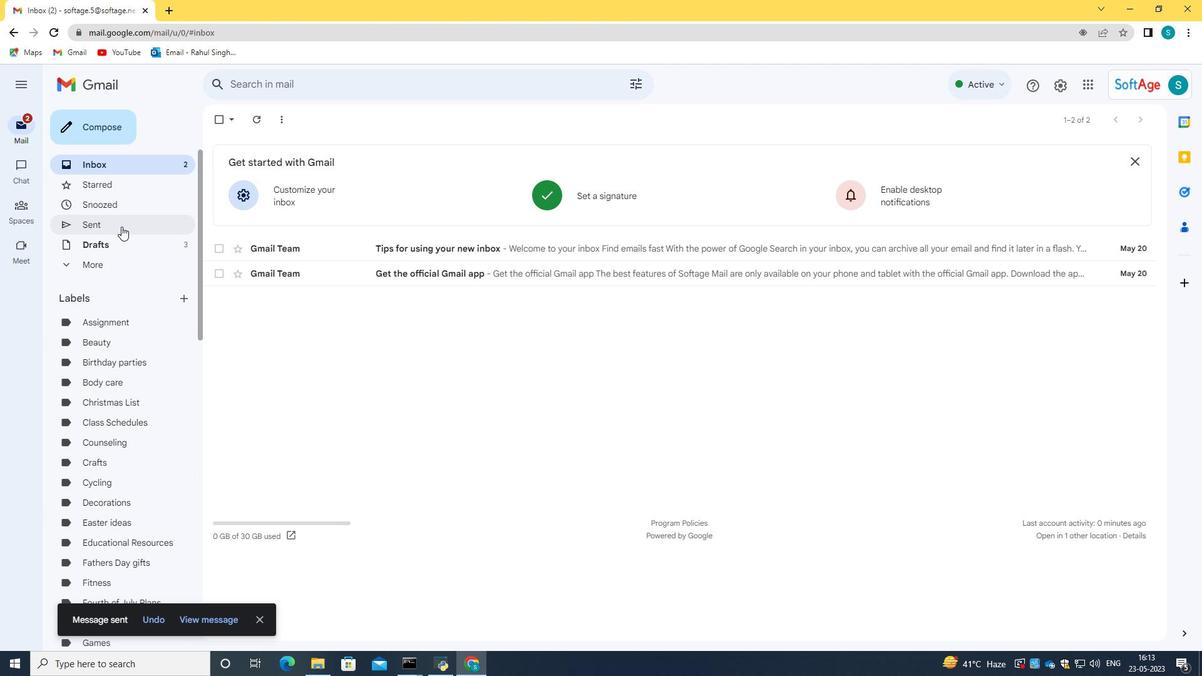 
Action: Mouse moved to (215, 184)
Screenshot: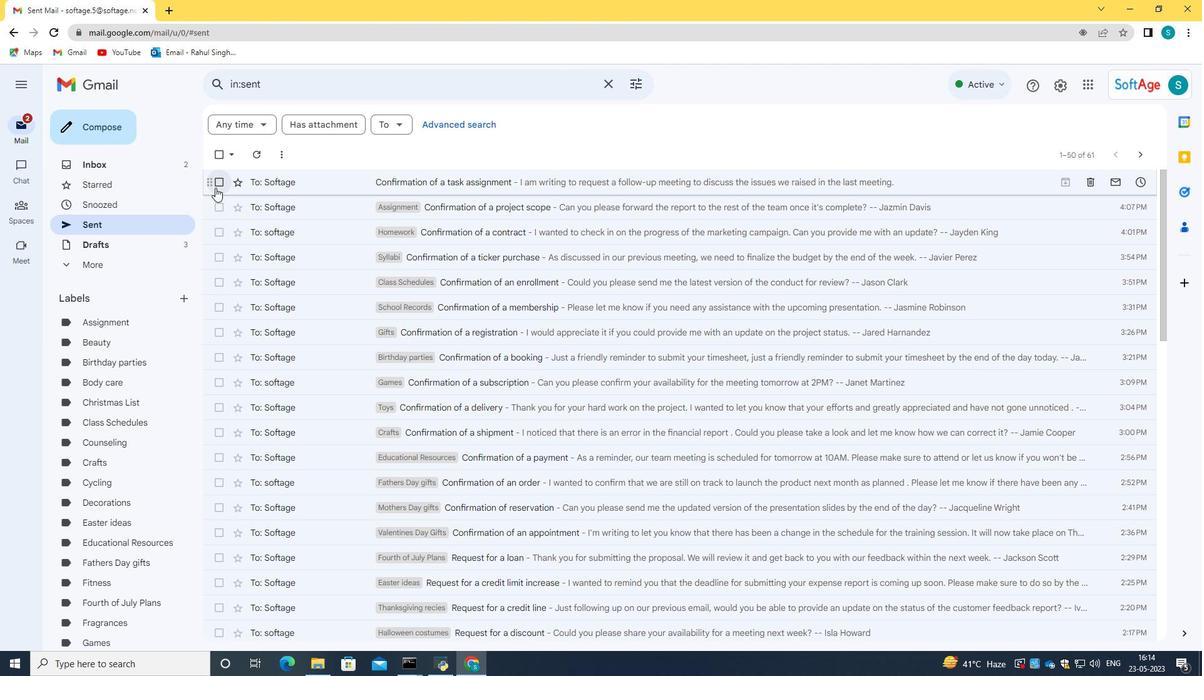 
Action: Mouse pressed left at (215, 184)
Screenshot: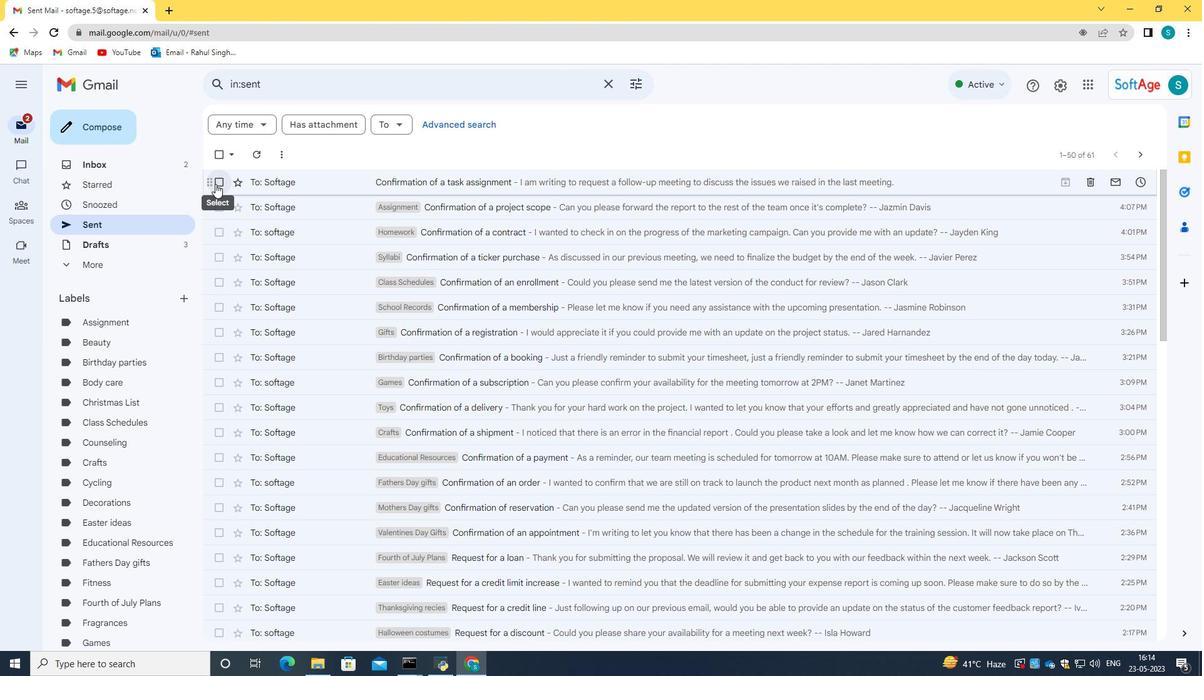 
Action: Mouse moved to (328, 178)
Screenshot: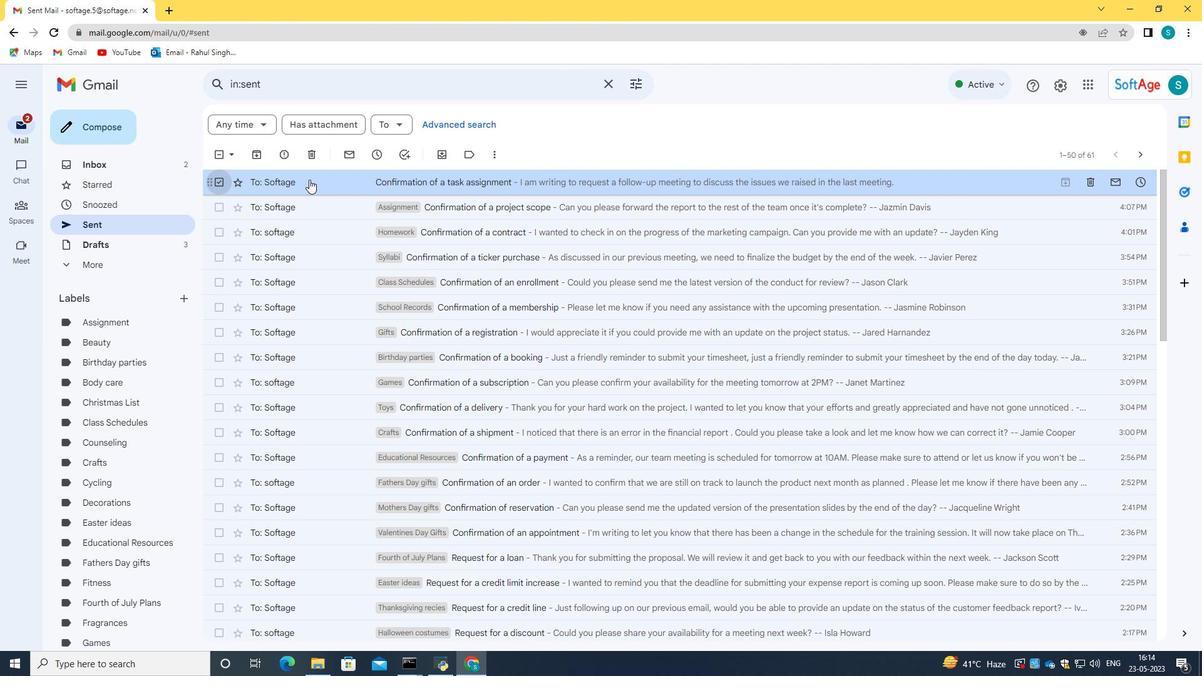 
Action: Mouse pressed right at (328, 178)
Screenshot: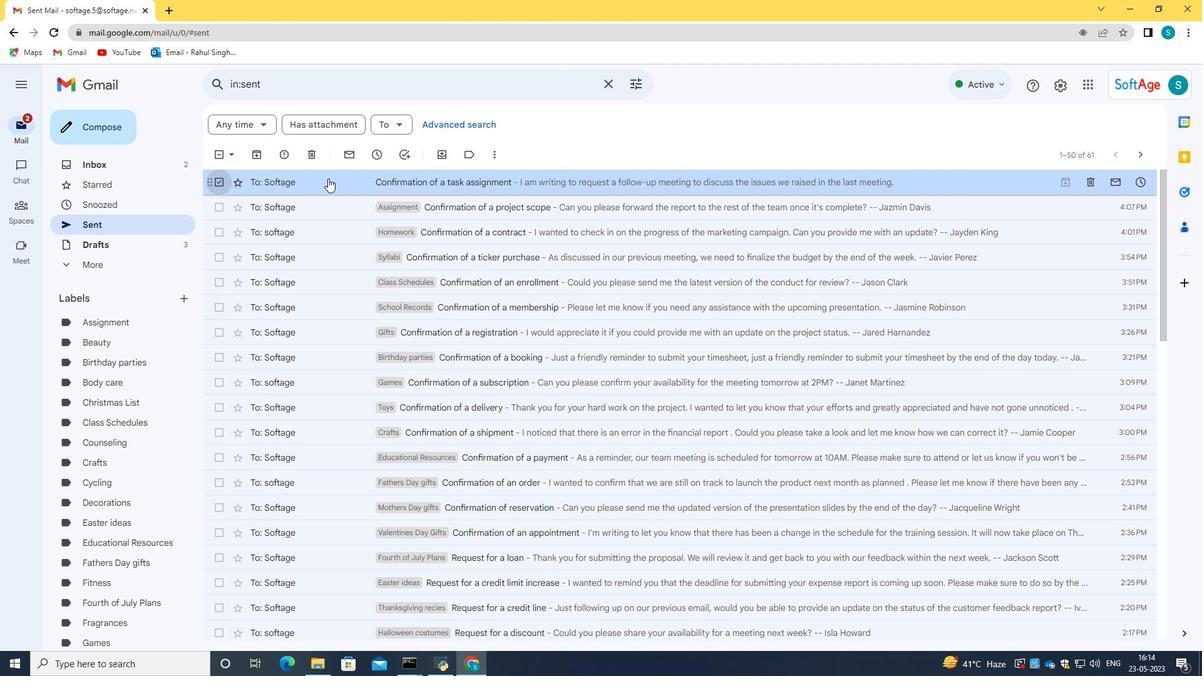 
Action: Mouse moved to (503, 361)
Screenshot: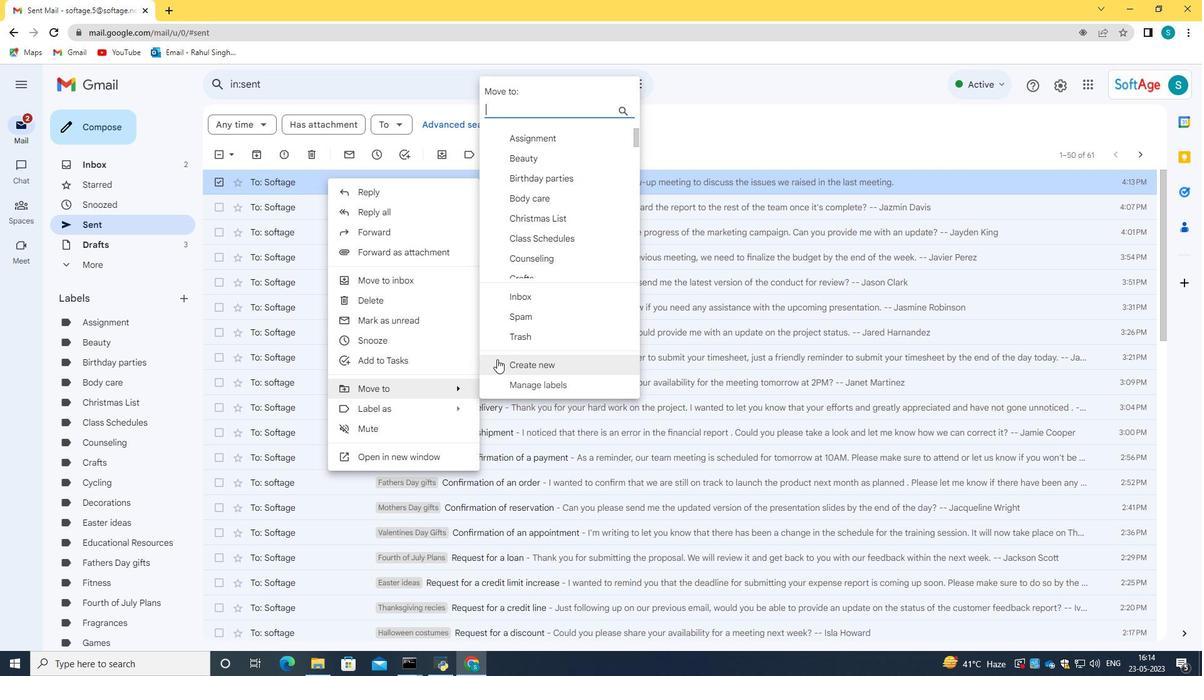
Action: Mouse pressed left at (503, 361)
Screenshot: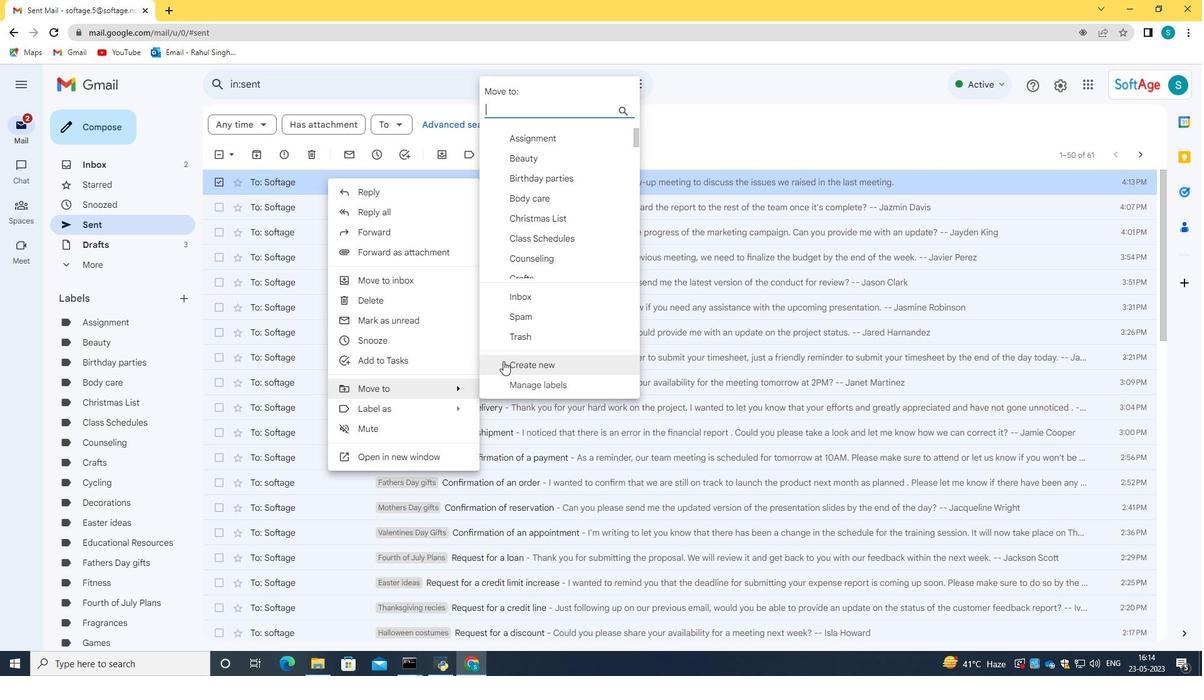 
Action: Key pressed <Key.shift>Grades
Screenshot: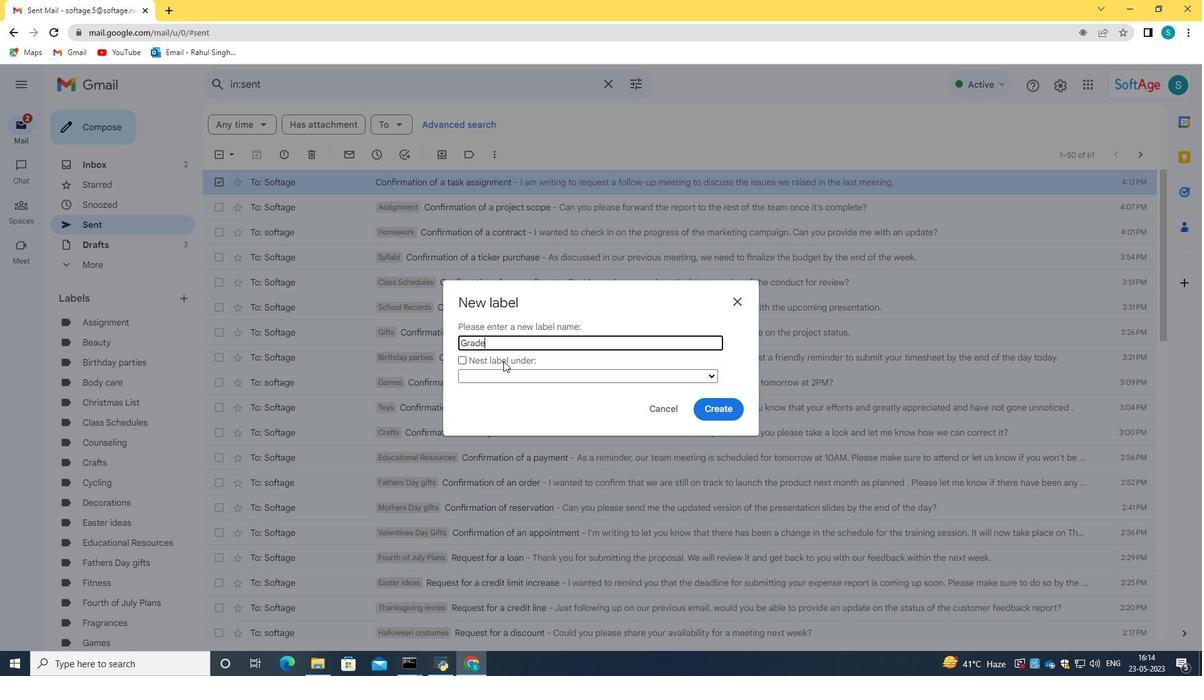 
Action: Mouse moved to (725, 404)
Screenshot: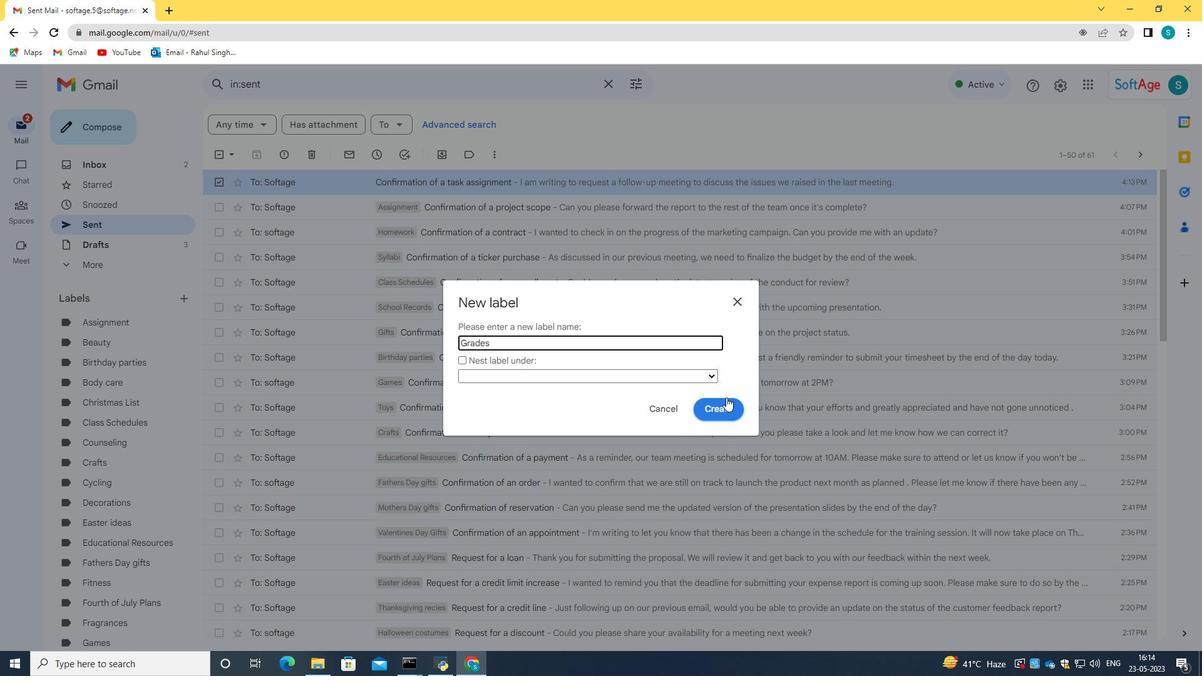 
Action: Mouse pressed left at (725, 404)
Screenshot: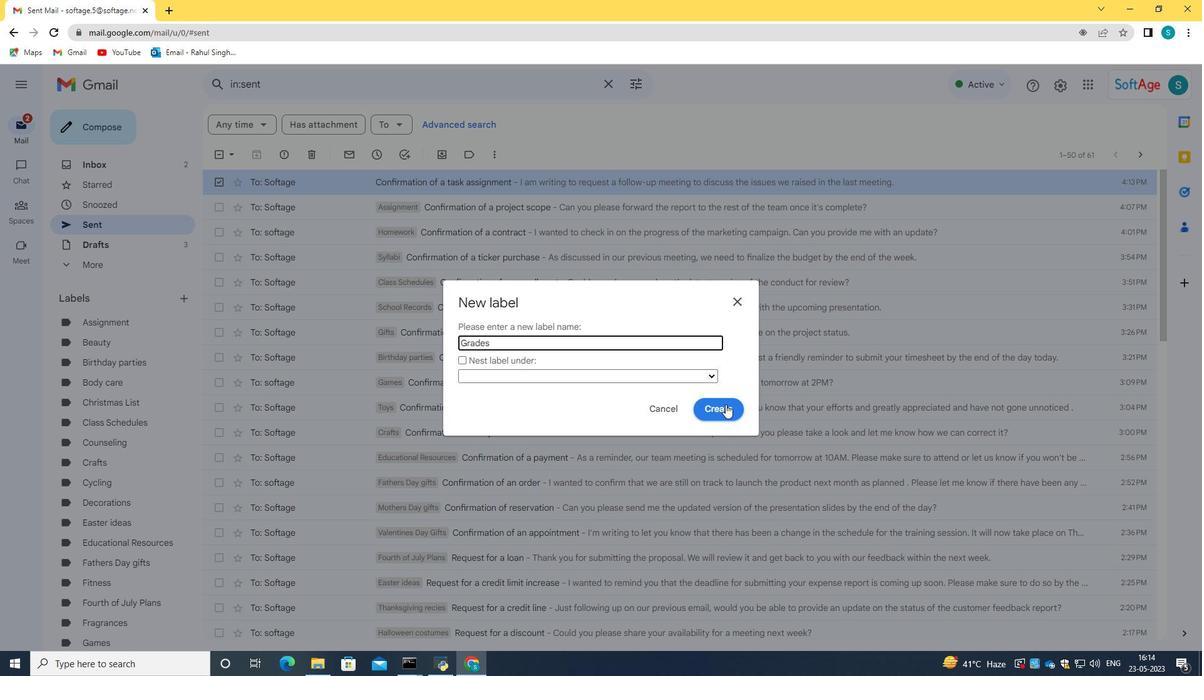 
Action: Mouse moved to (267, 316)
Screenshot: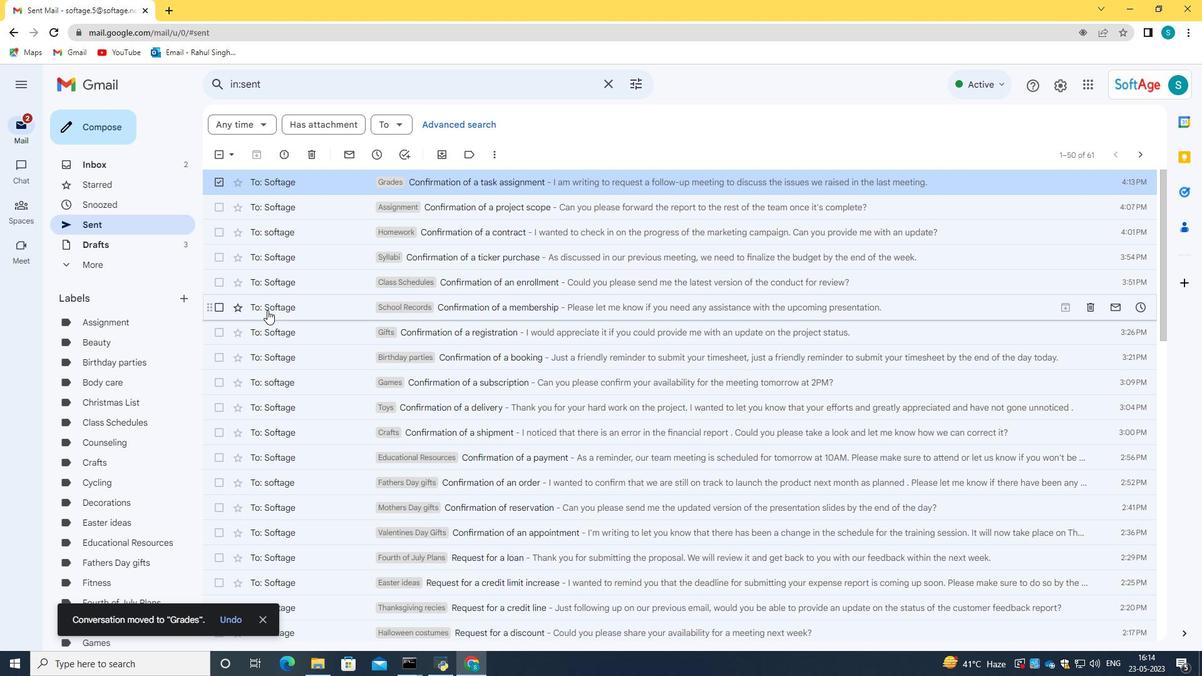 
